 Task: Find connections with filter location Esparza with filter topic #Softwaredesignwith filter profile language Potuguese with filter current company Wells Fargo with filter school Anna Adarsh College For Women with filter industry Climate Technology Product Manufacturing with filter service category Interaction Design with filter keywords title Parking Attendant
Action: Mouse moved to (611, 107)
Screenshot: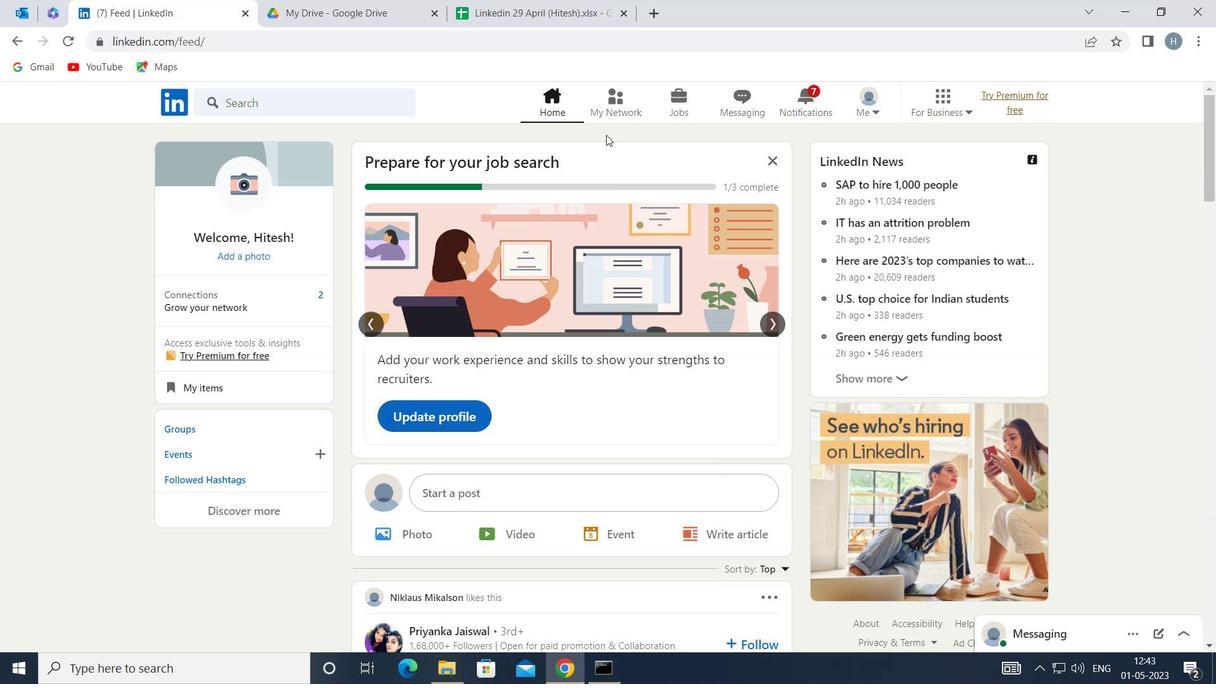 
Action: Mouse pressed left at (611, 107)
Screenshot: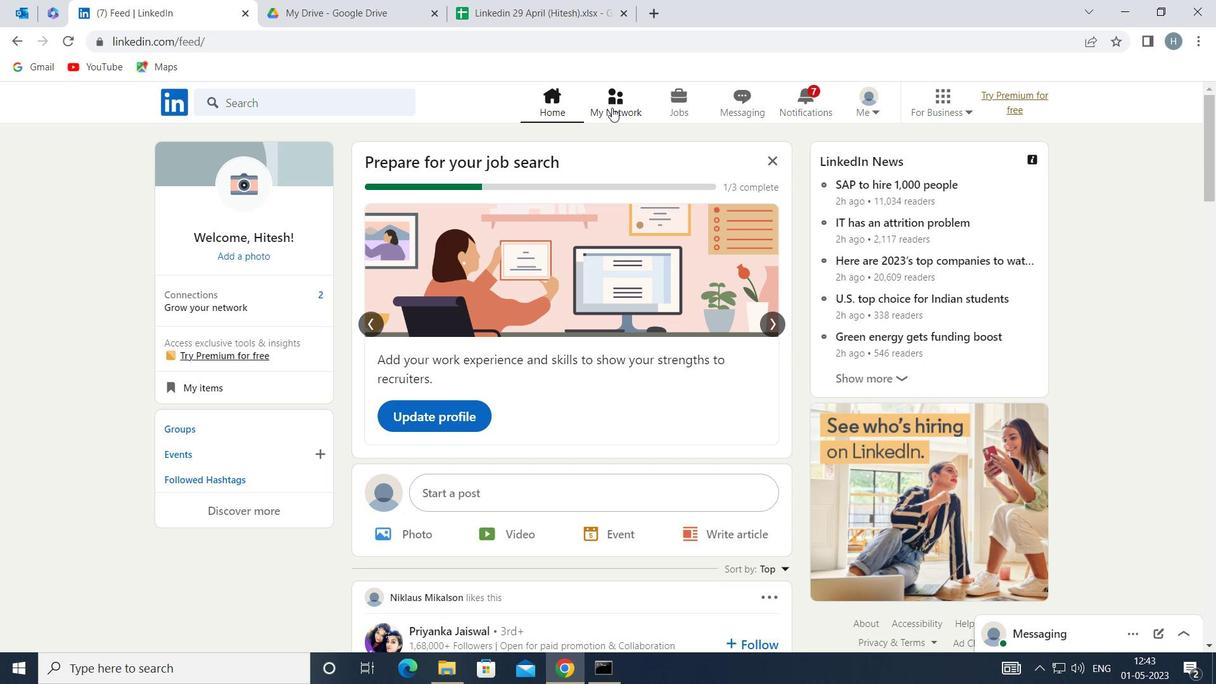 
Action: Mouse moved to (371, 194)
Screenshot: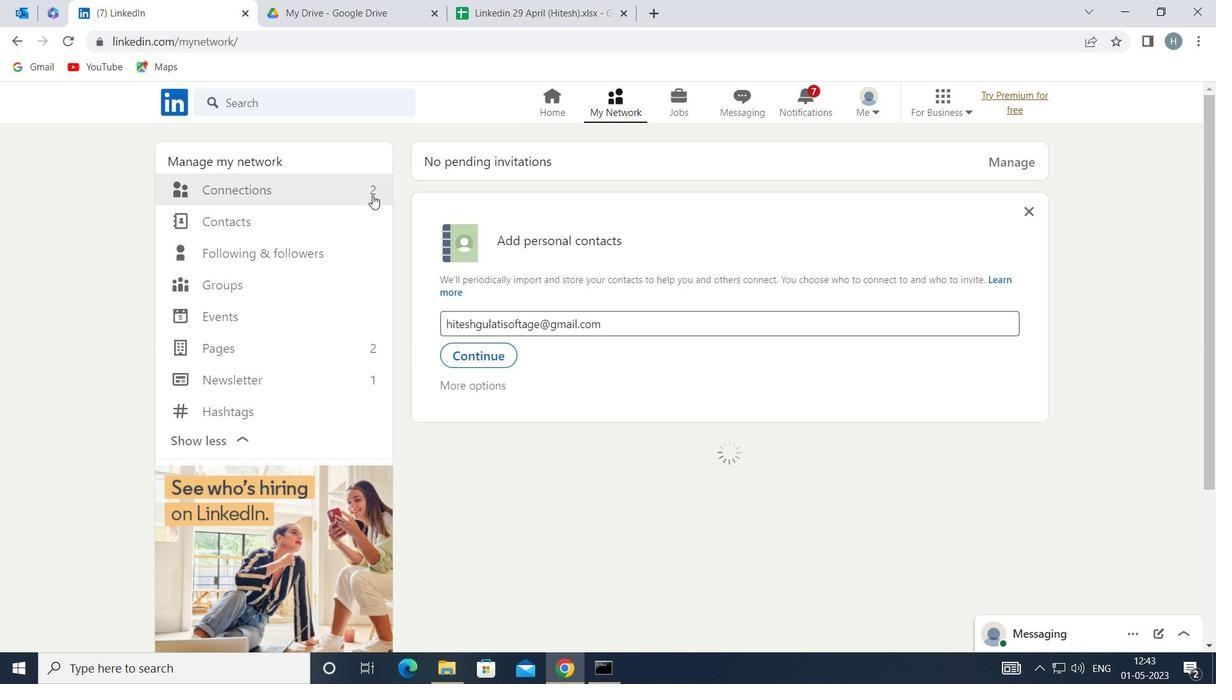 
Action: Mouse pressed left at (371, 194)
Screenshot: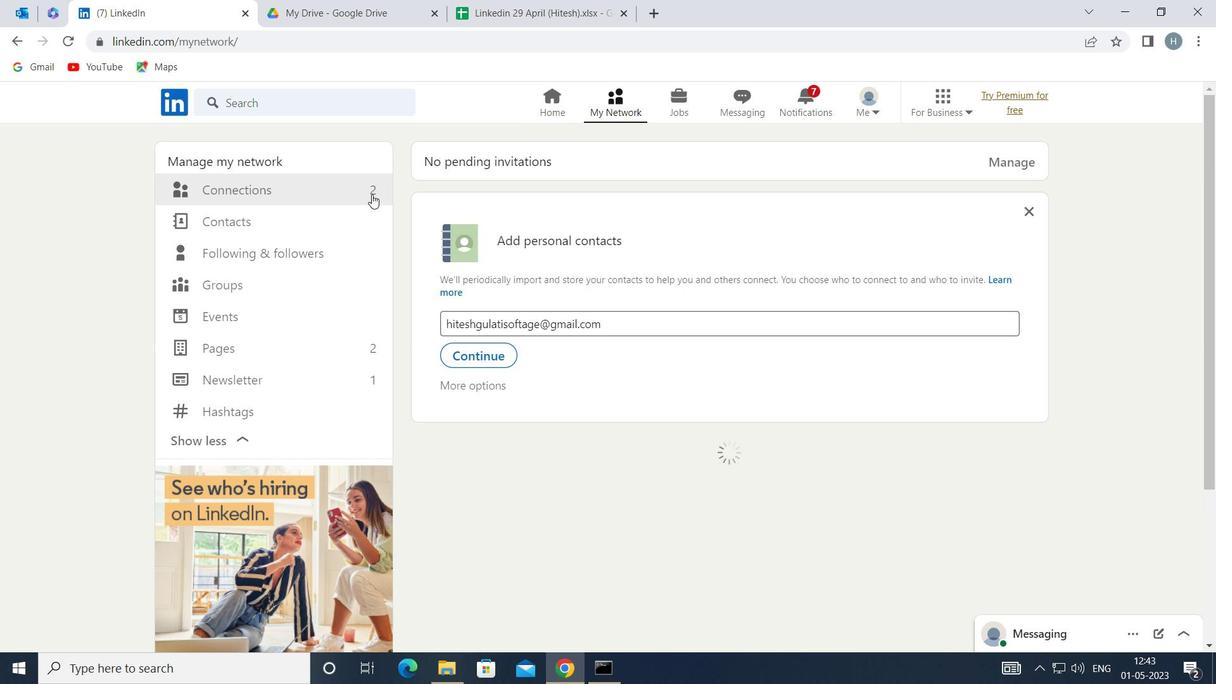 
Action: Mouse moved to (725, 191)
Screenshot: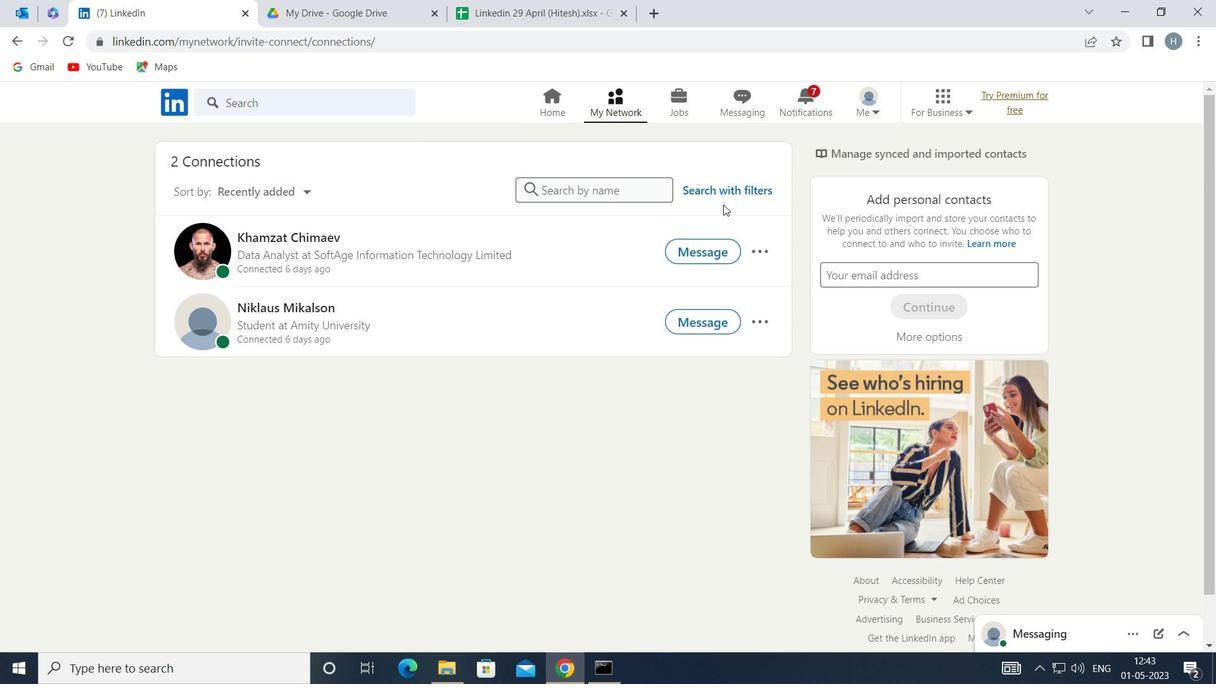 
Action: Mouse pressed left at (725, 191)
Screenshot: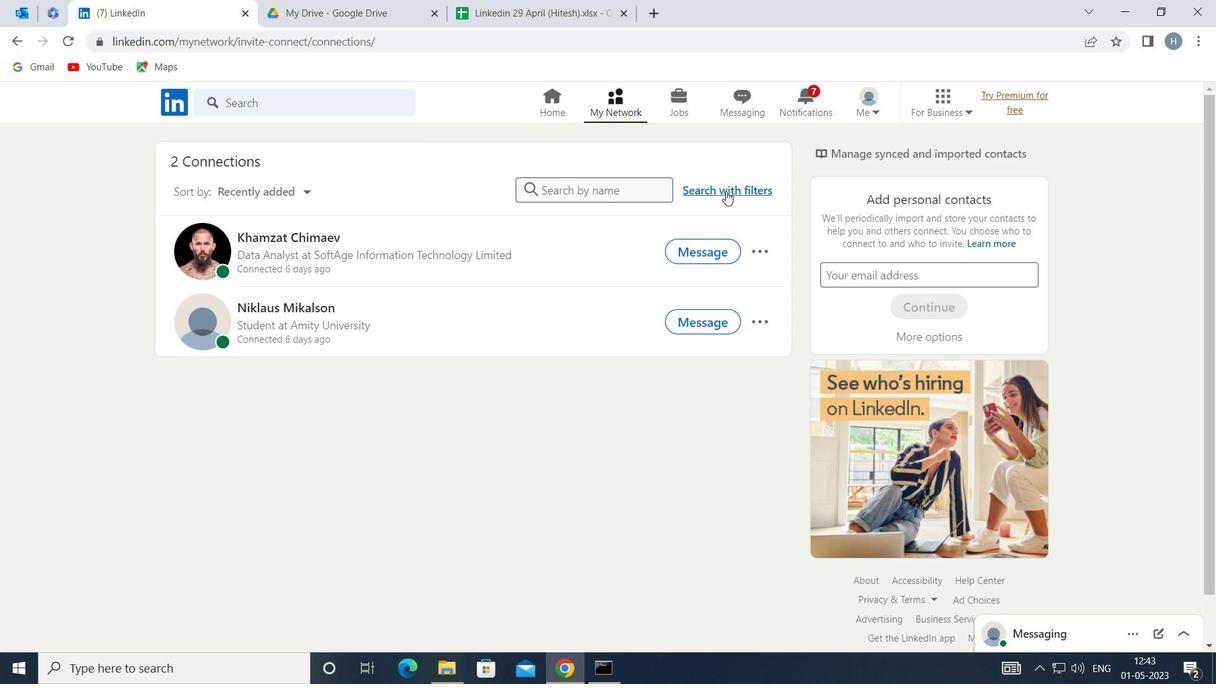 
Action: Mouse moved to (668, 147)
Screenshot: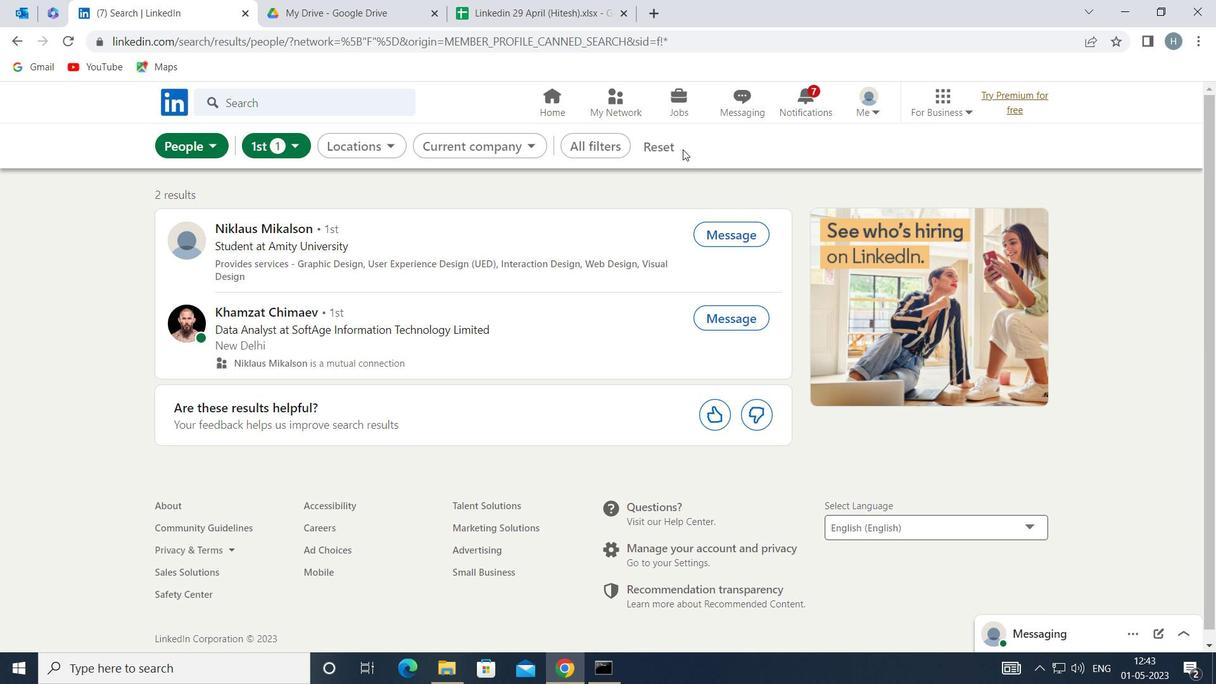 
Action: Mouse pressed left at (668, 147)
Screenshot: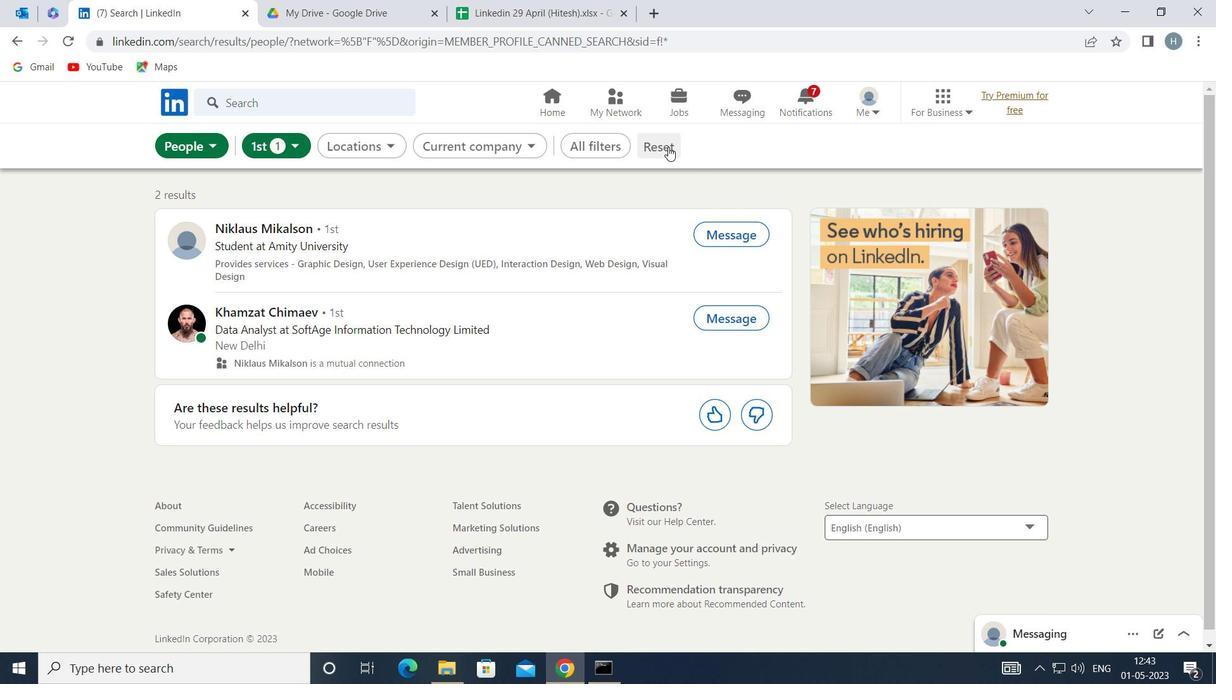 
Action: Mouse moved to (649, 144)
Screenshot: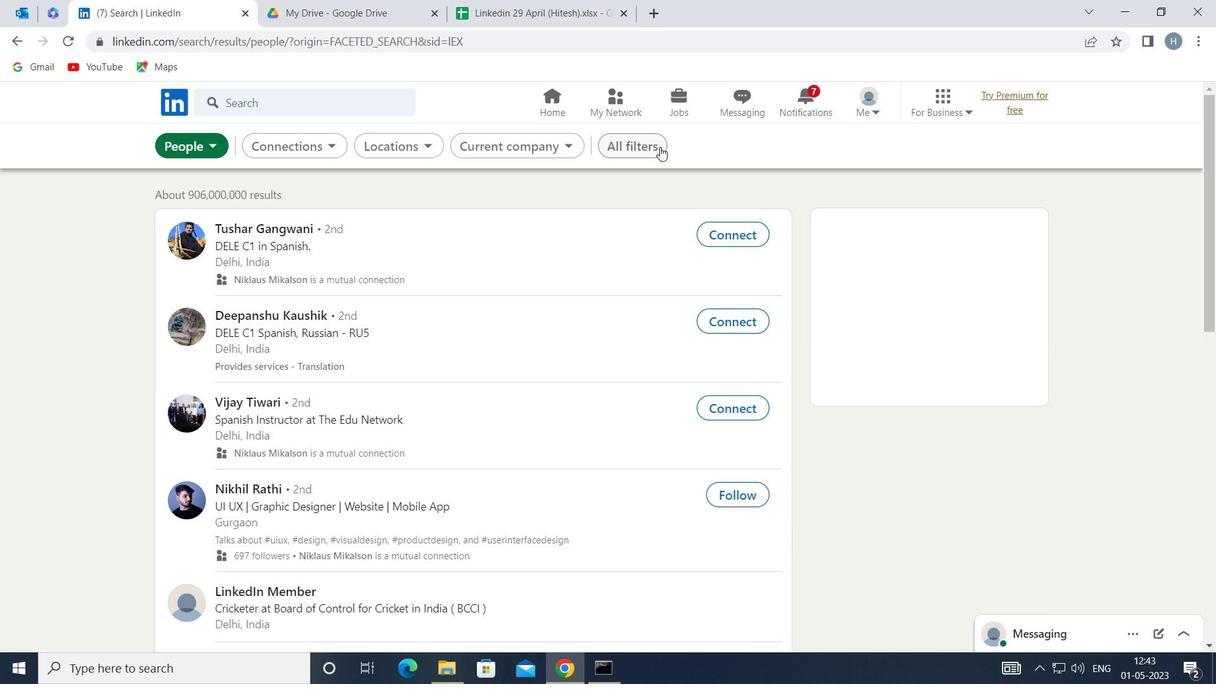 
Action: Mouse pressed left at (649, 144)
Screenshot: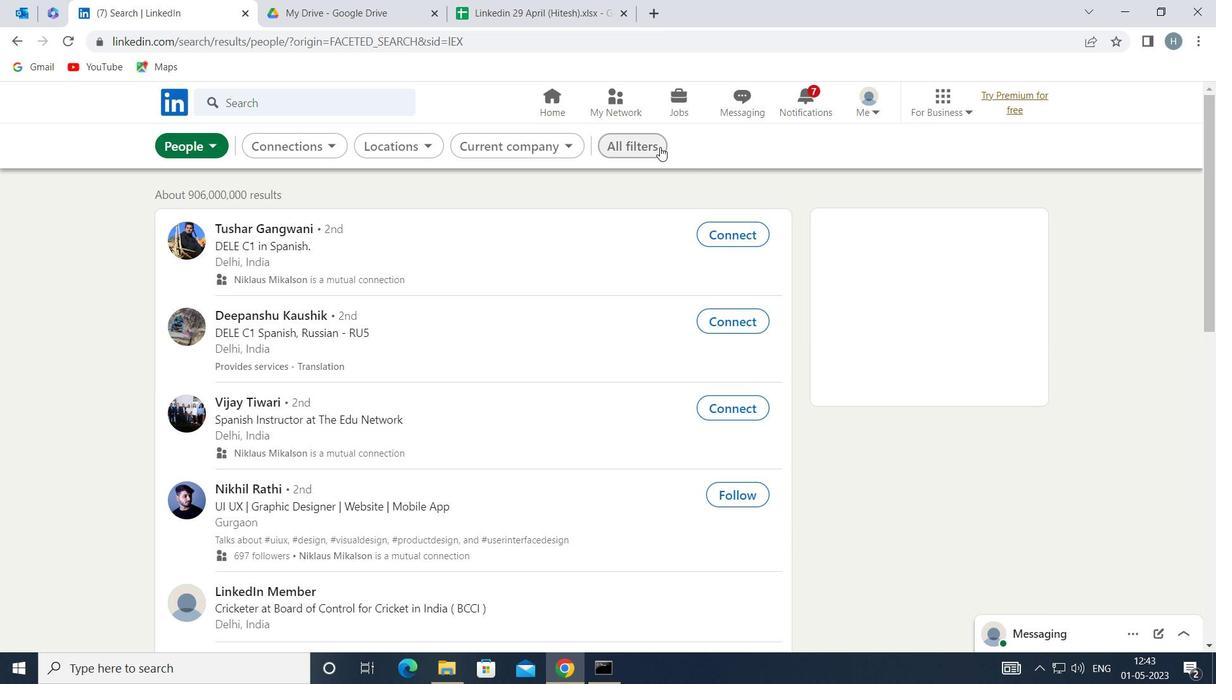 
Action: Mouse moved to (899, 304)
Screenshot: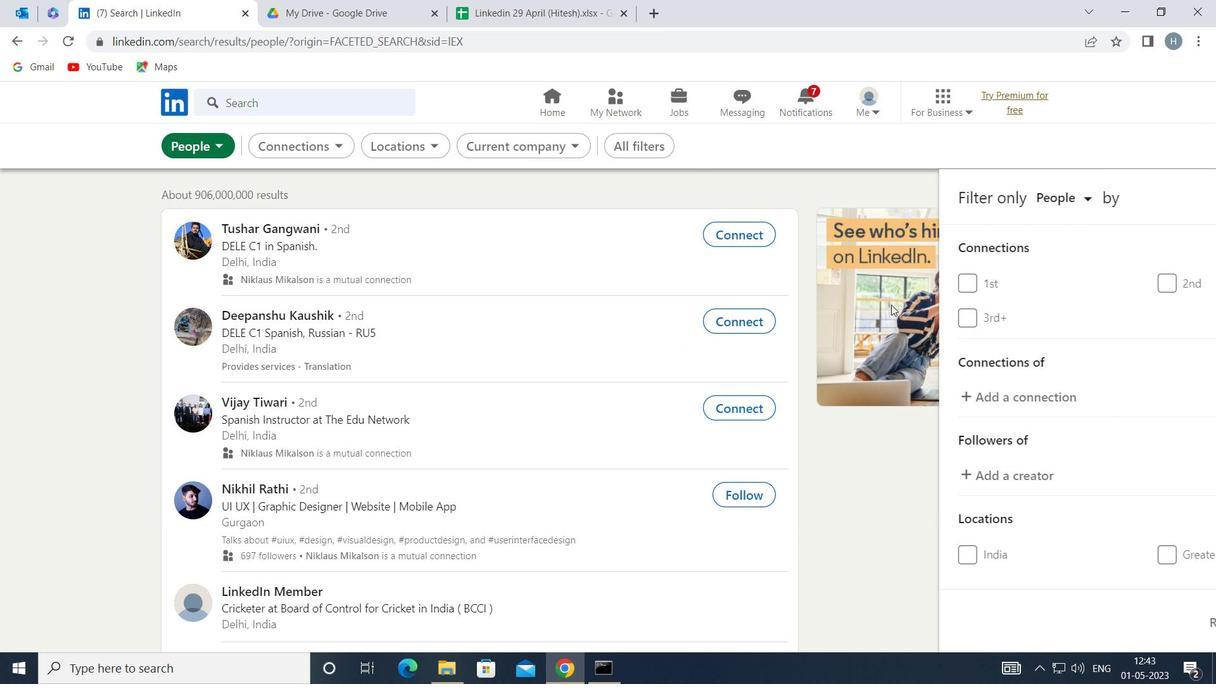 
Action: Mouse scrolled (899, 303) with delta (0, 0)
Screenshot: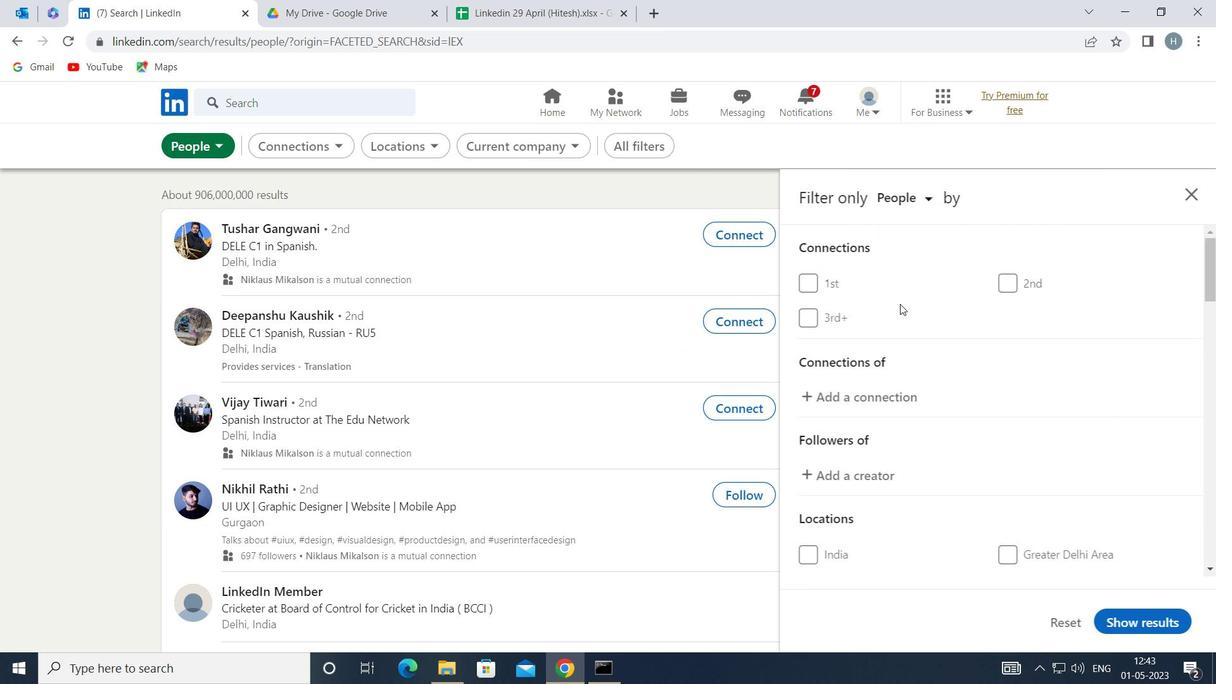 
Action: Mouse scrolled (899, 303) with delta (0, 0)
Screenshot: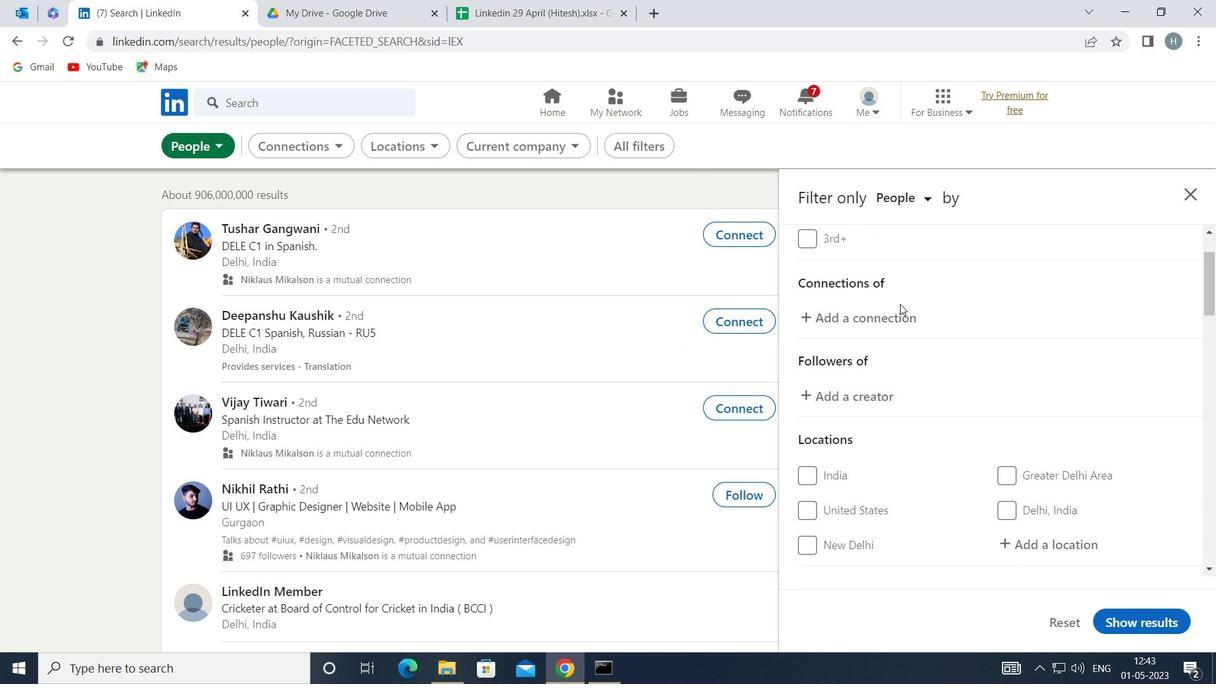 
Action: Mouse scrolled (899, 303) with delta (0, 0)
Screenshot: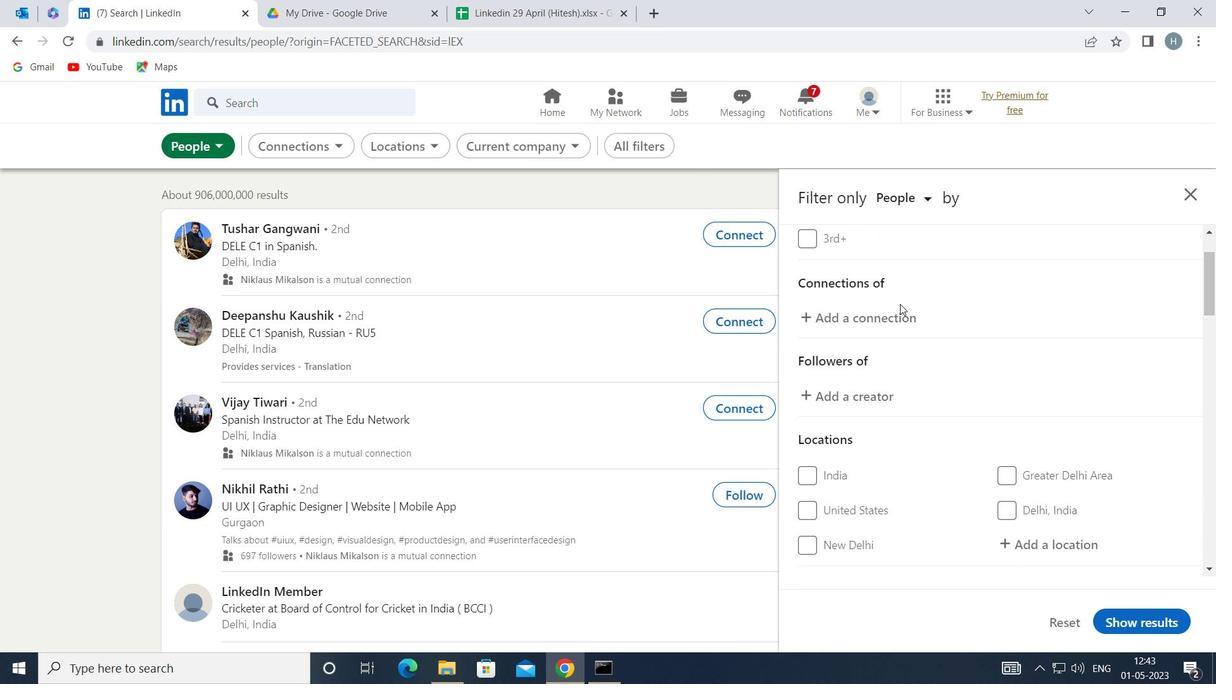 
Action: Mouse moved to (1062, 380)
Screenshot: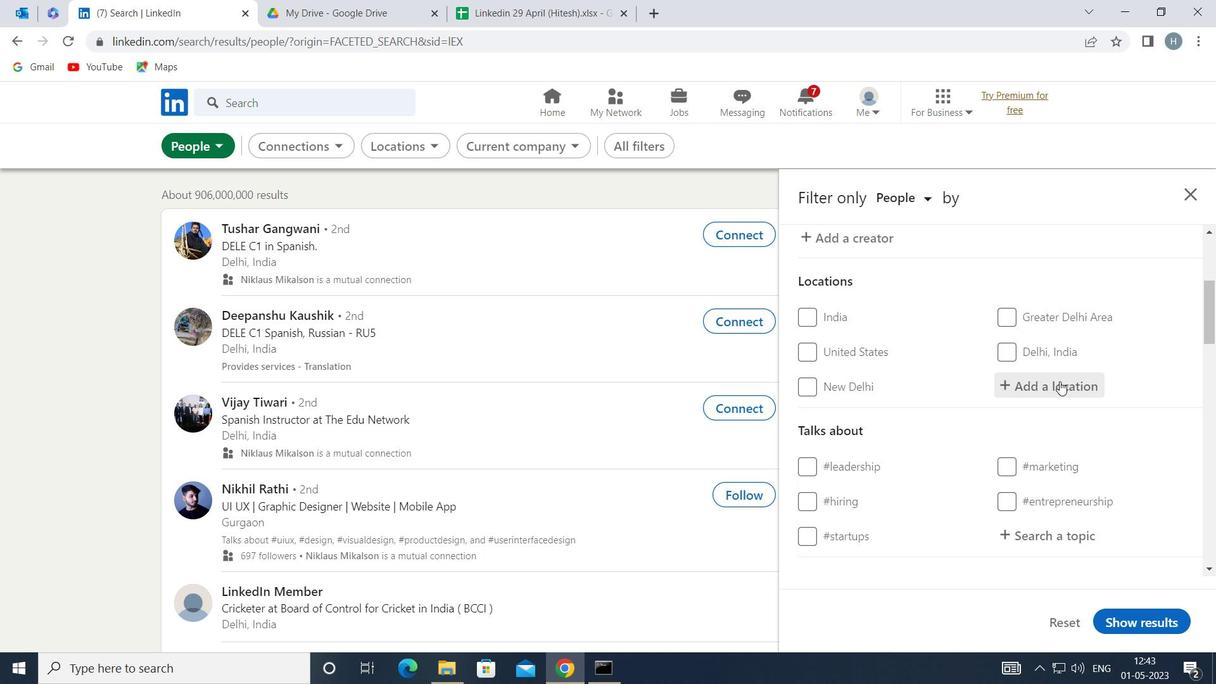 
Action: Mouse pressed left at (1062, 380)
Screenshot: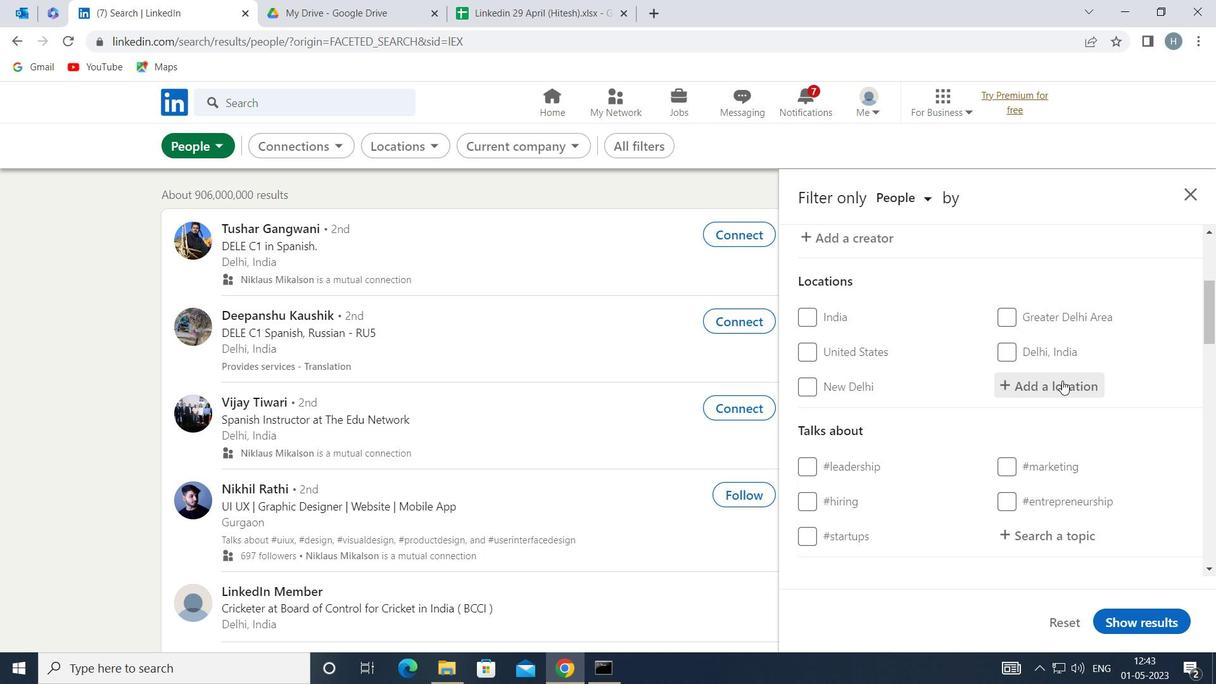 
Action: Key pressed <Key.shift>ESP
Screenshot: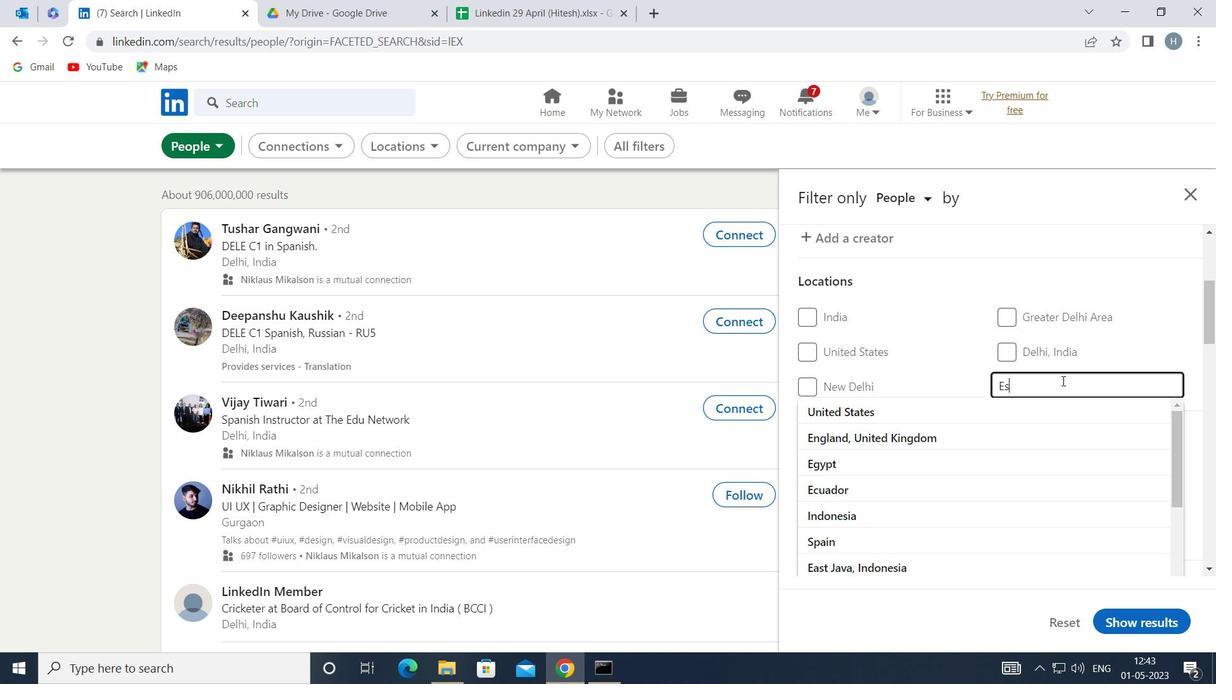 
Action: Mouse moved to (1075, 374)
Screenshot: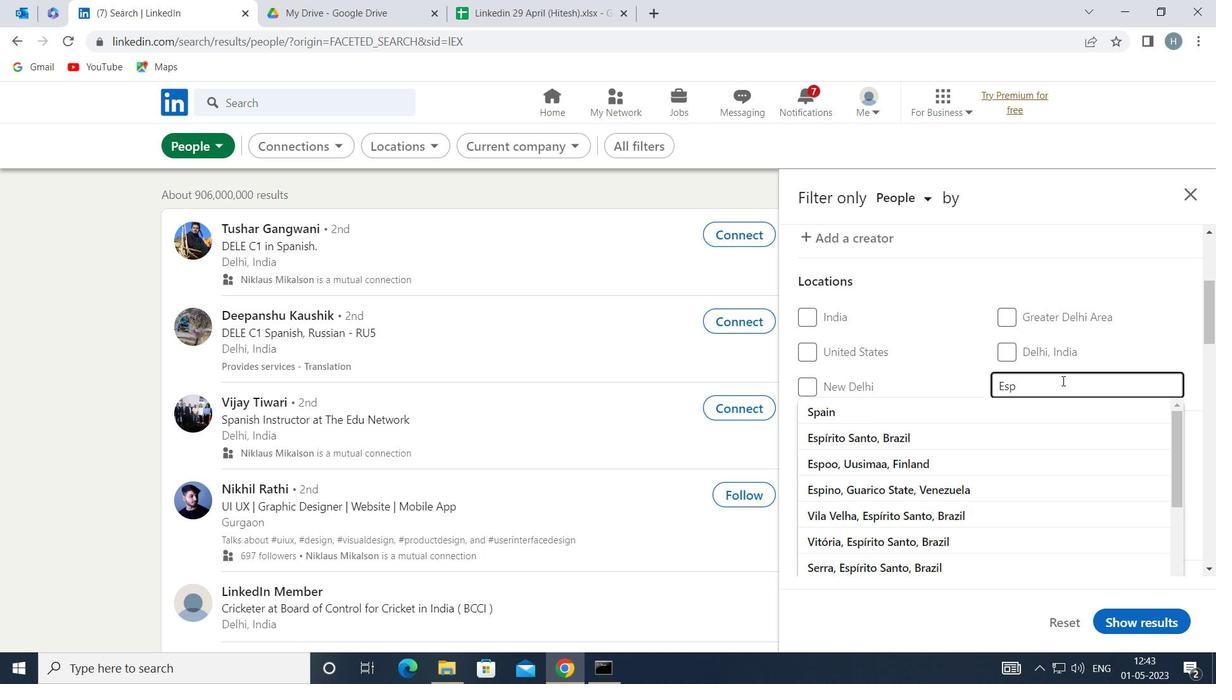
Action: Key pressed A
Screenshot: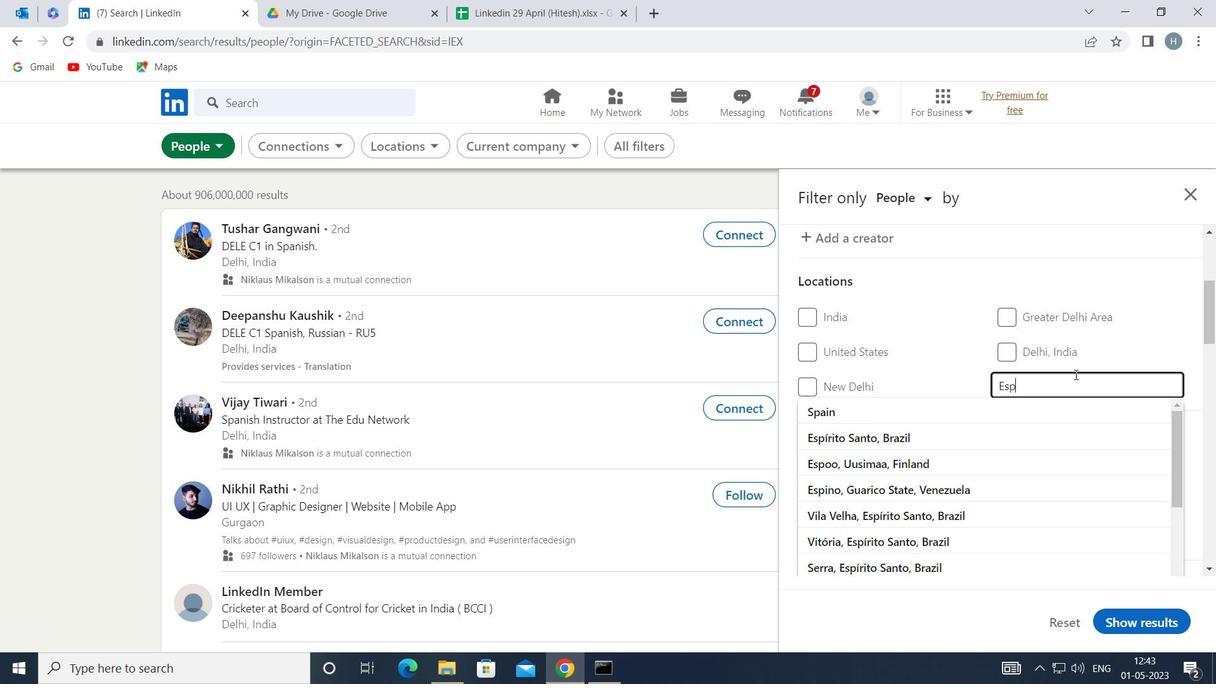 
Action: Mouse moved to (1076, 374)
Screenshot: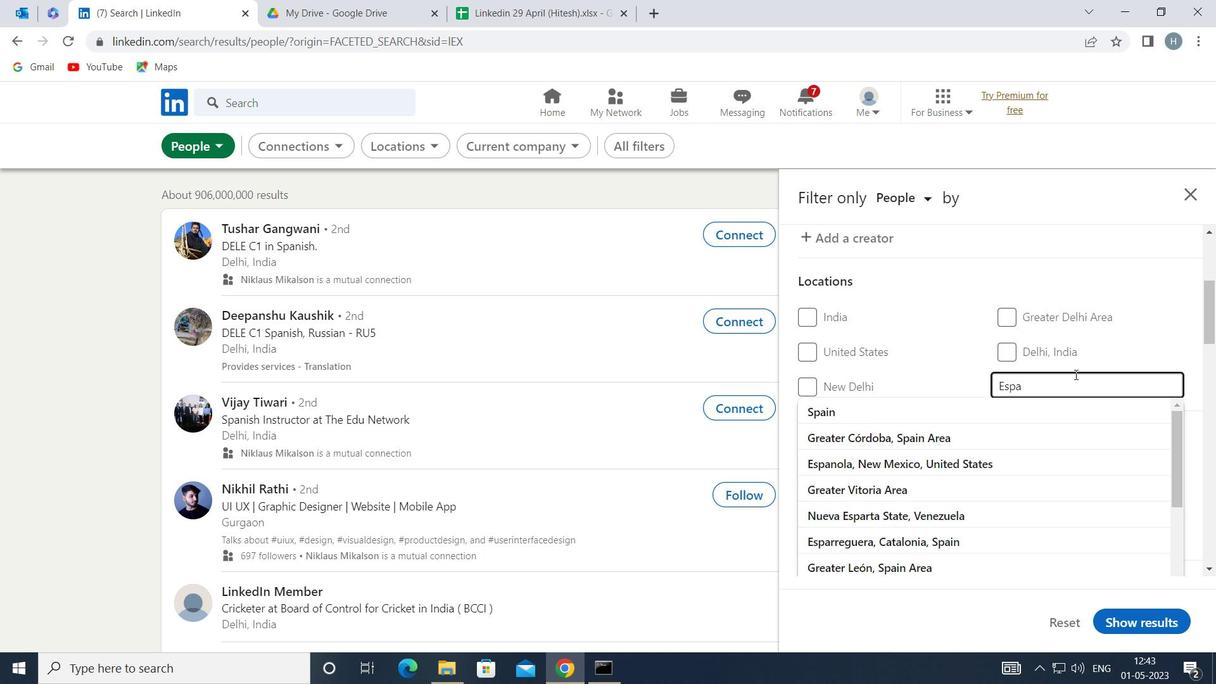 
Action: Key pressed R
Screenshot: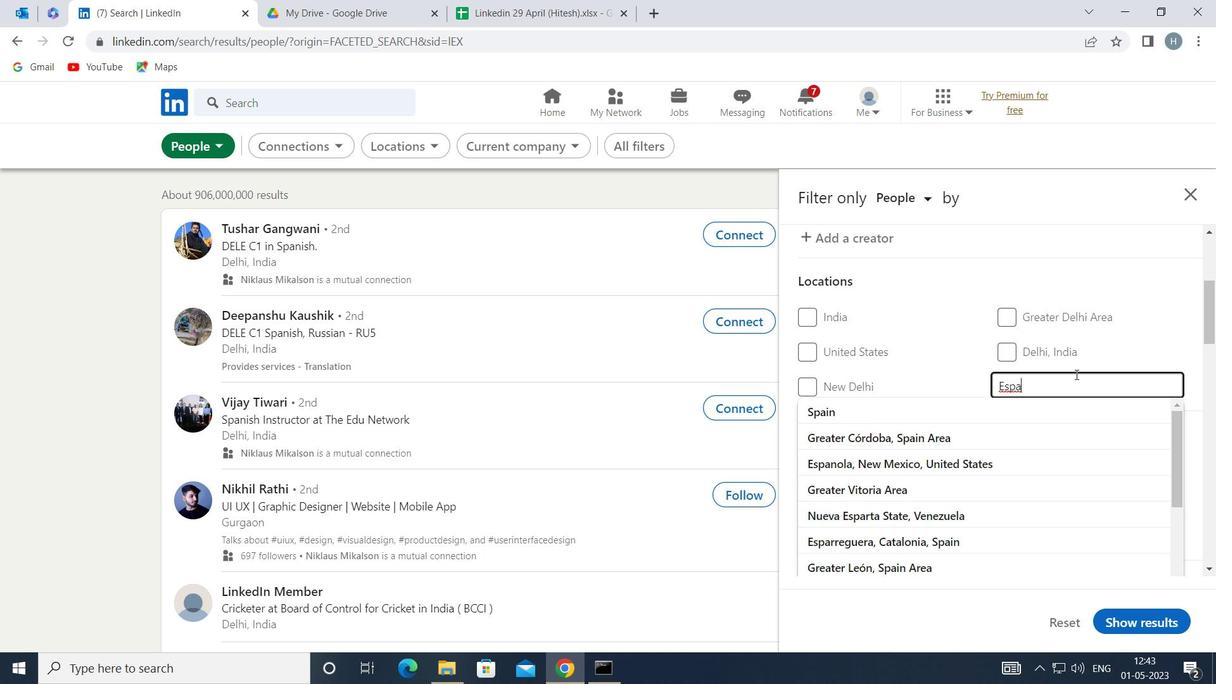 
Action: Mouse moved to (1079, 371)
Screenshot: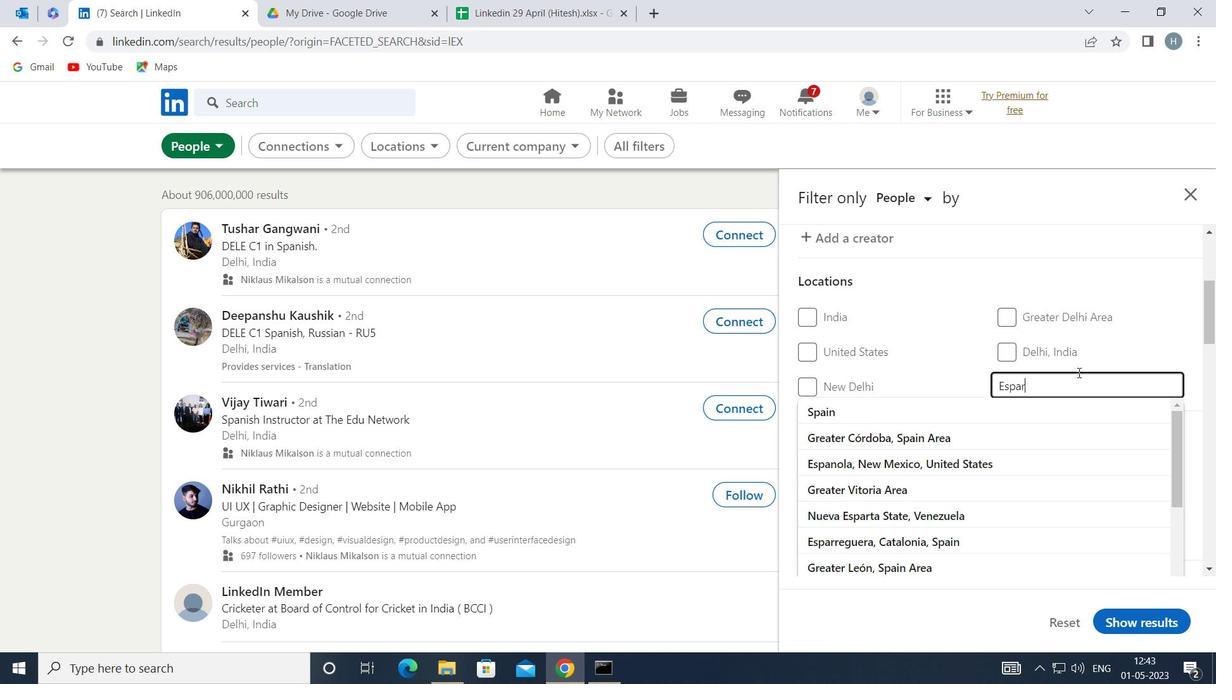 
Action: Key pressed ZA
Screenshot: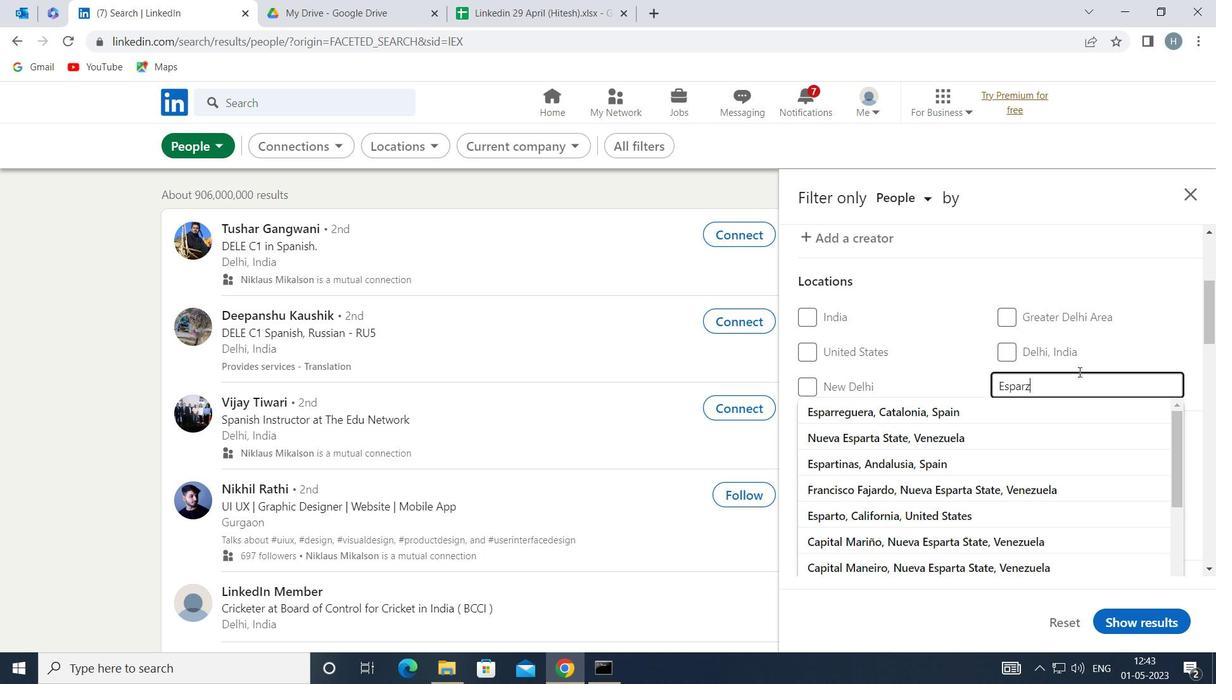 
Action: Mouse moved to (1084, 371)
Screenshot: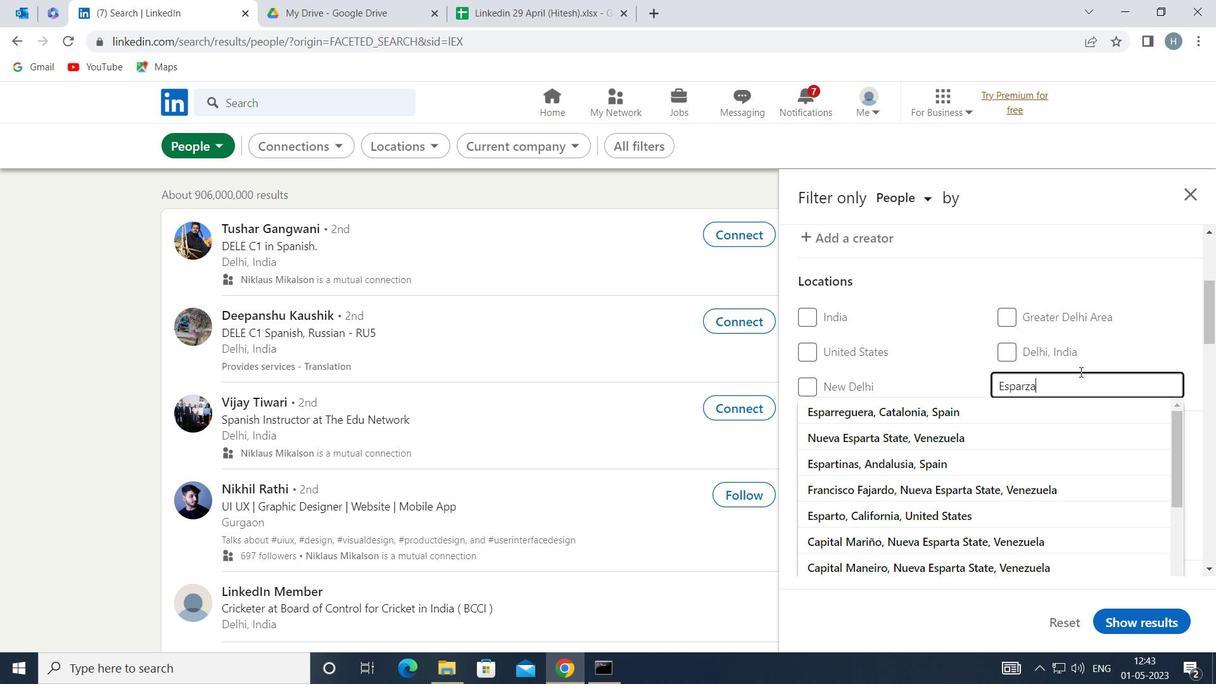 
Action: Key pressed <Key.enter>
Screenshot: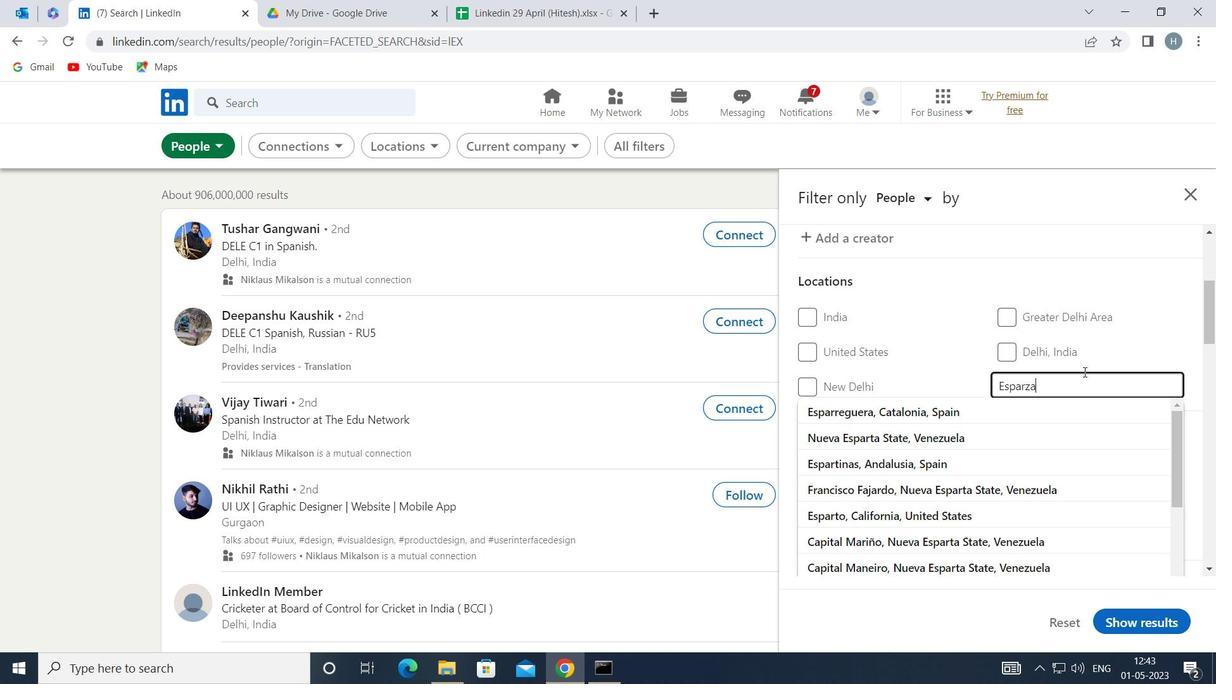 
Action: Mouse moved to (1107, 398)
Screenshot: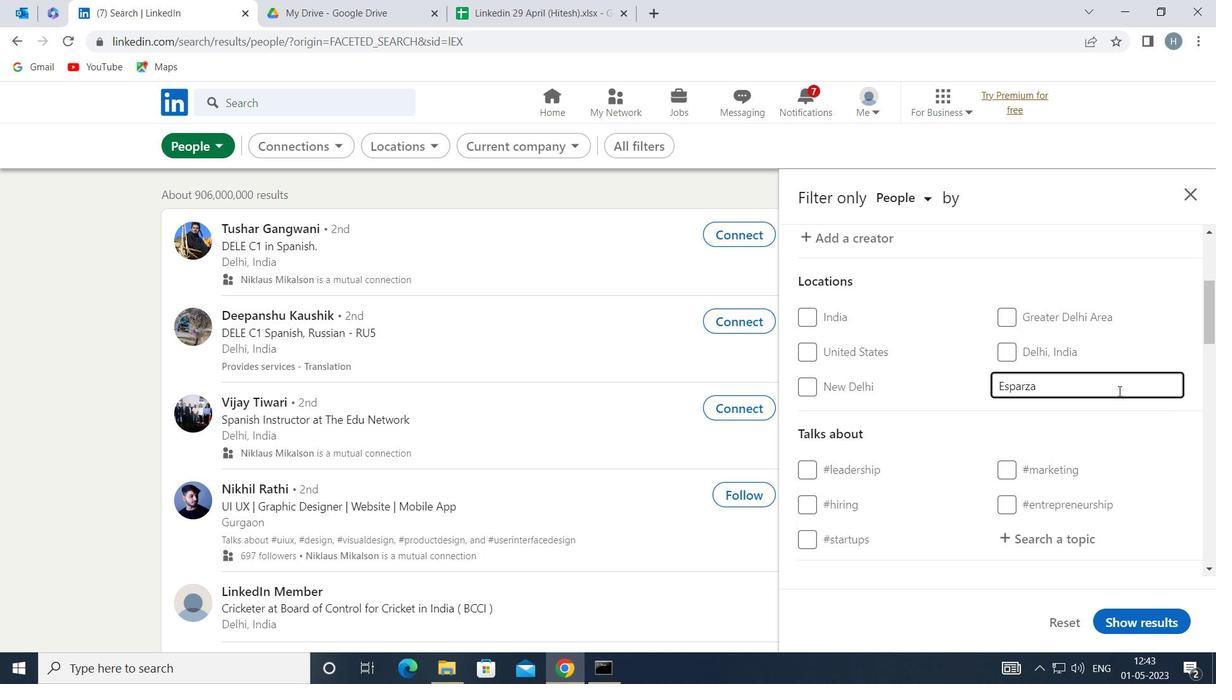 
Action: Mouse scrolled (1107, 397) with delta (0, 0)
Screenshot: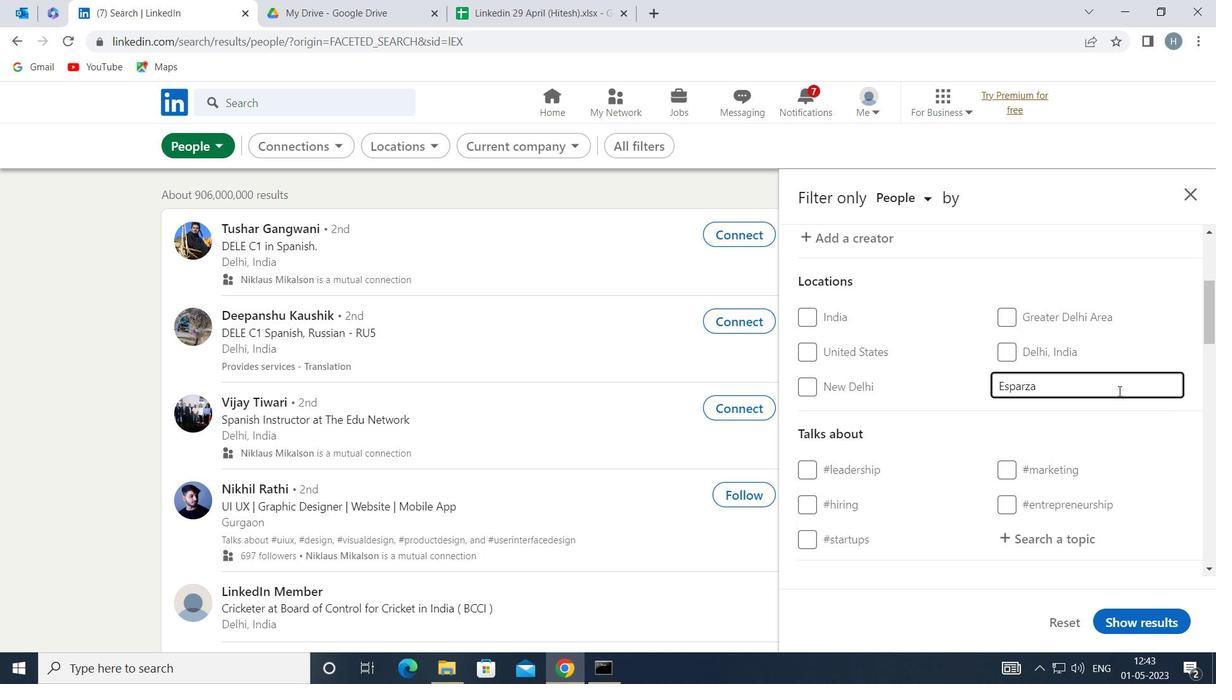 
Action: Mouse moved to (1067, 414)
Screenshot: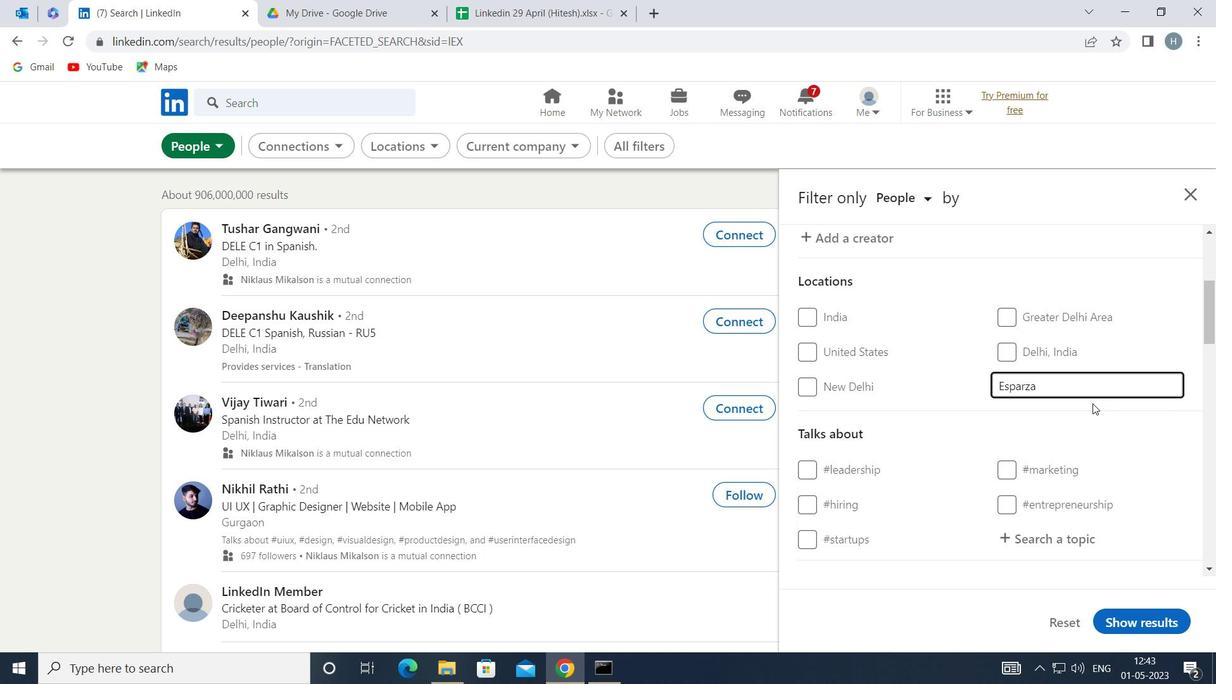 
Action: Mouse scrolled (1067, 413) with delta (0, 0)
Screenshot: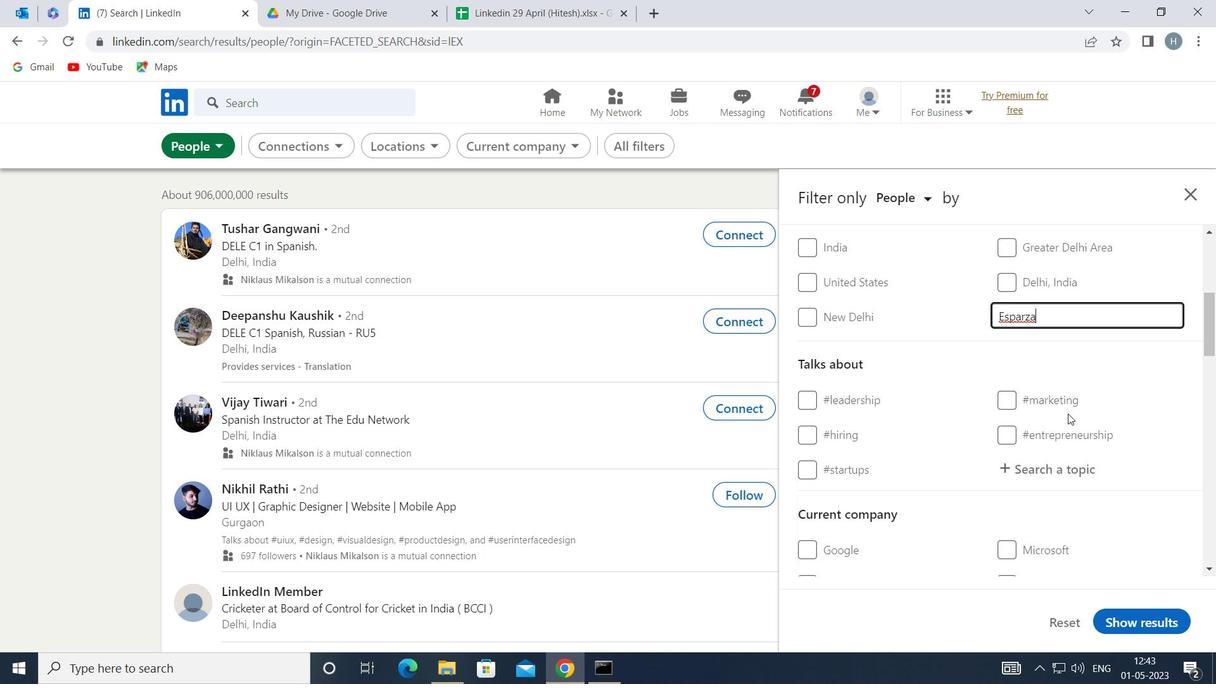 
Action: Mouse moved to (1065, 380)
Screenshot: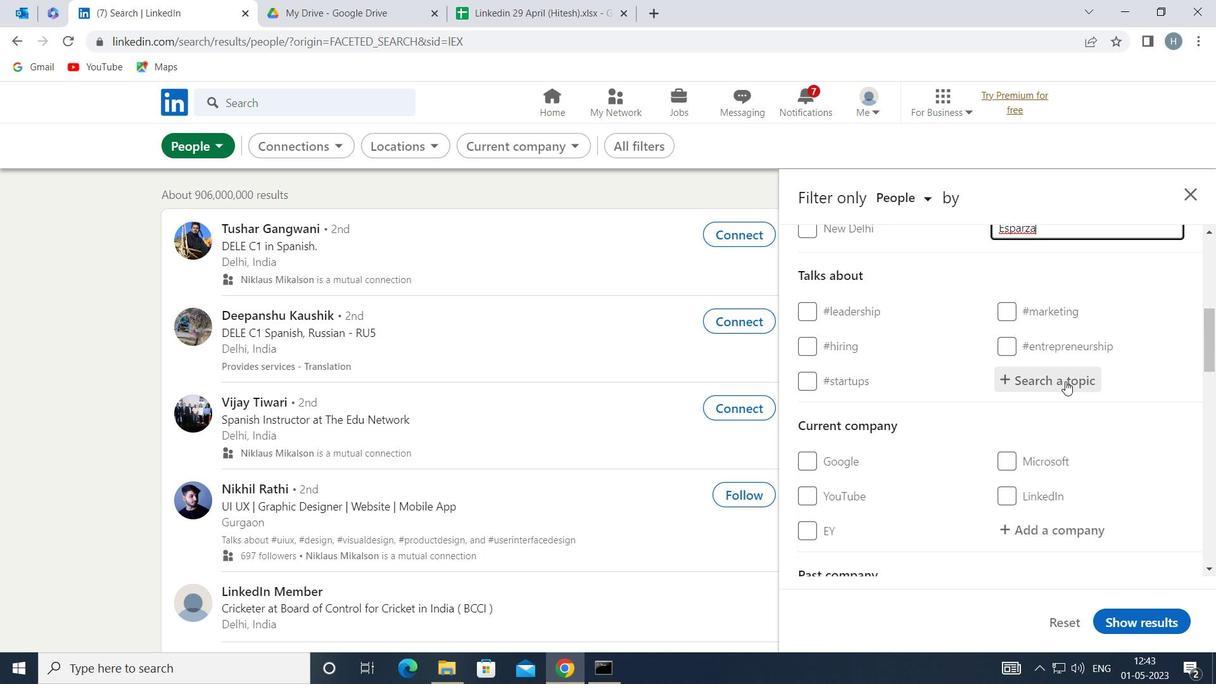 
Action: Mouse pressed left at (1065, 380)
Screenshot: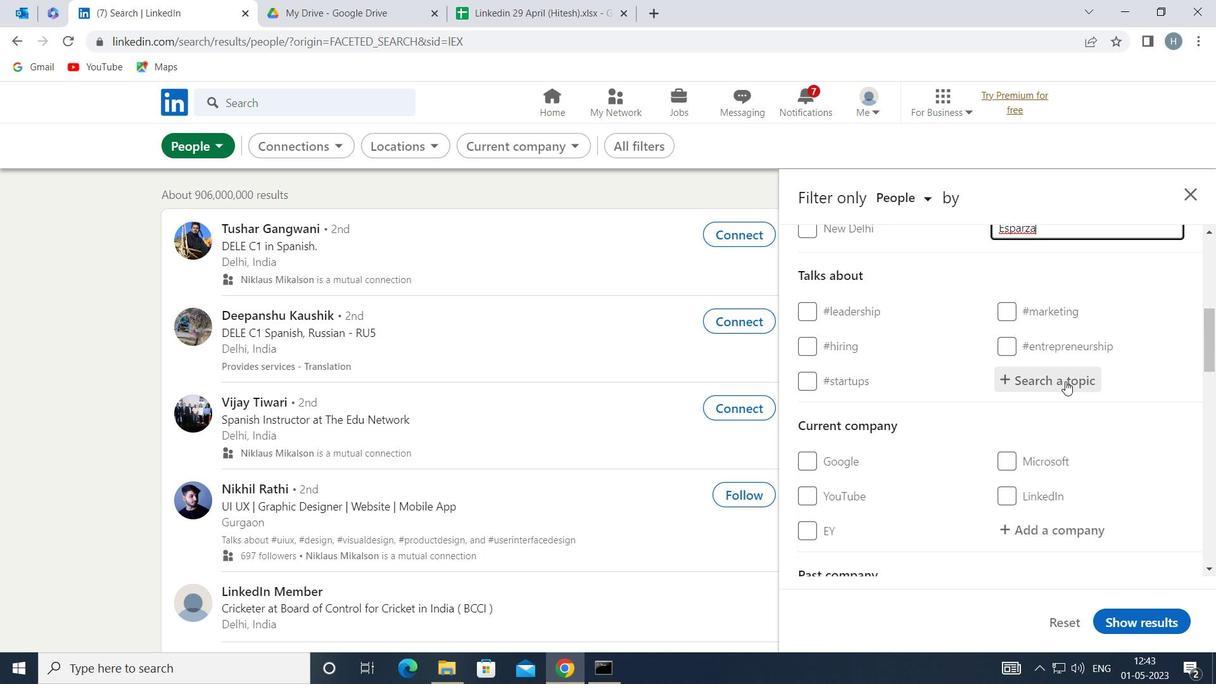 
Action: Key pressed <Key.shift>SOFT
Screenshot: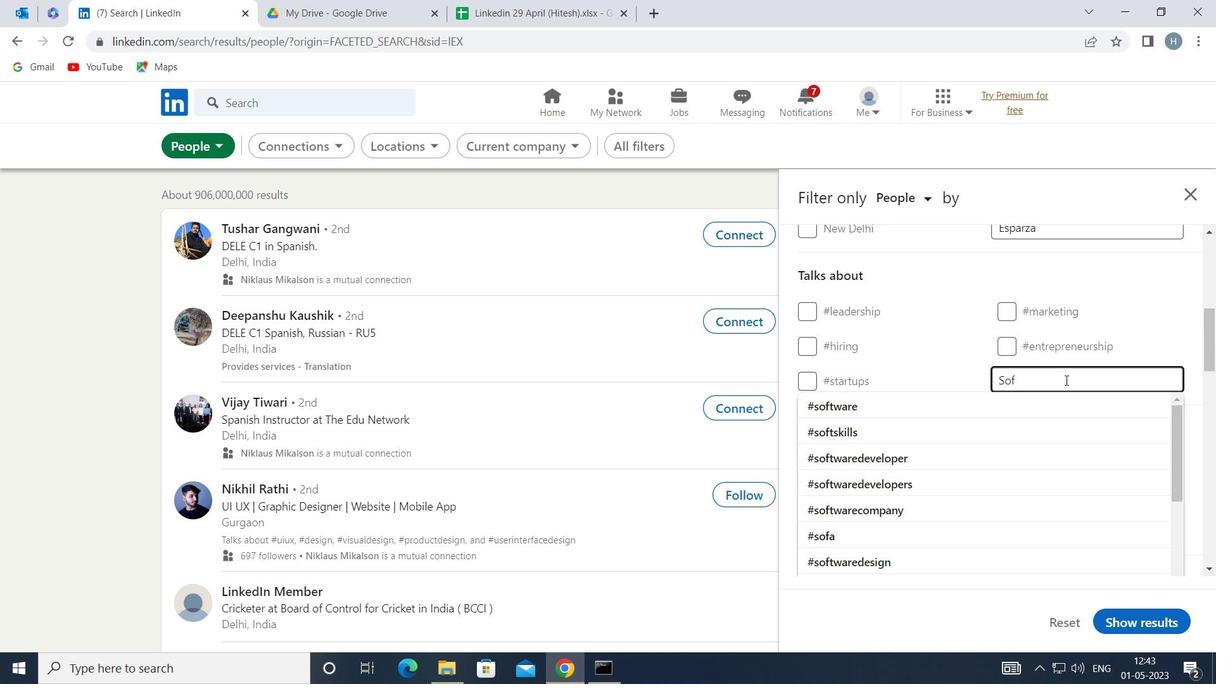 
Action: Mouse moved to (1067, 376)
Screenshot: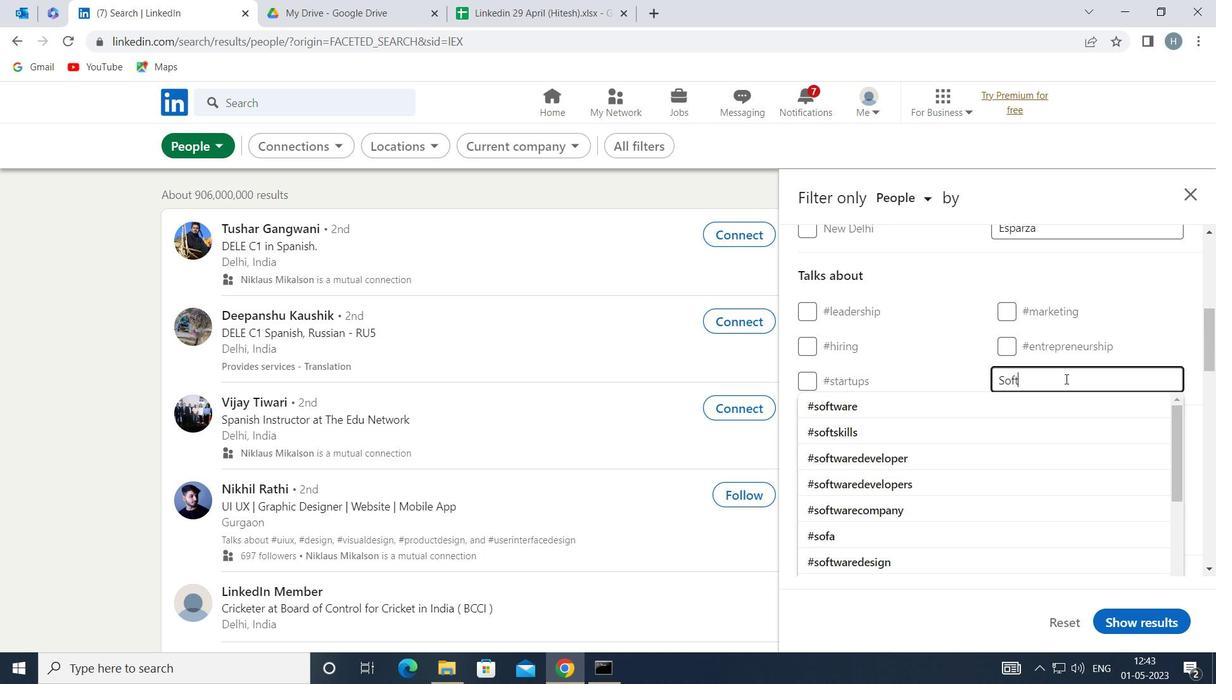 
Action: Key pressed W
Screenshot: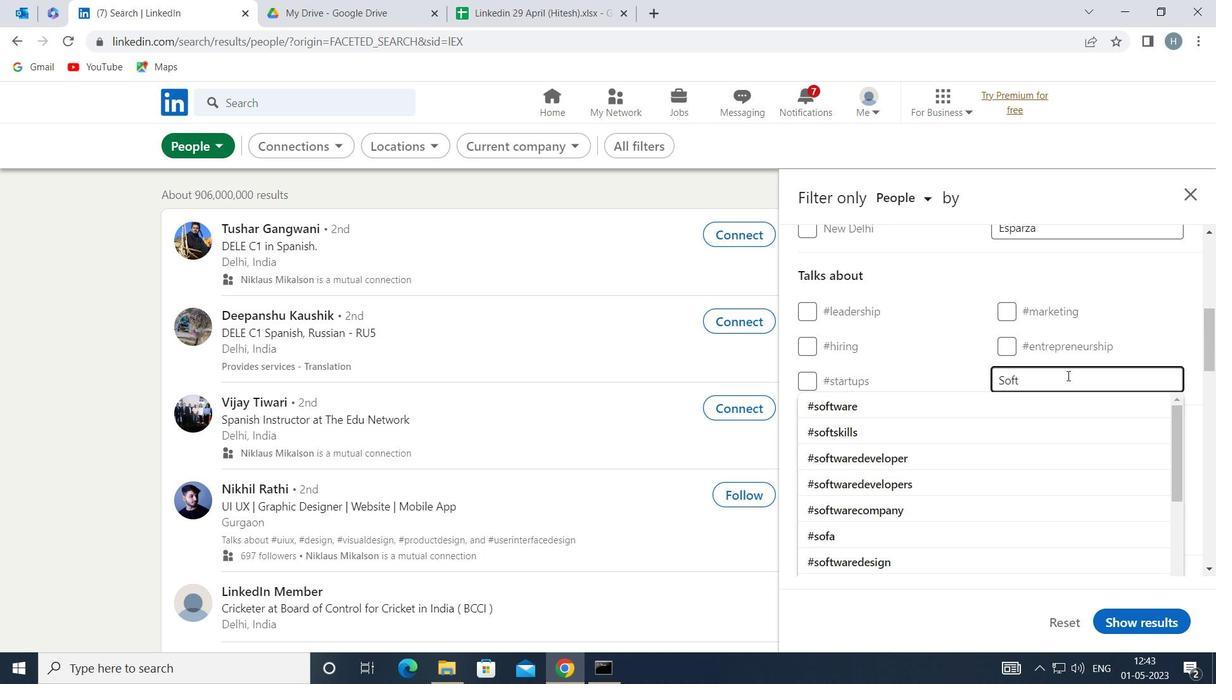 
Action: Mouse moved to (1068, 374)
Screenshot: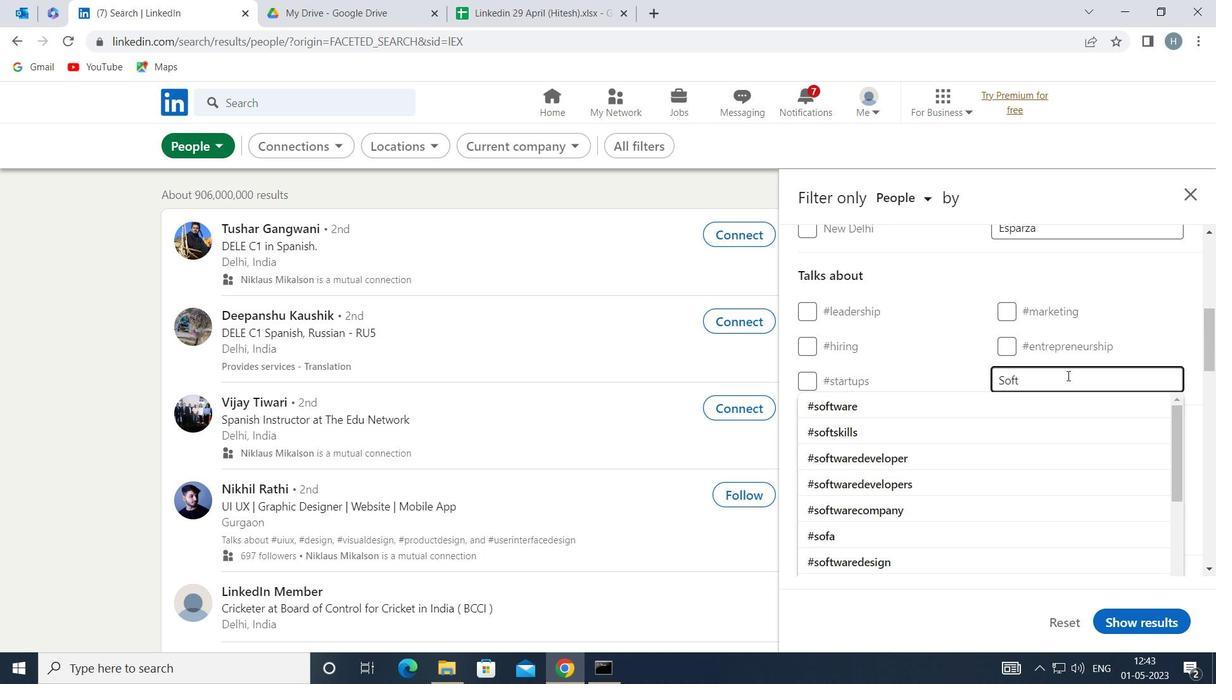 
Action: Key pressed ARE
Screenshot: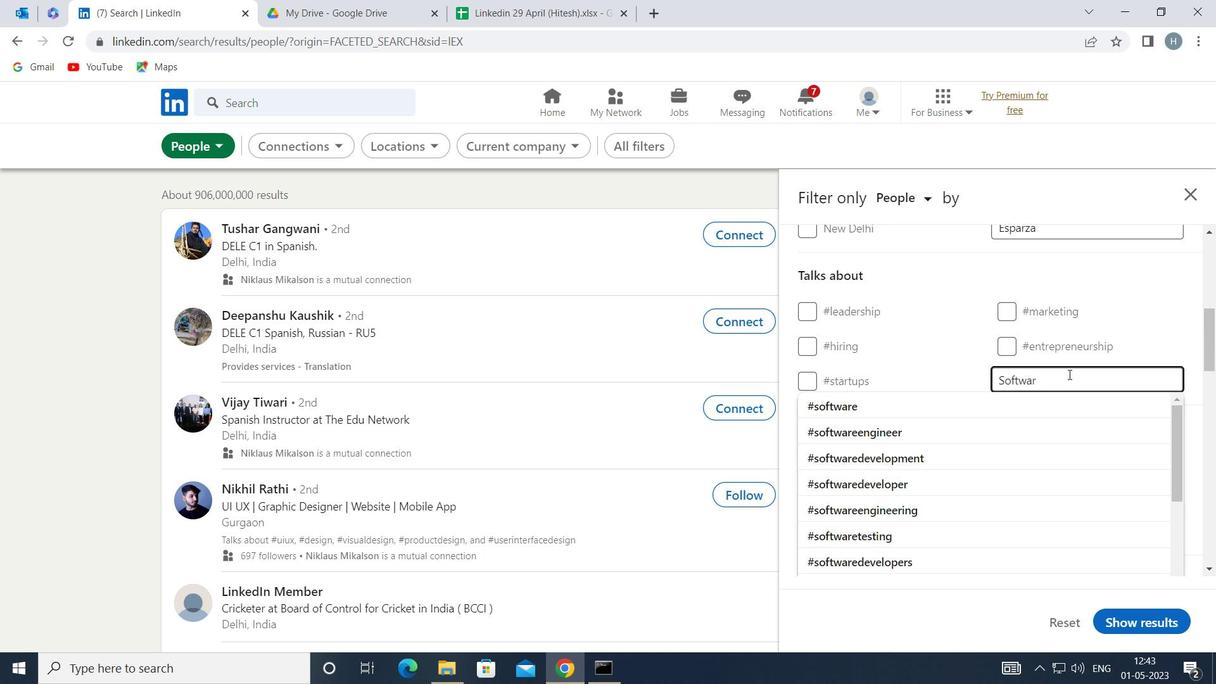 
Action: Mouse moved to (1068, 373)
Screenshot: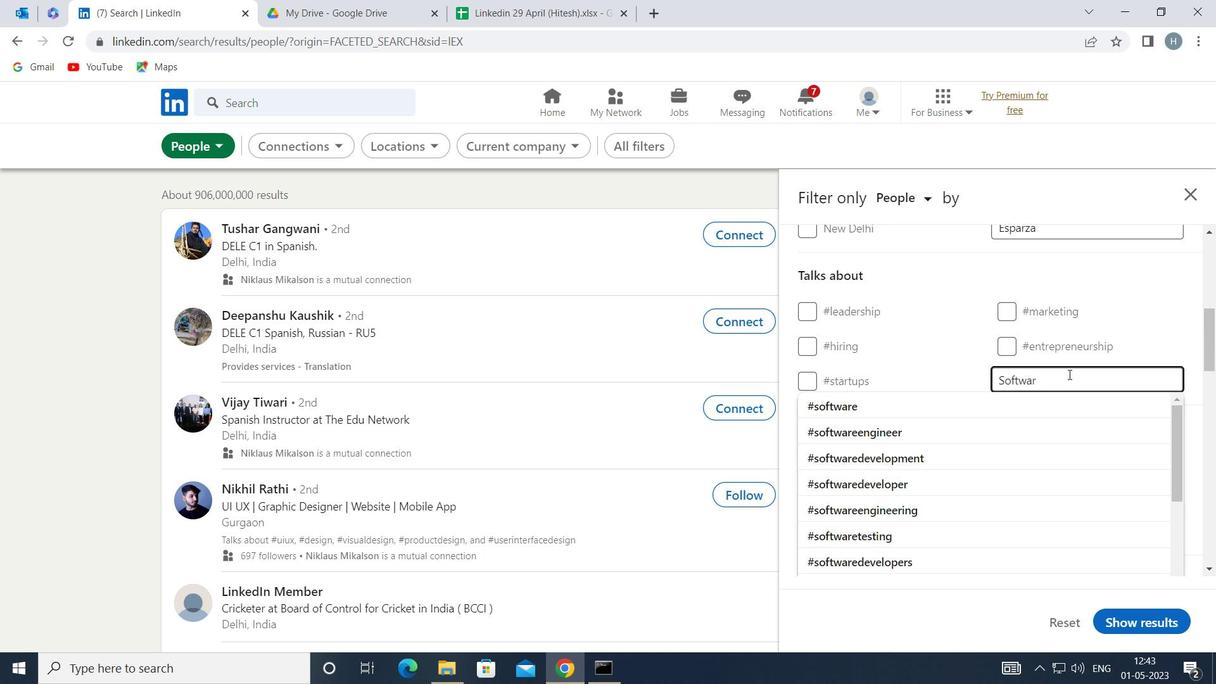 
Action: Key pressed D
Screenshot: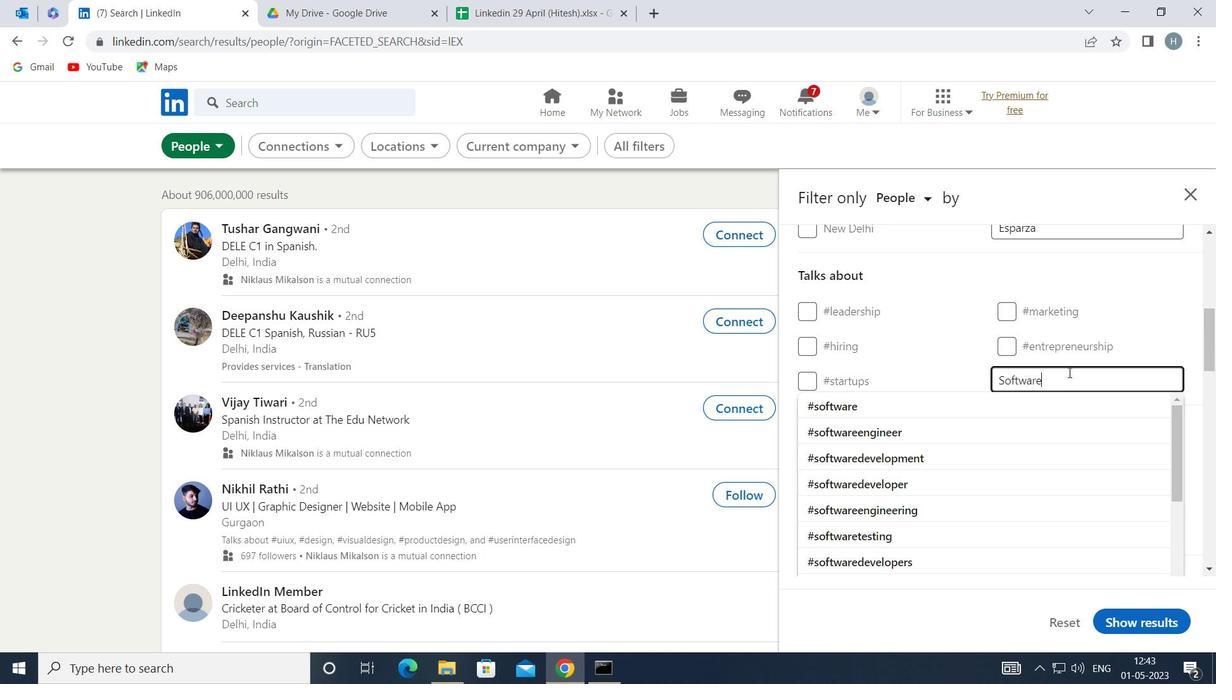 
Action: Mouse moved to (1069, 373)
Screenshot: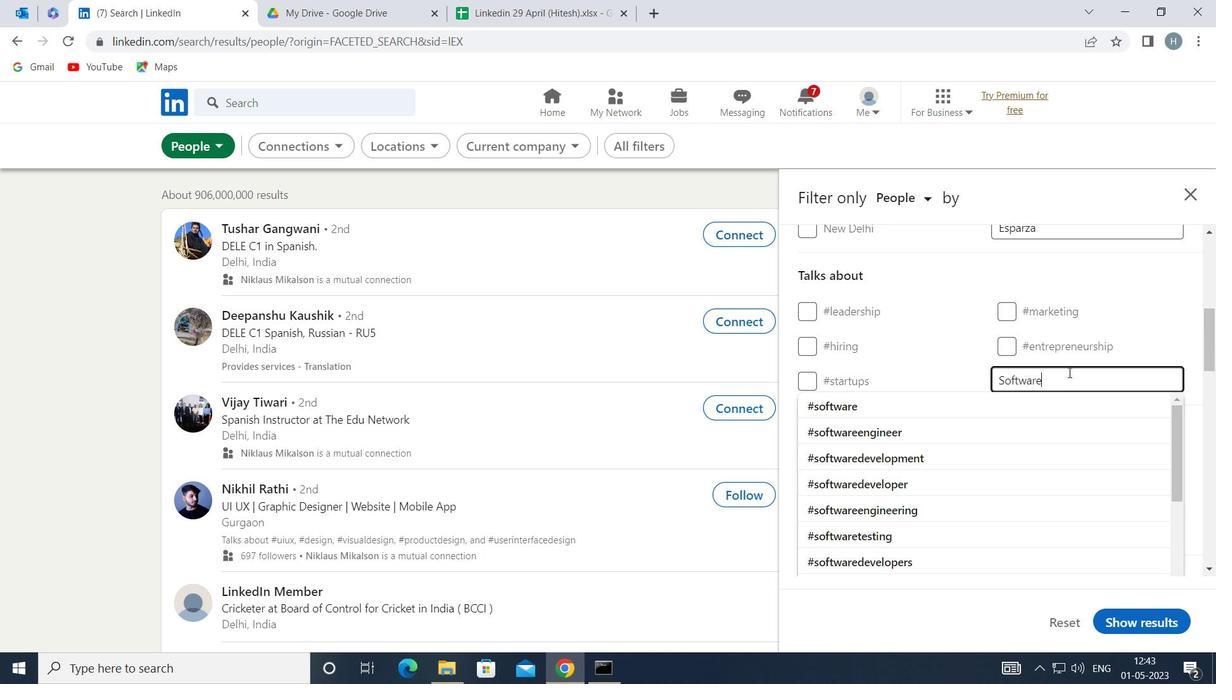 
Action: Key pressed ES
Screenshot: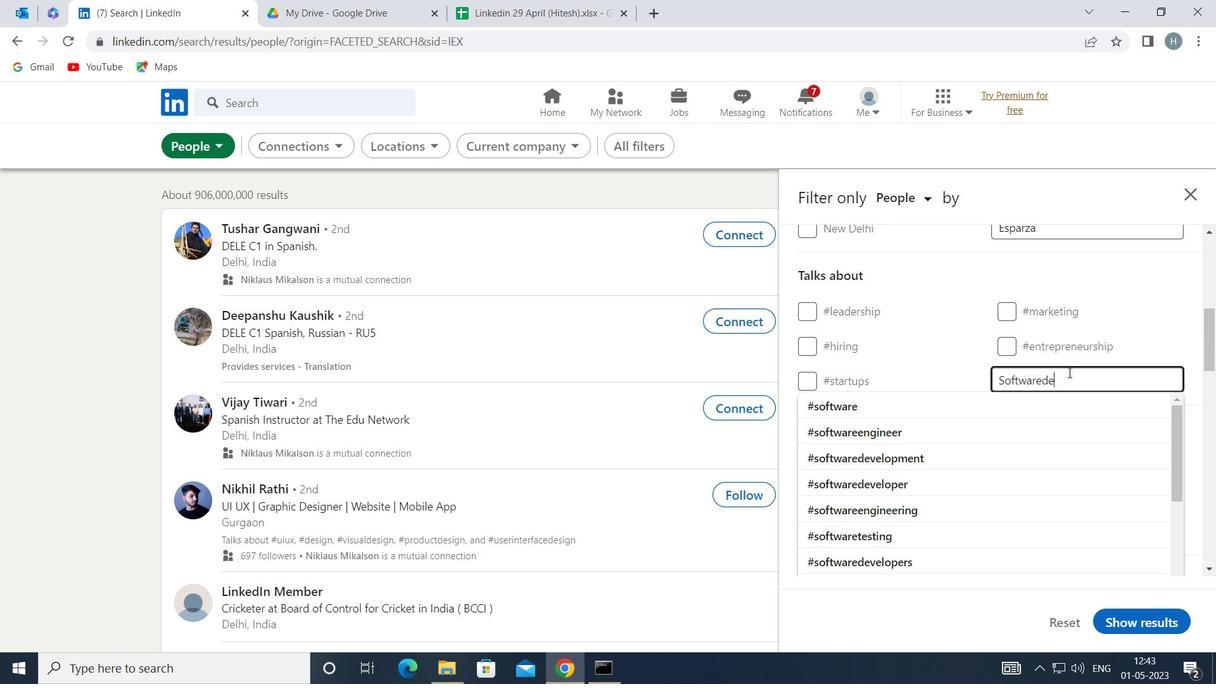 
Action: Mouse moved to (990, 408)
Screenshot: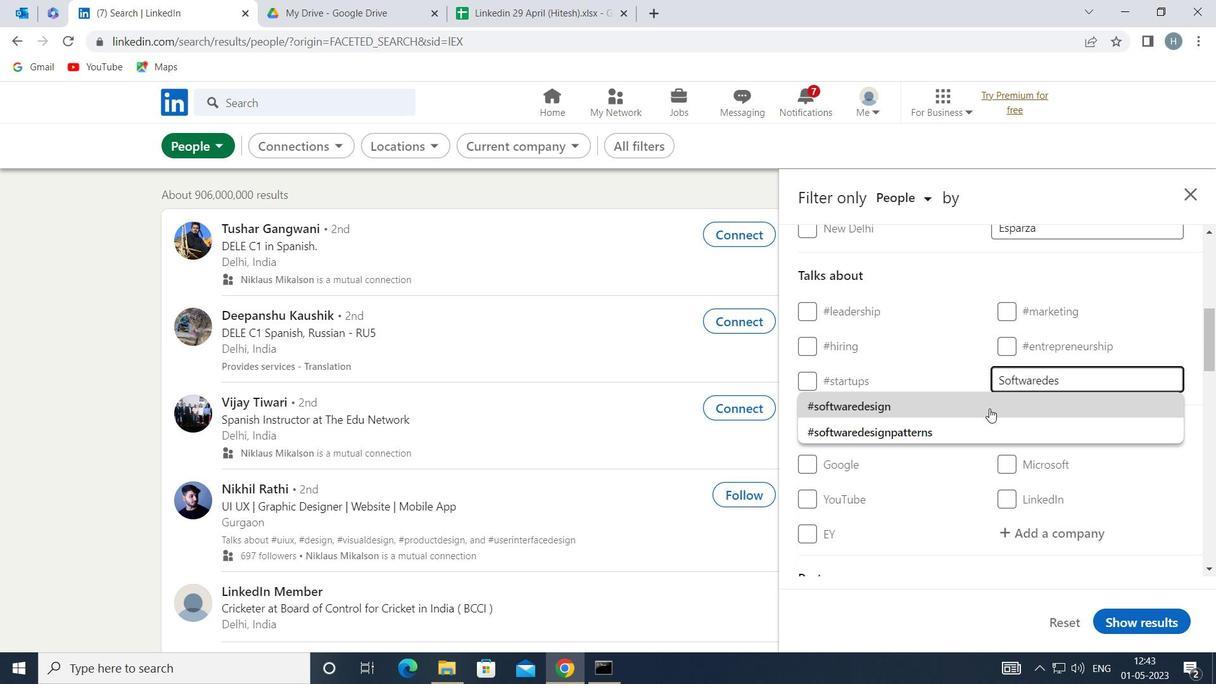 
Action: Mouse pressed left at (990, 408)
Screenshot: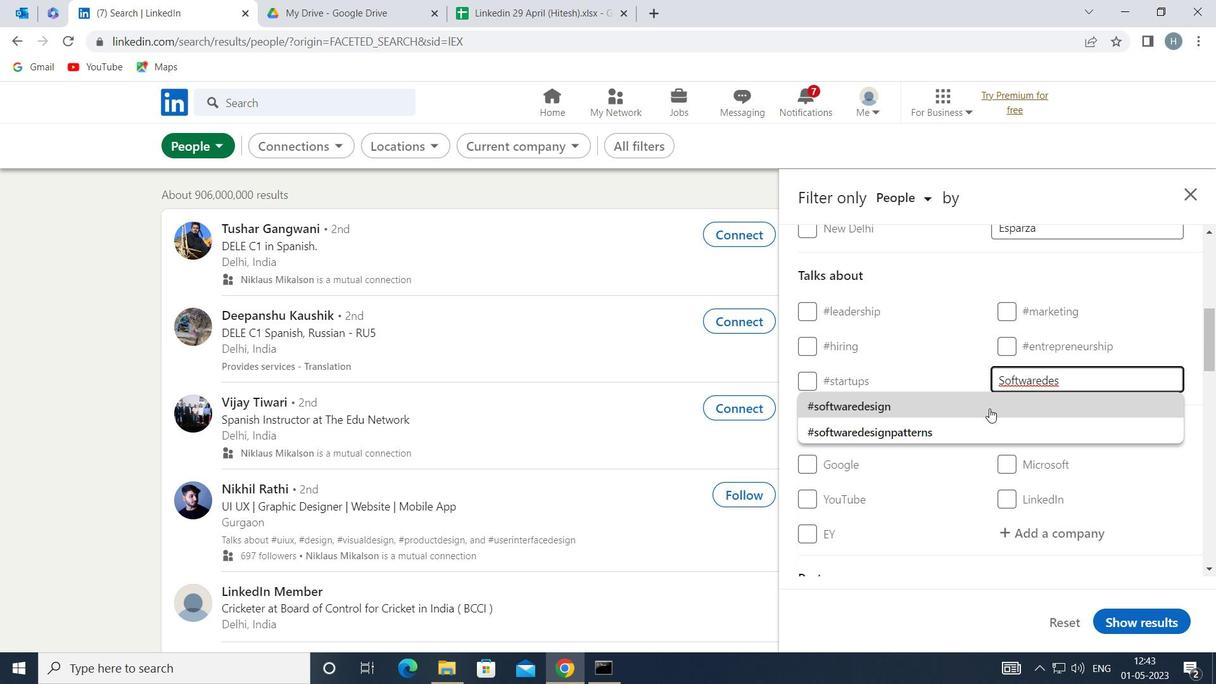 
Action: Mouse moved to (985, 411)
Screenshot: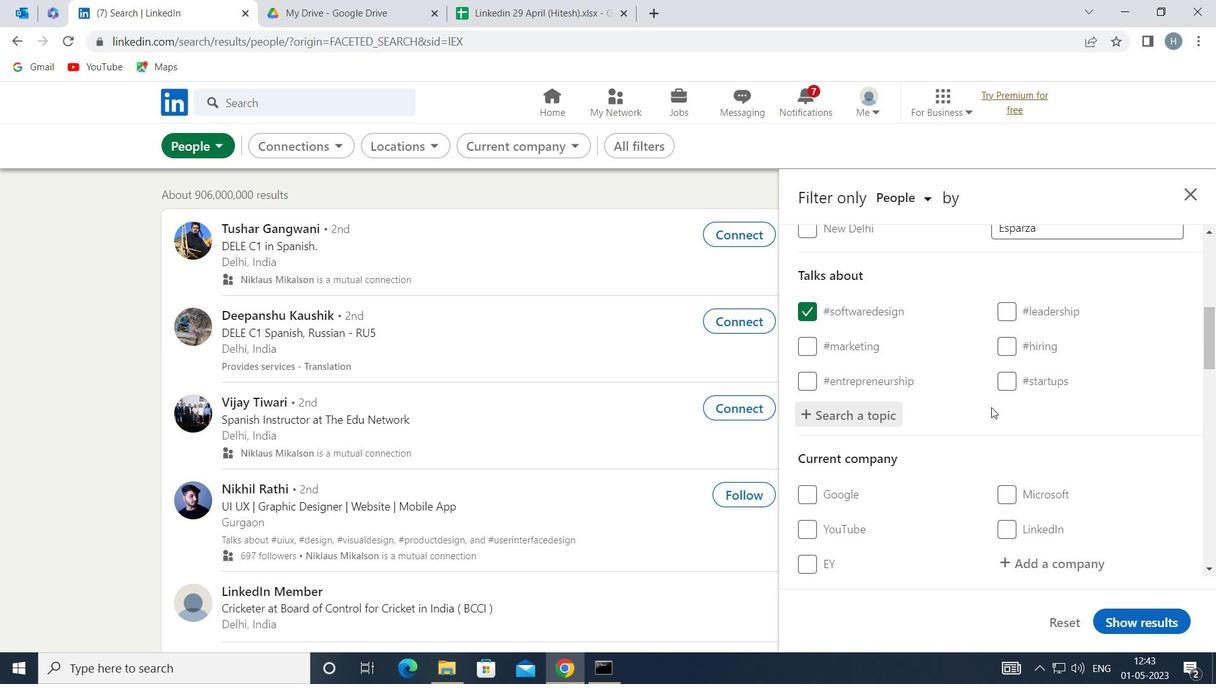 
Action: Mouse scrolled (985, 410) with delta (0, 0)
Screenshot: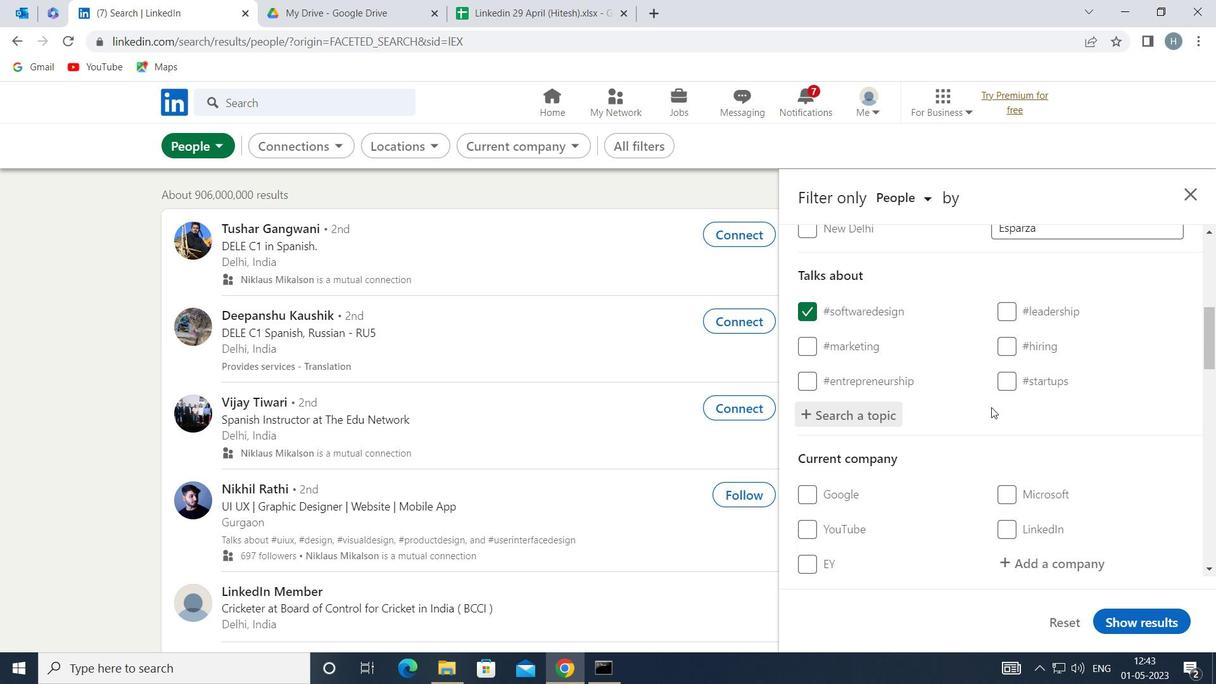 
Action: Mouse moved to (977, 417)
Screenshot: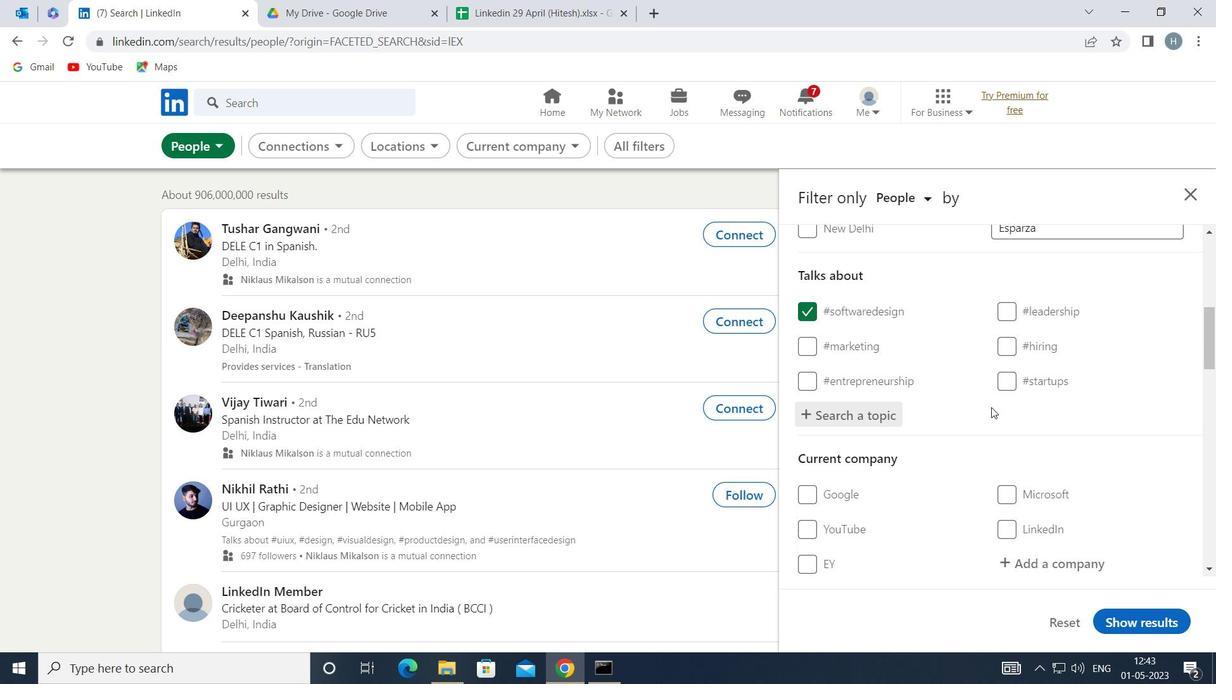 
Action: Mouse scrolled (977, 416) with delta (0, 0)
Screenshot: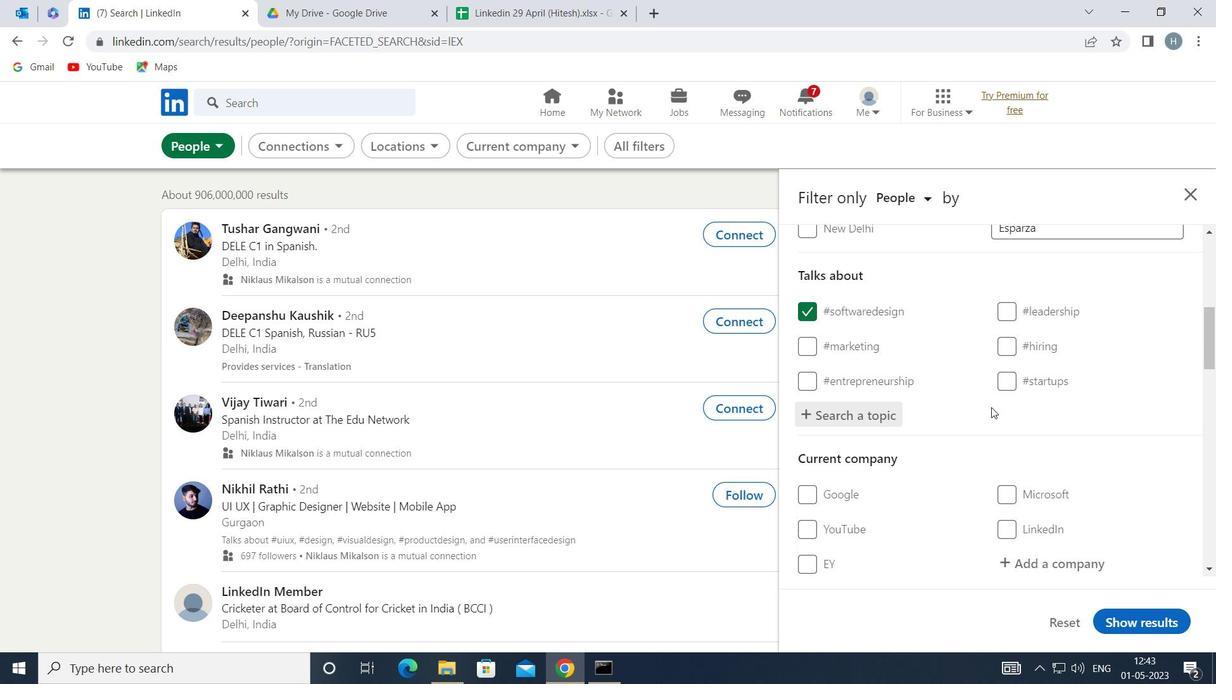 
Action: Mouse moved to (971, 418)
Screenshot: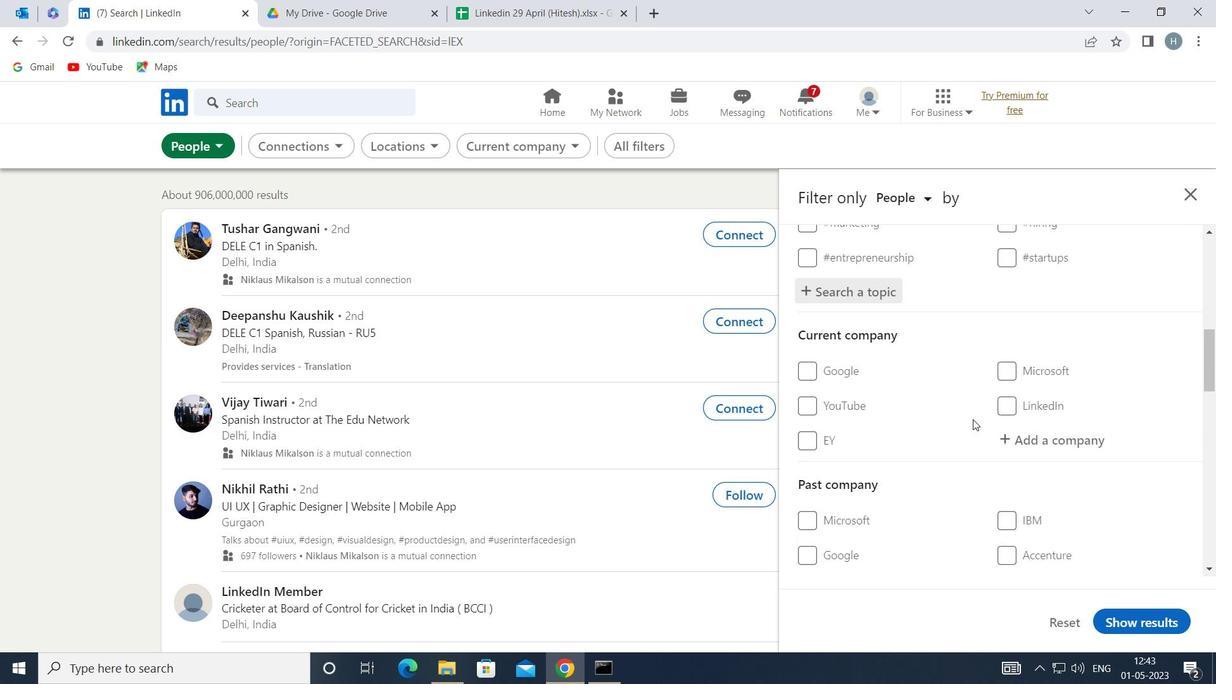 
Action: Mouse scrolled (971, 418) with delta (0, 0)
Screenshot: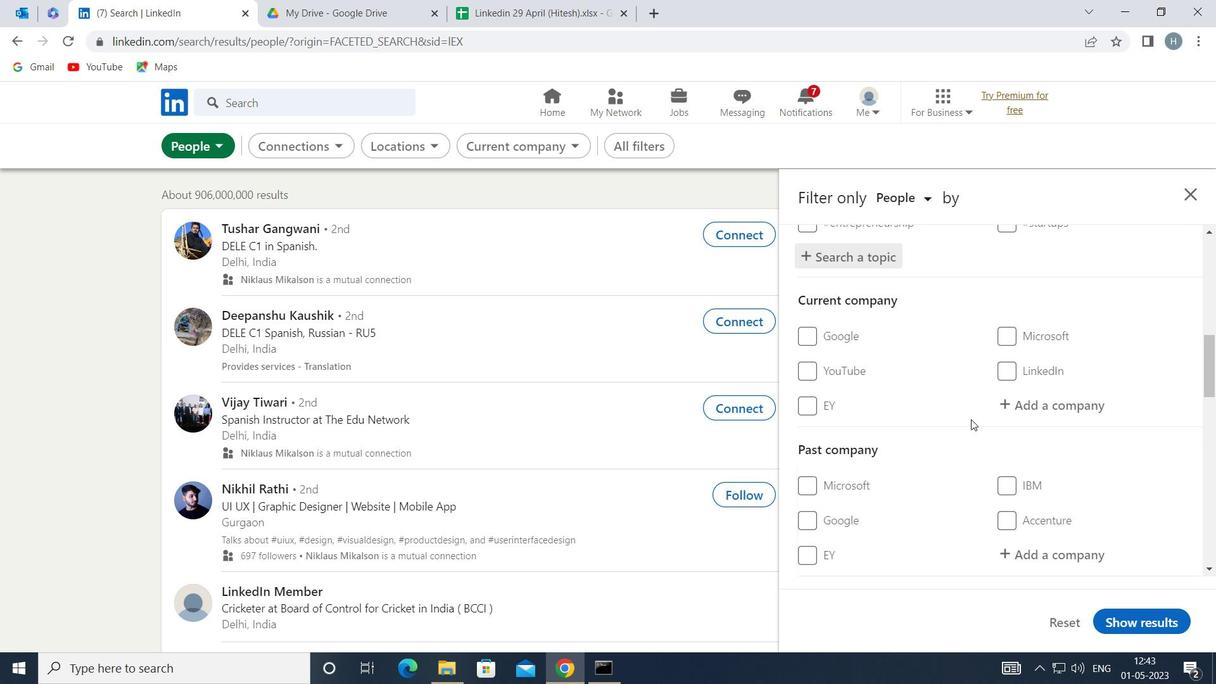 
Action: Mouse scrolled (971, 418) with delta (0, 0)
Screenshot: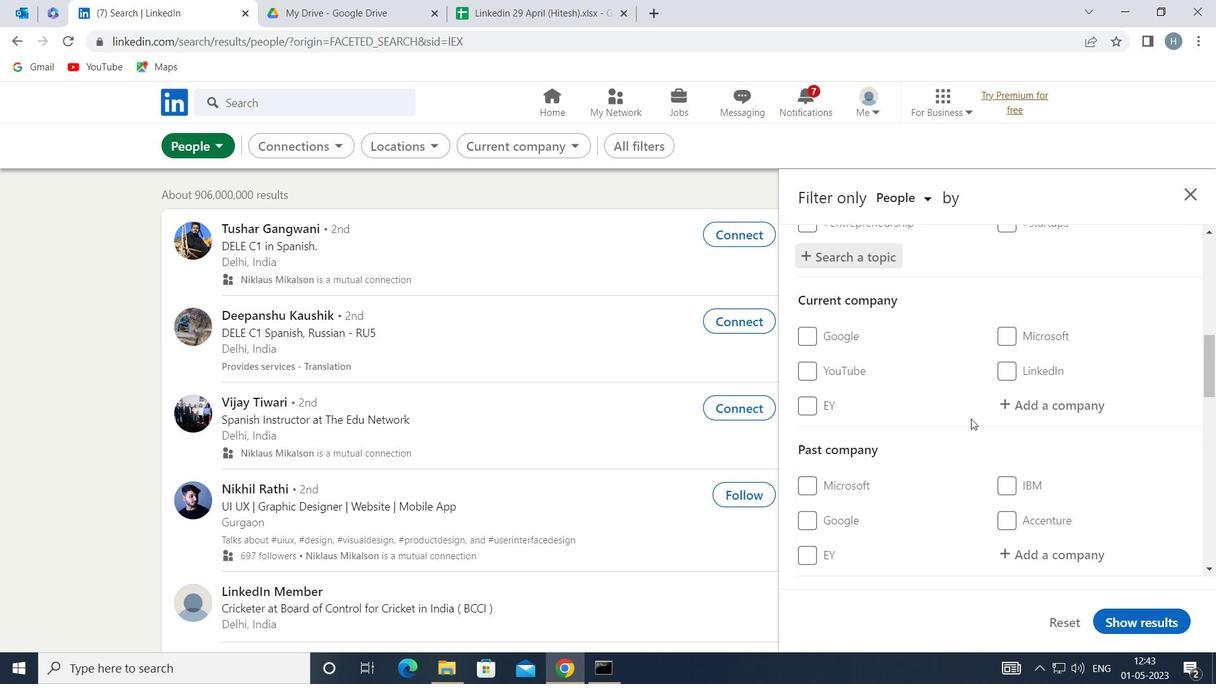 
Action: Mouse moved to (971, 418)
Screenshot: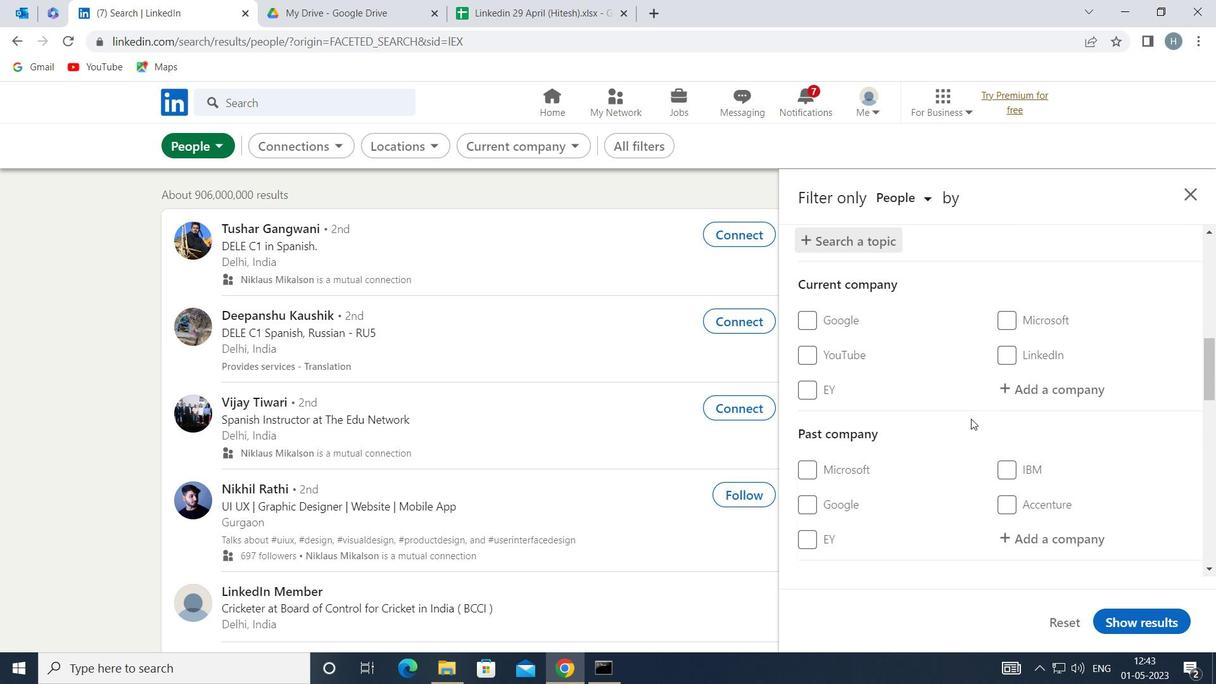 
Action: Mouse scrolled (971, 417) with delta (0, 0)
Screenshot: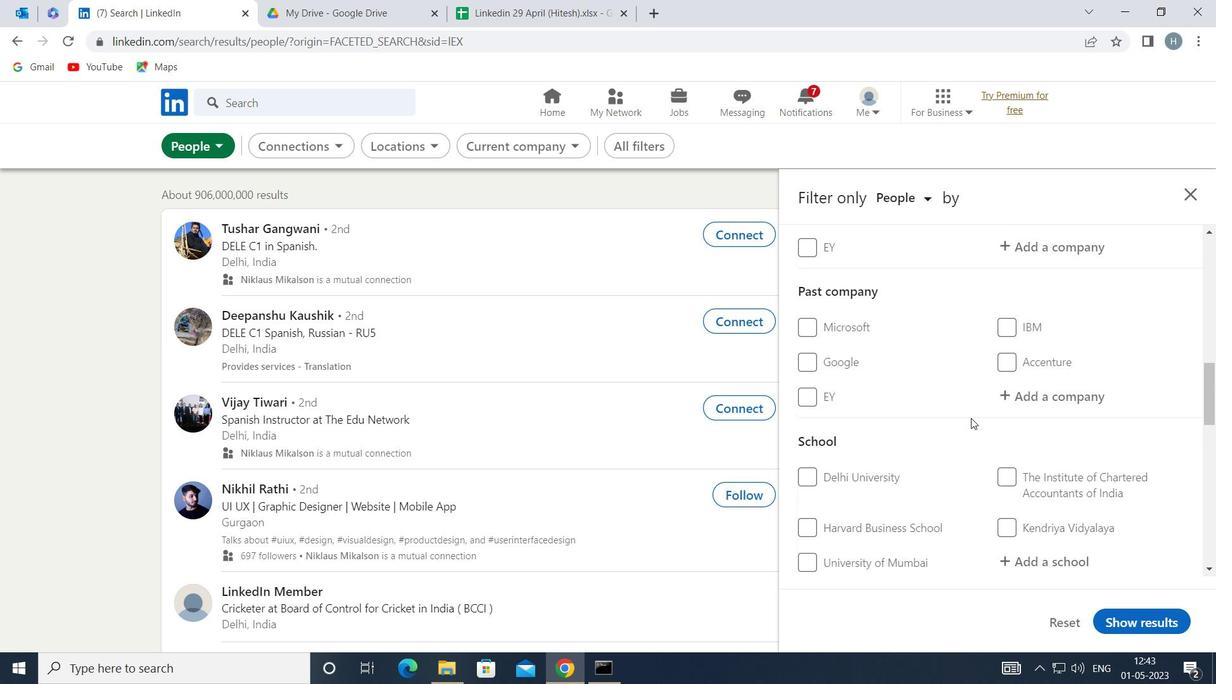 
Action: Mouse moved to (972, 417)
Screenshot: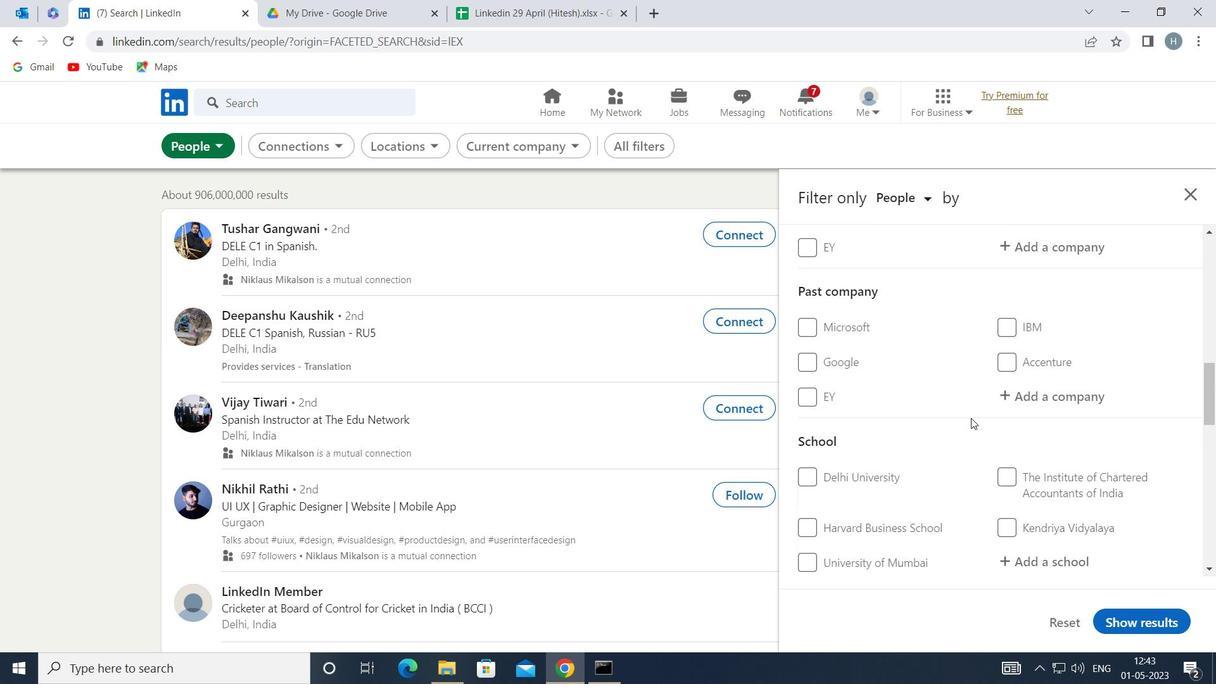 
Action: Mouse scrolled (972, 416) with delta (0, 0)
Screenshot: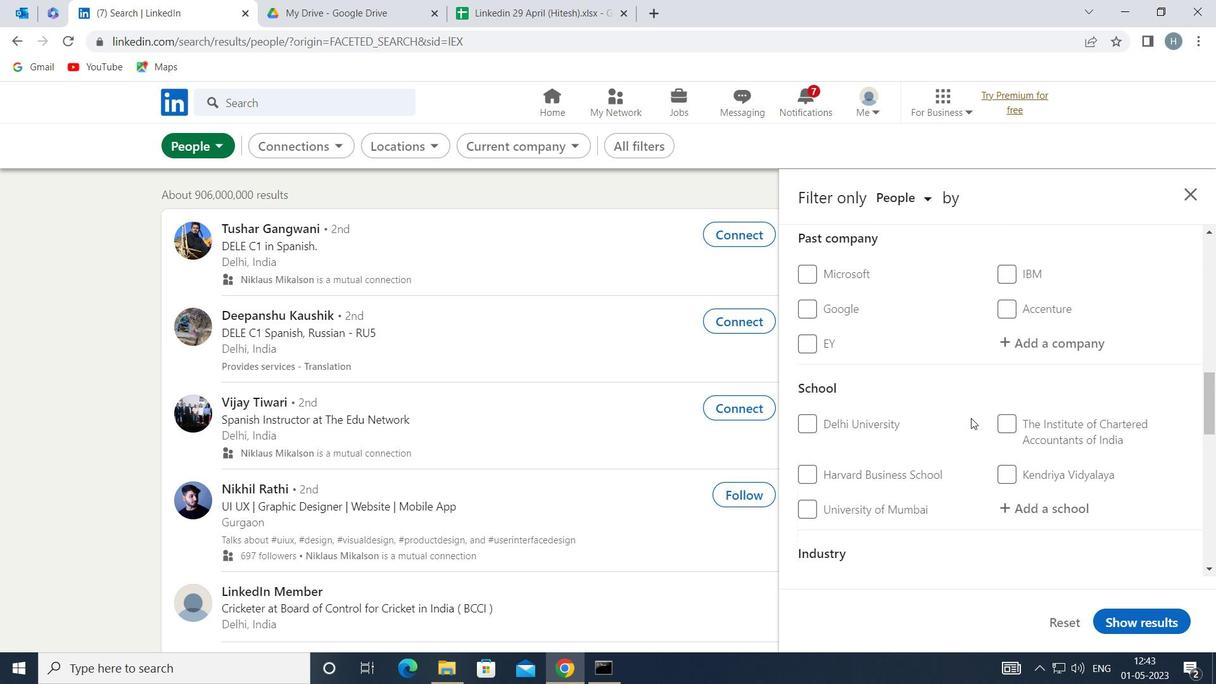 
Action: Mouse scrolled (972, 416) with delta (0, 0)
Screenshot: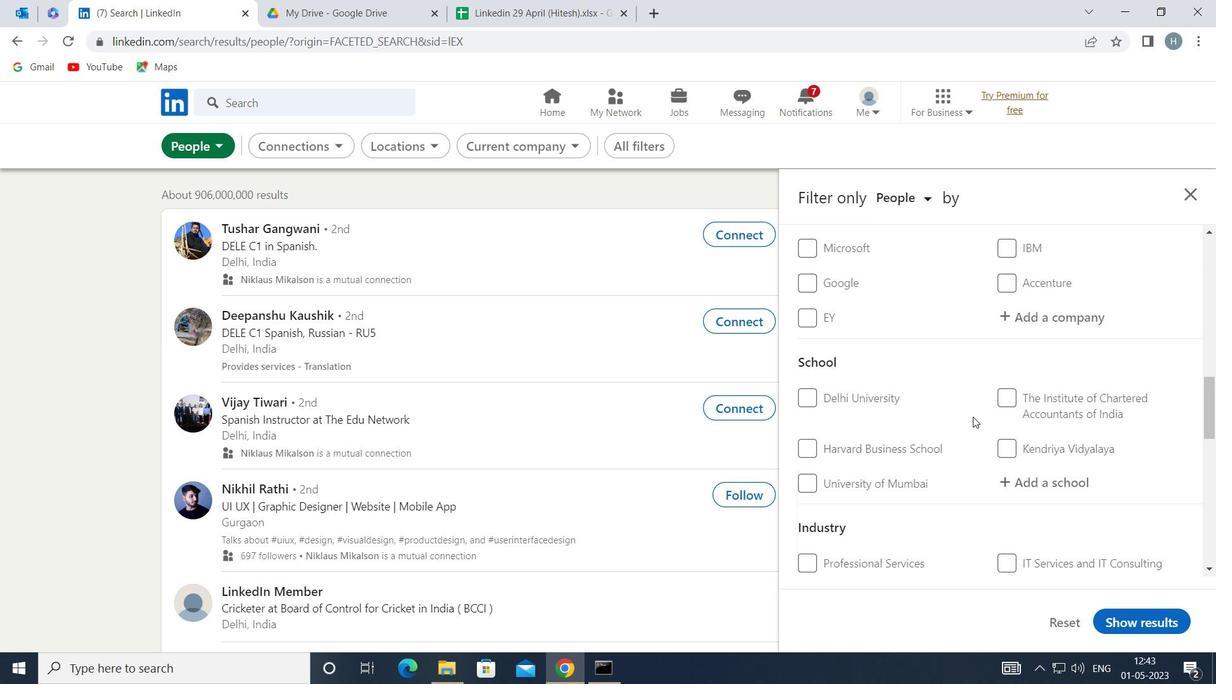 
Action: Mouse scrolled (972, 416) with delta (0, 0)
Screenshot: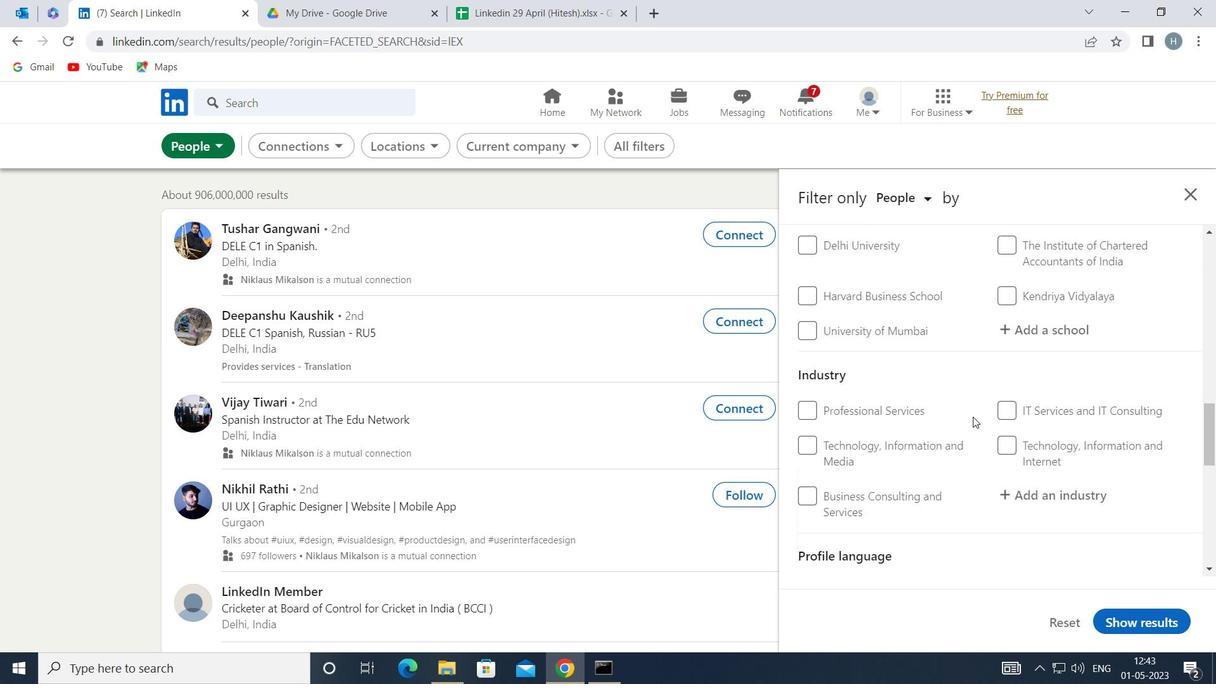 
Action: Mouse scrolled (972, 416) with delta (0, 0)
Screenshot: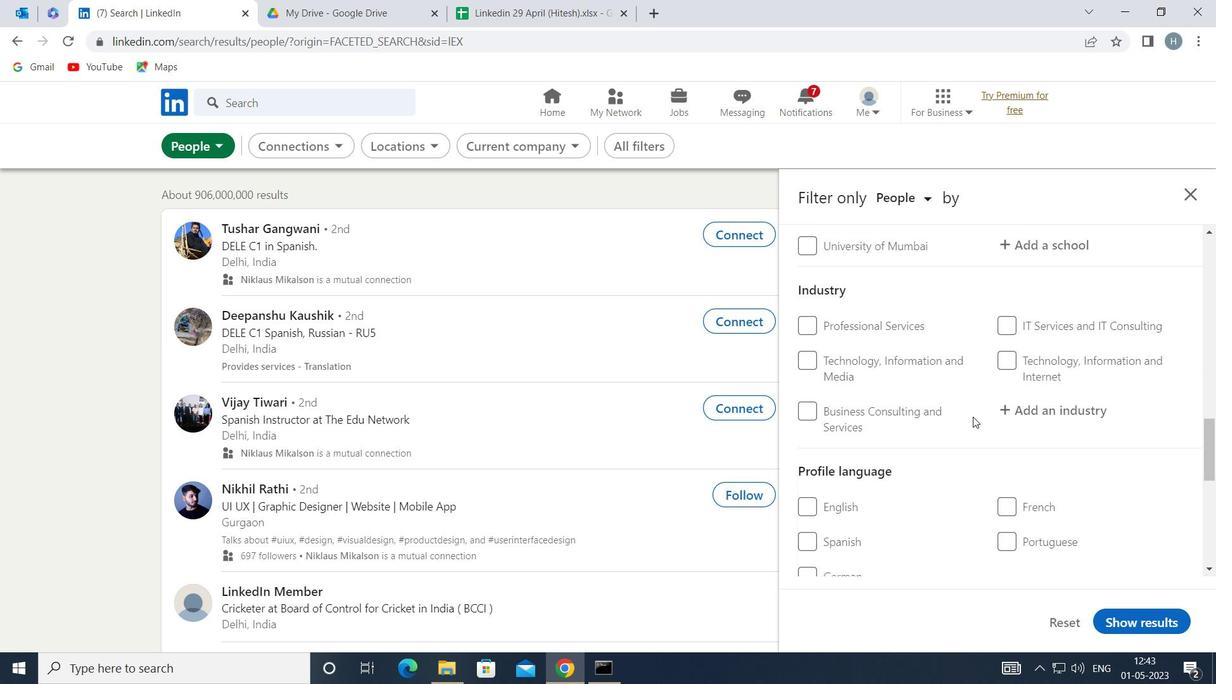 
Action: Mouse moved to (1009, 459)
Screenshot: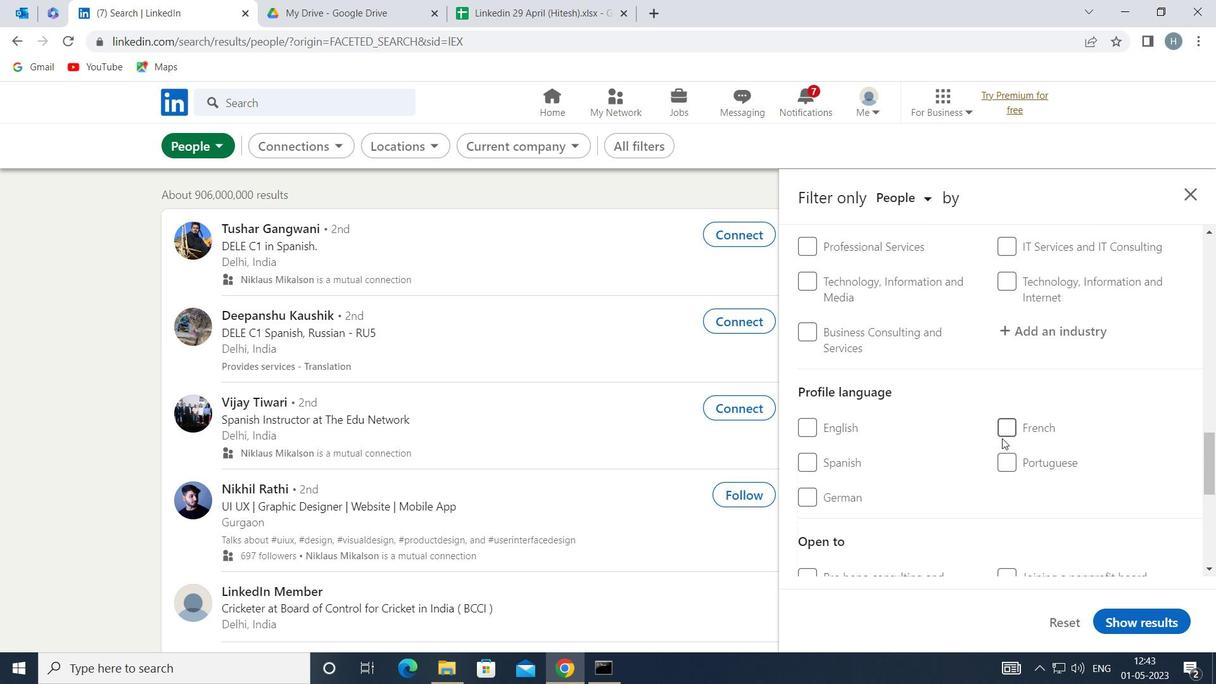 
Action: Mouse pressed left at (1009, 459)
Screenshot: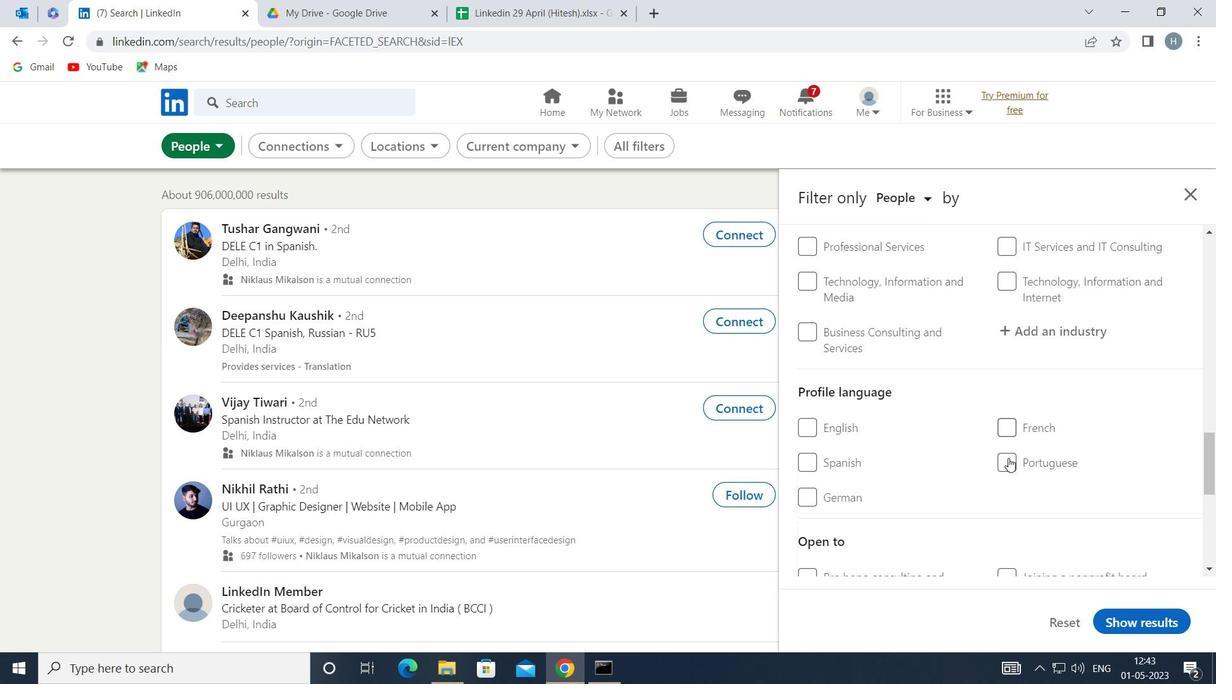 
Action: Mouse moved to (967, 385)
Screenshot: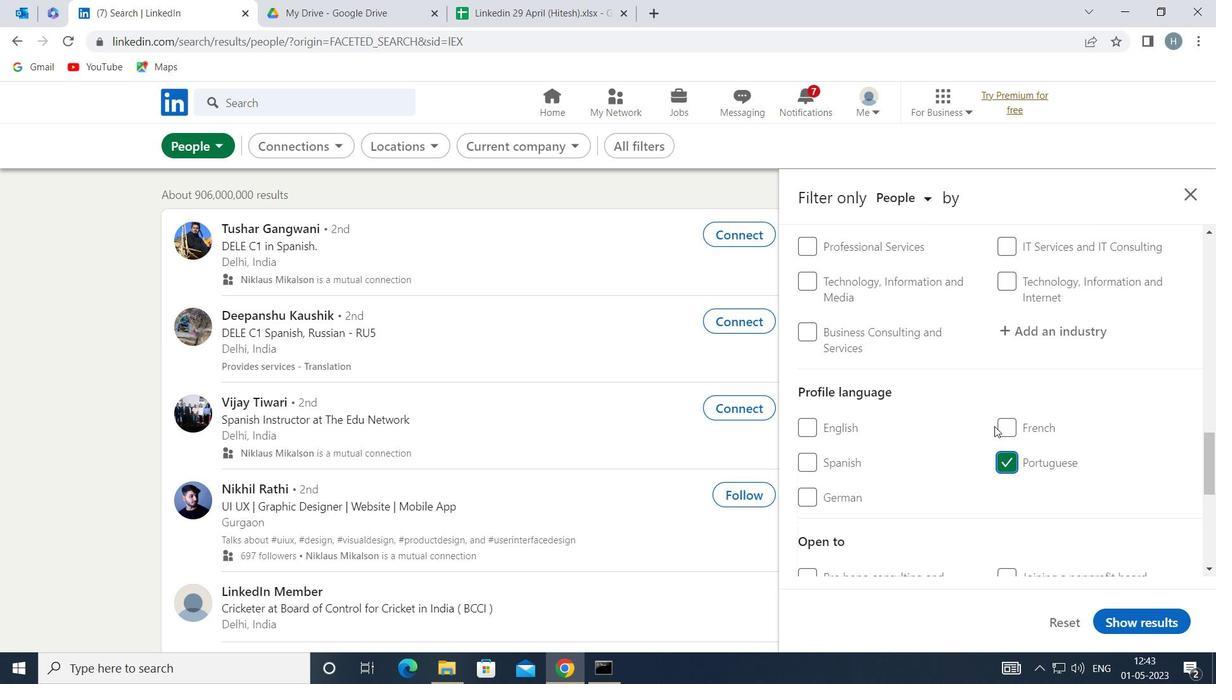 
Action: Mouse scrolled (967, 385) with delta (0, 0)
Screenshot: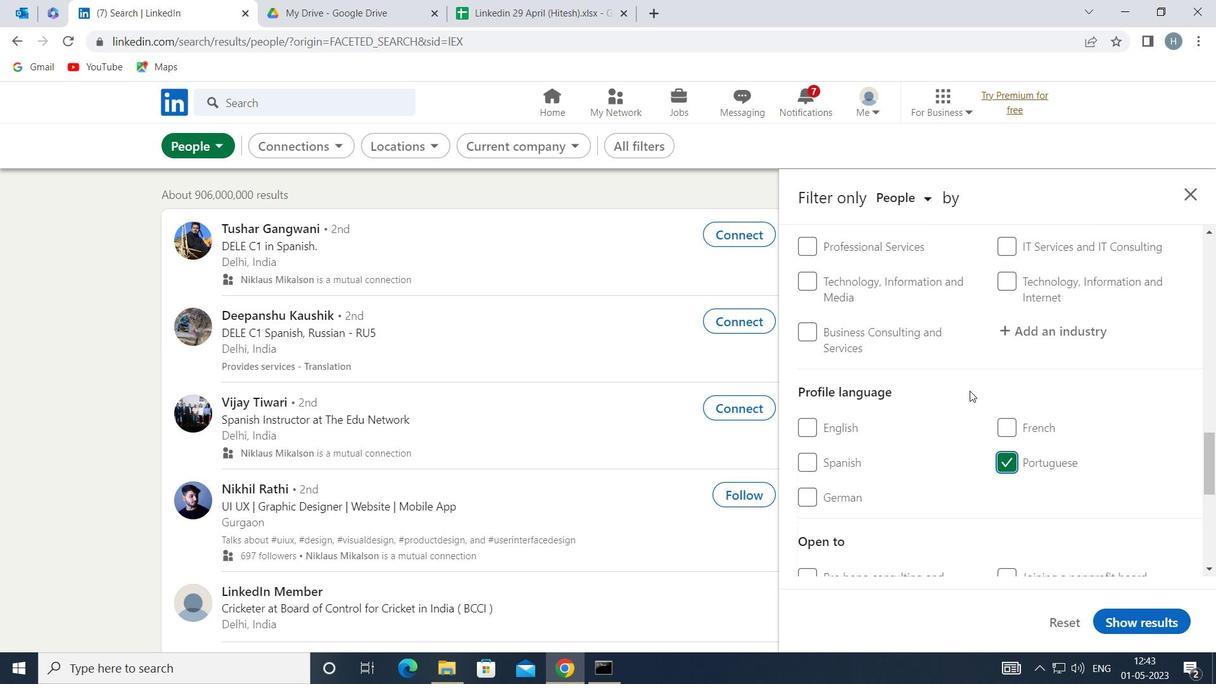 
Action: Mouse scrolled (967, 385) with delta (0, 0)
Screenshot: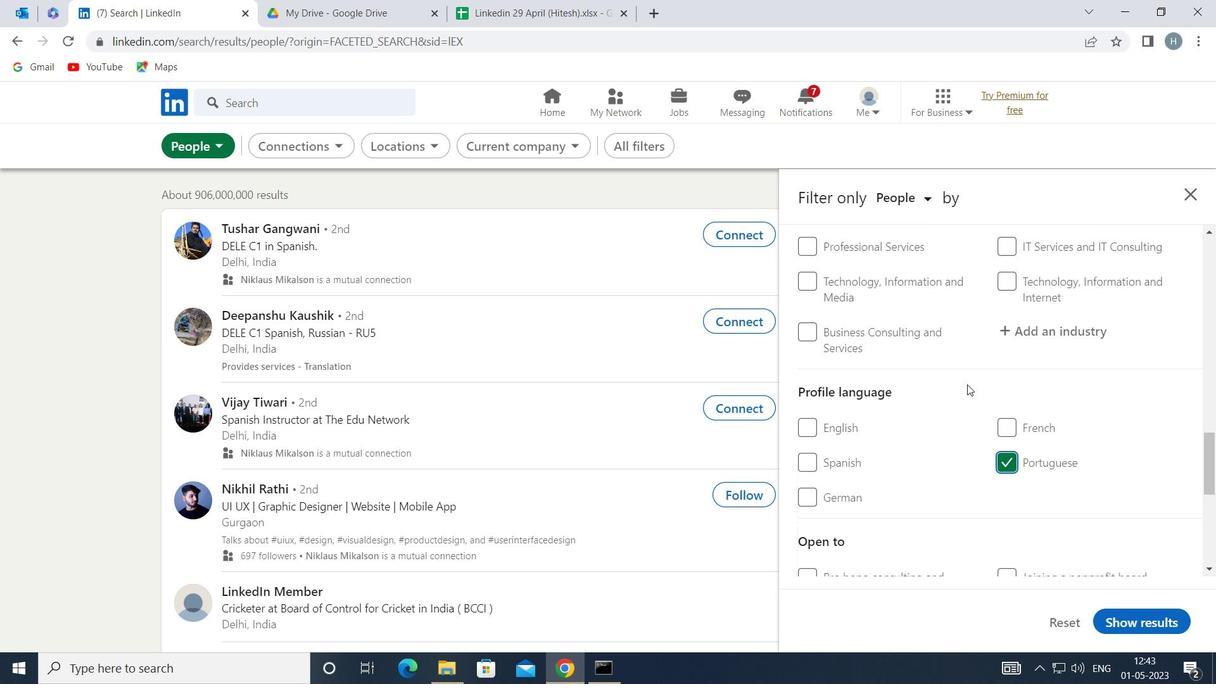 
Action: Mouse scrolled (967, 385) with delta (0, 0)
Screenshot: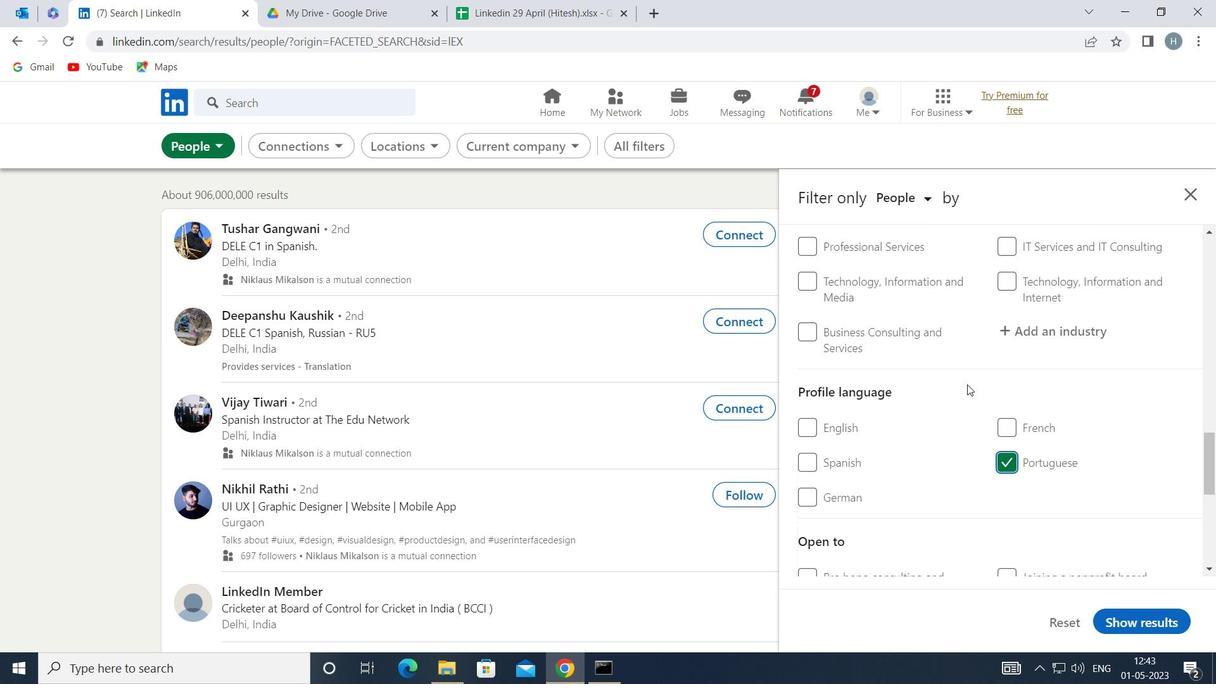 
Action: Mouse scrolled (967, 385) with delta (0, 0)
Screenshot: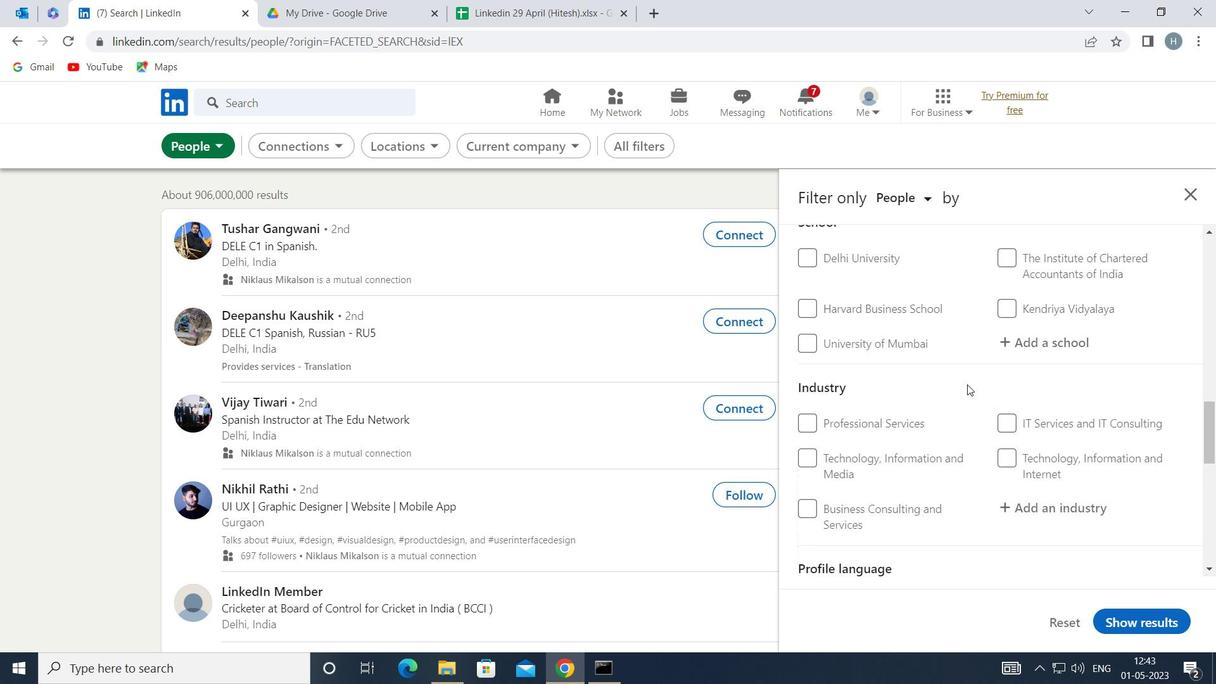 
Action: Mouse scrolled (967, 385) with delta (0, 0)
Screenshot: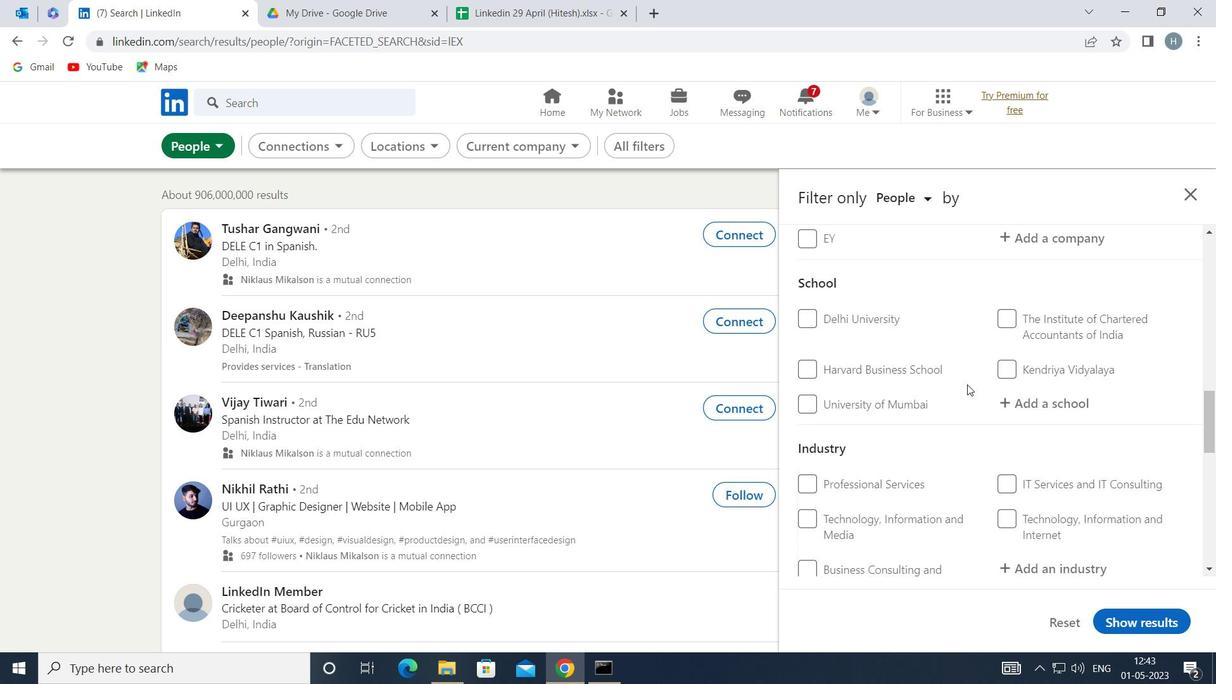 
Action: Mouse scrolled (967, 385) with delta (0, 0)
Screenshot: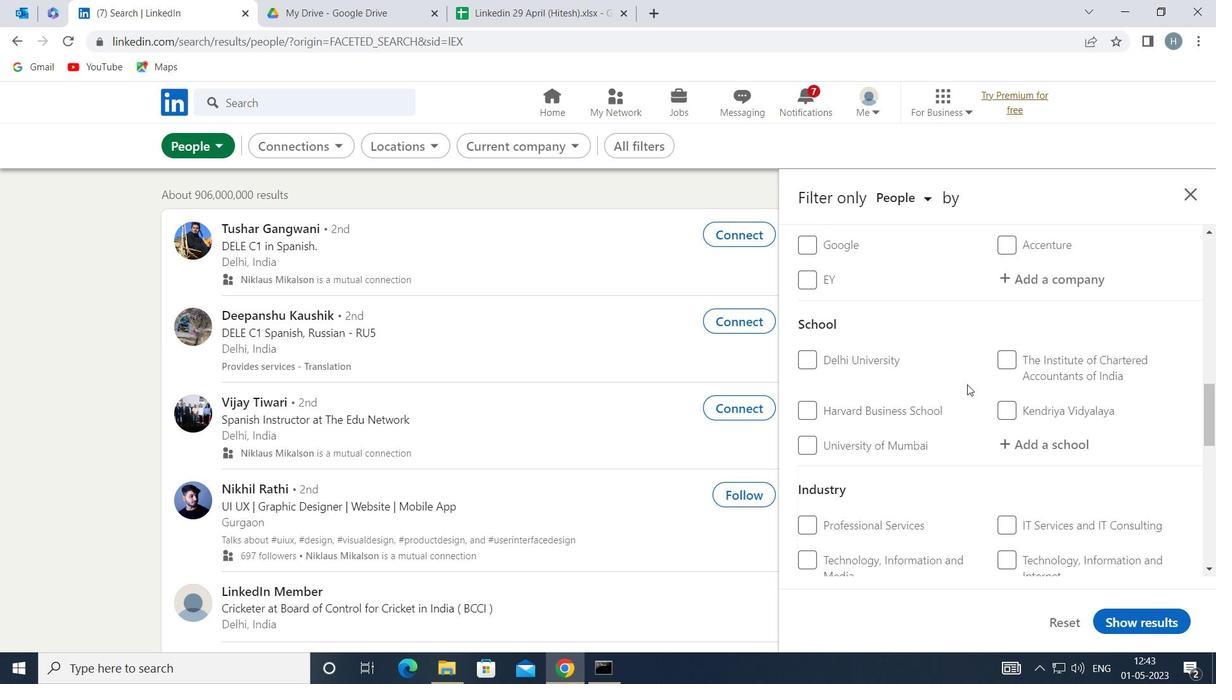 
Action: Mouse scrolled (967, 385) with delta (0, 0)
Screenshot: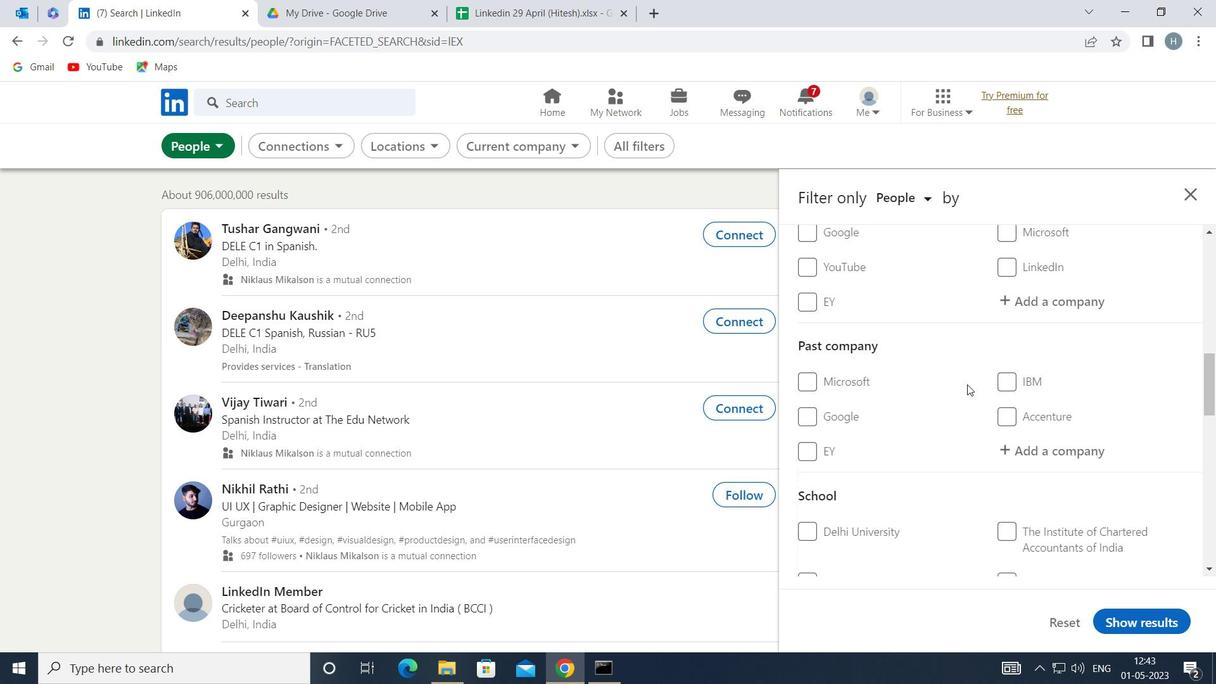 
Action: Mouse scrolled (967, 385) with delta (0, 0)
Screenshot: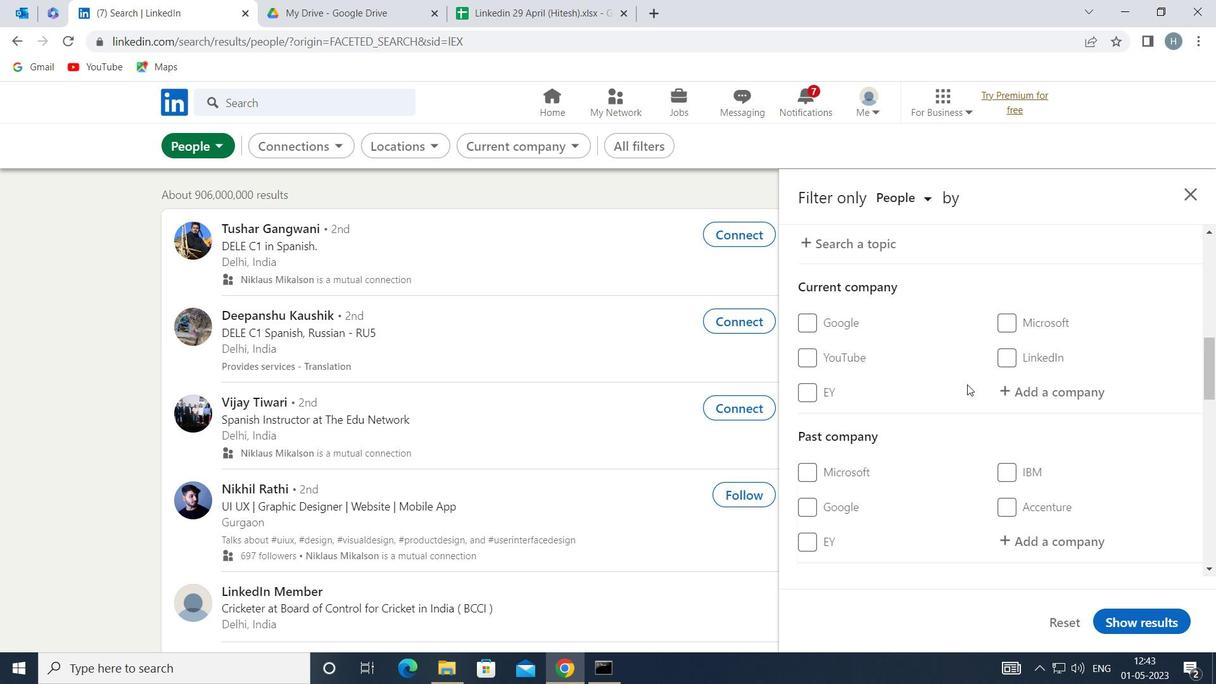 
Action: Mouse moved to (995, 419)
Screenshot: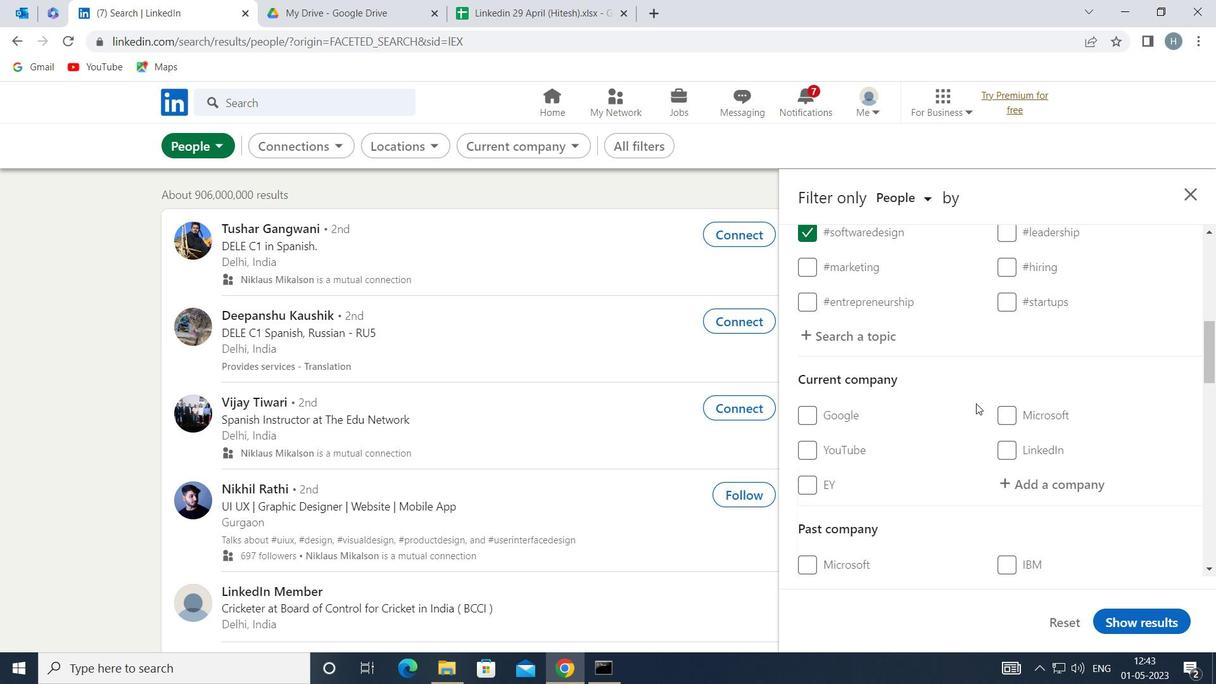 
Action: Mouse scrolled (995, 419) with delta (0, 0)
Screenshot: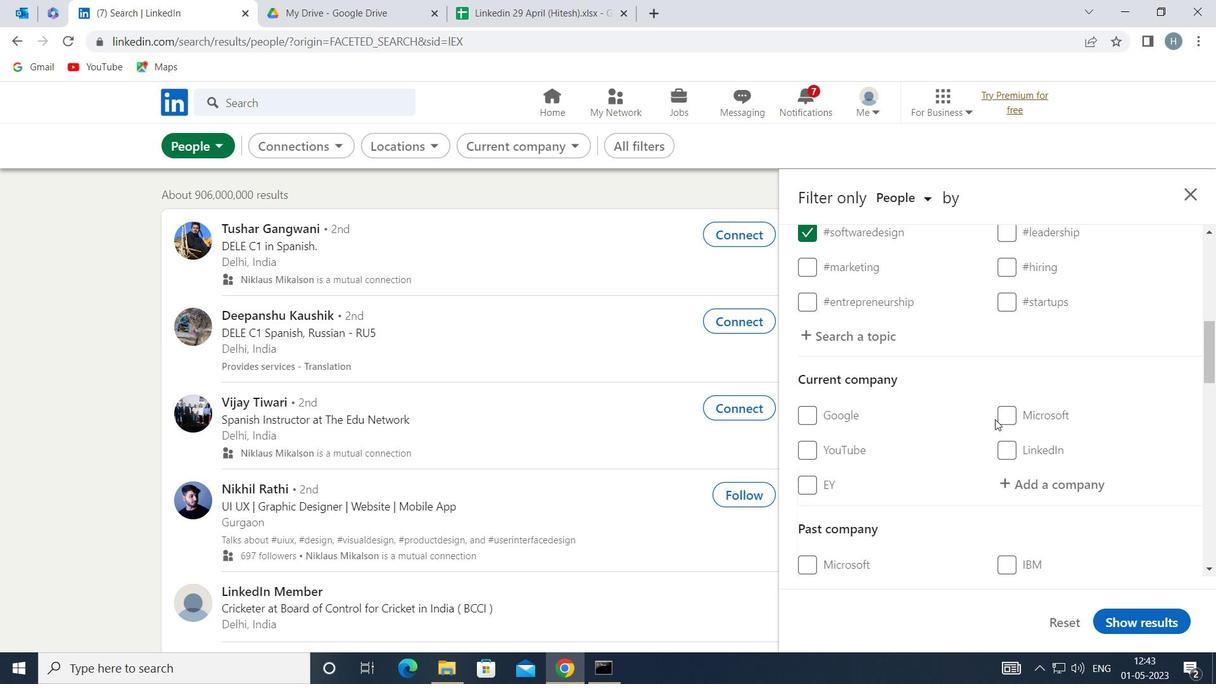 
Action: Mouse moved to (1041, 402)
Screenshot: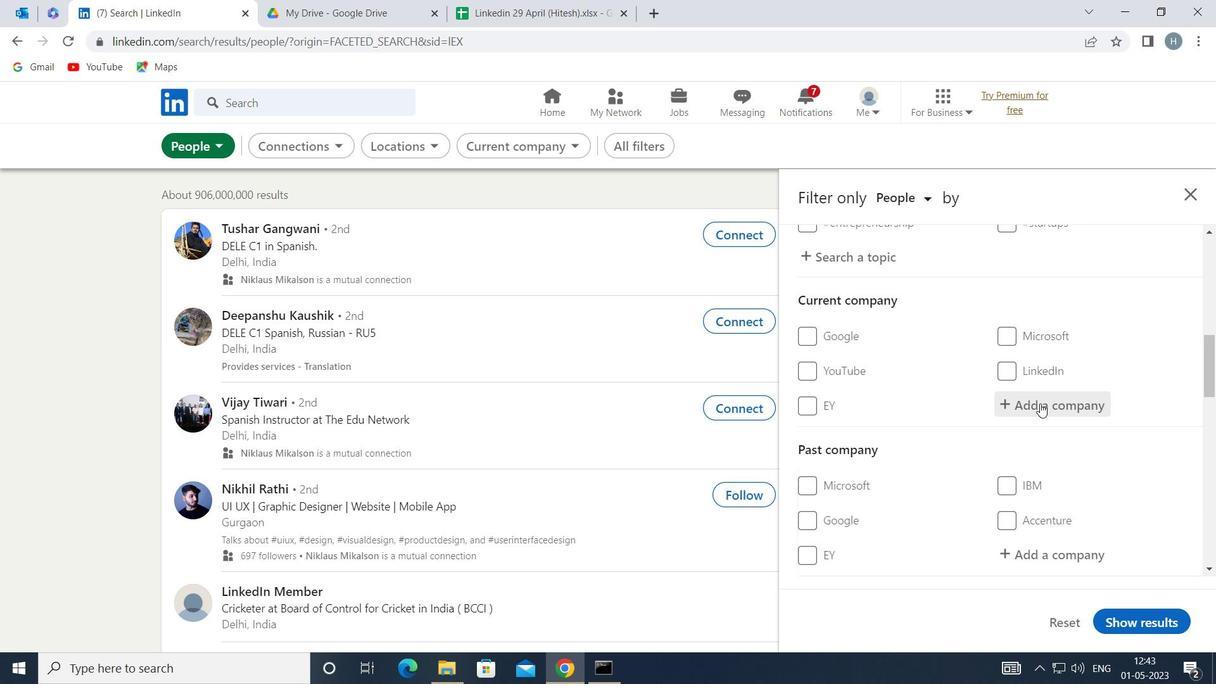 
Action: Mouse pressed left at (1041, 402)
Screenshot: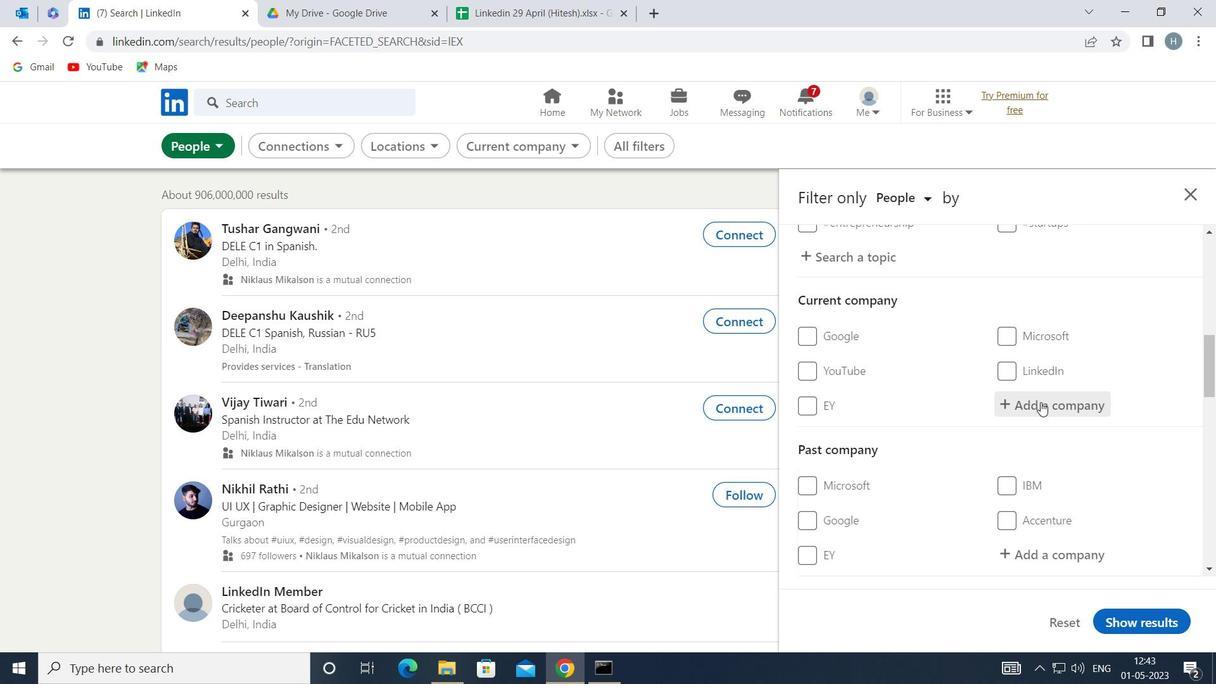 
Action: Mouse moved to (1038, 394)
Screenshot: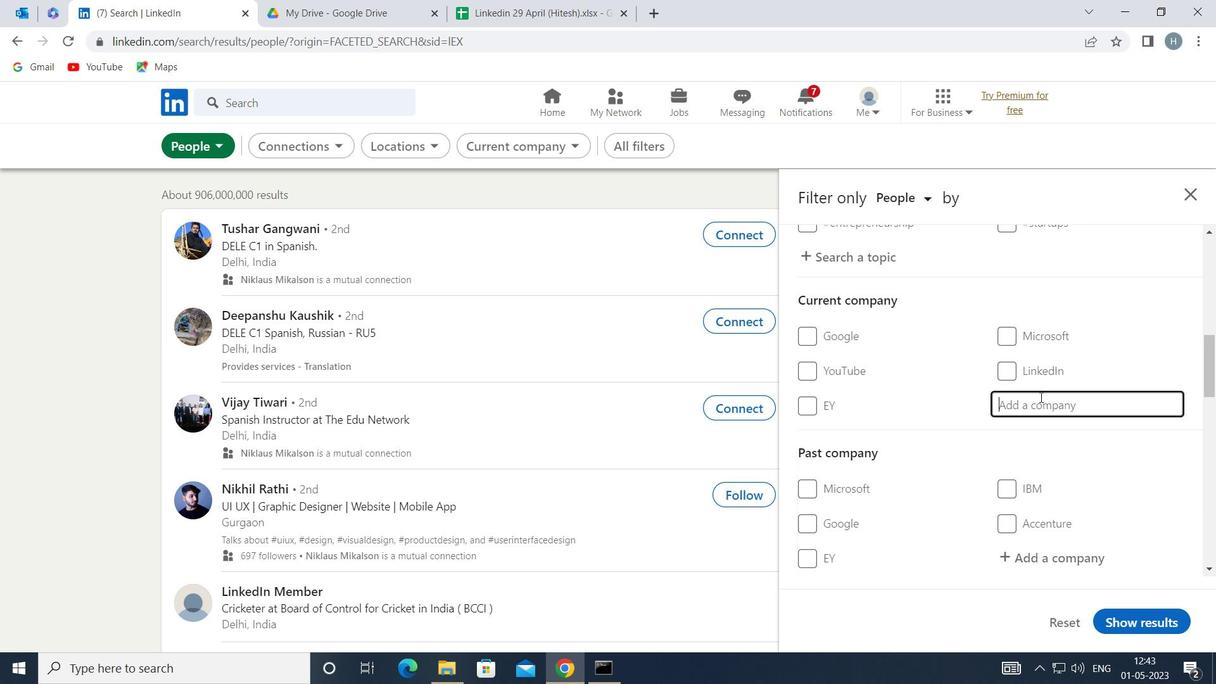 
Action: Key pressed <Key.shift>
Screenshot: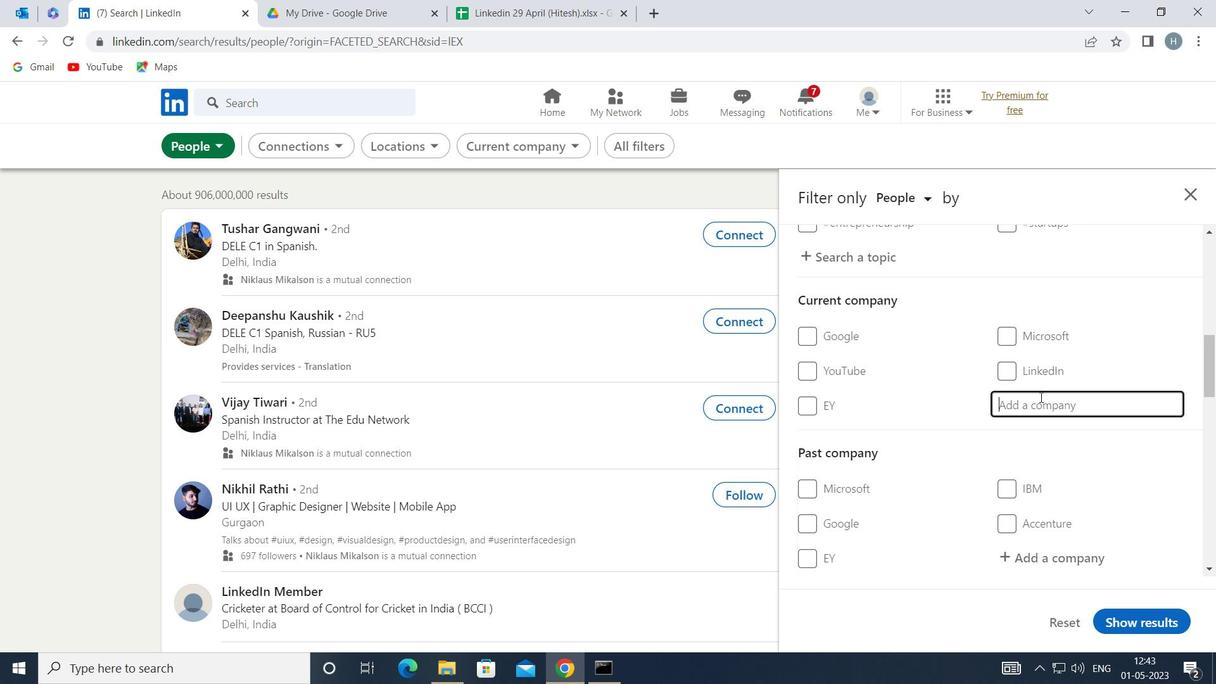 
Action: Mouse moved to (1037, 393)
Screenshot: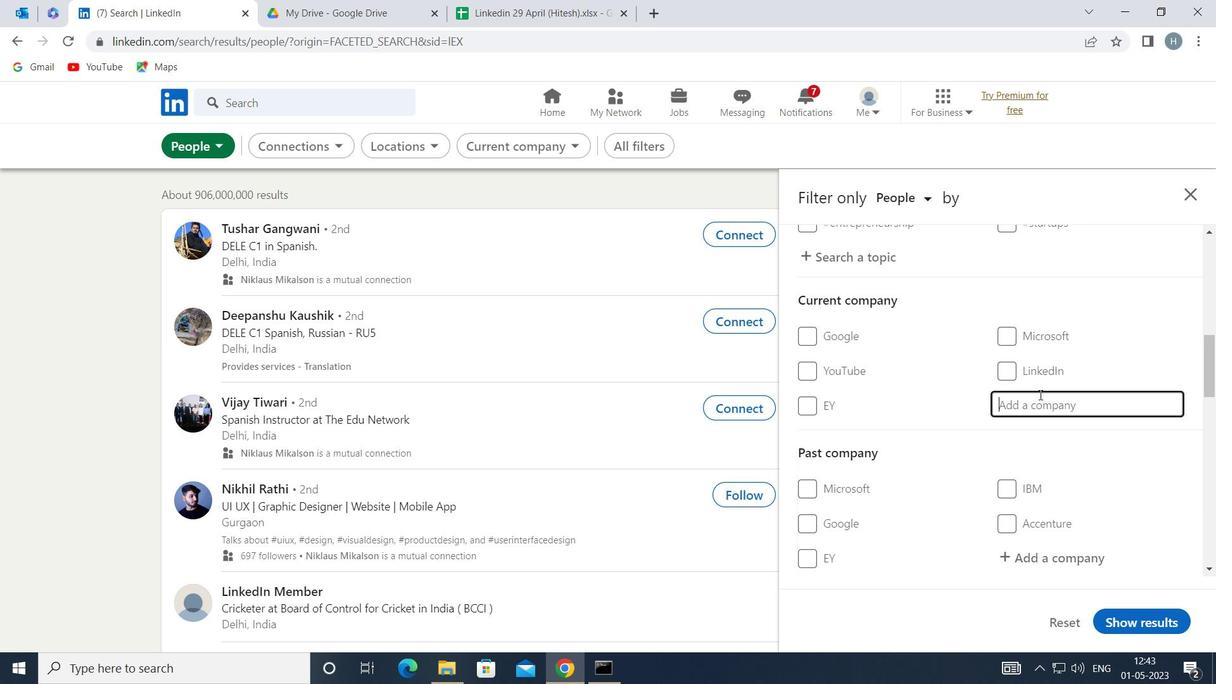 
Action: Key pressed WE
Screenshot: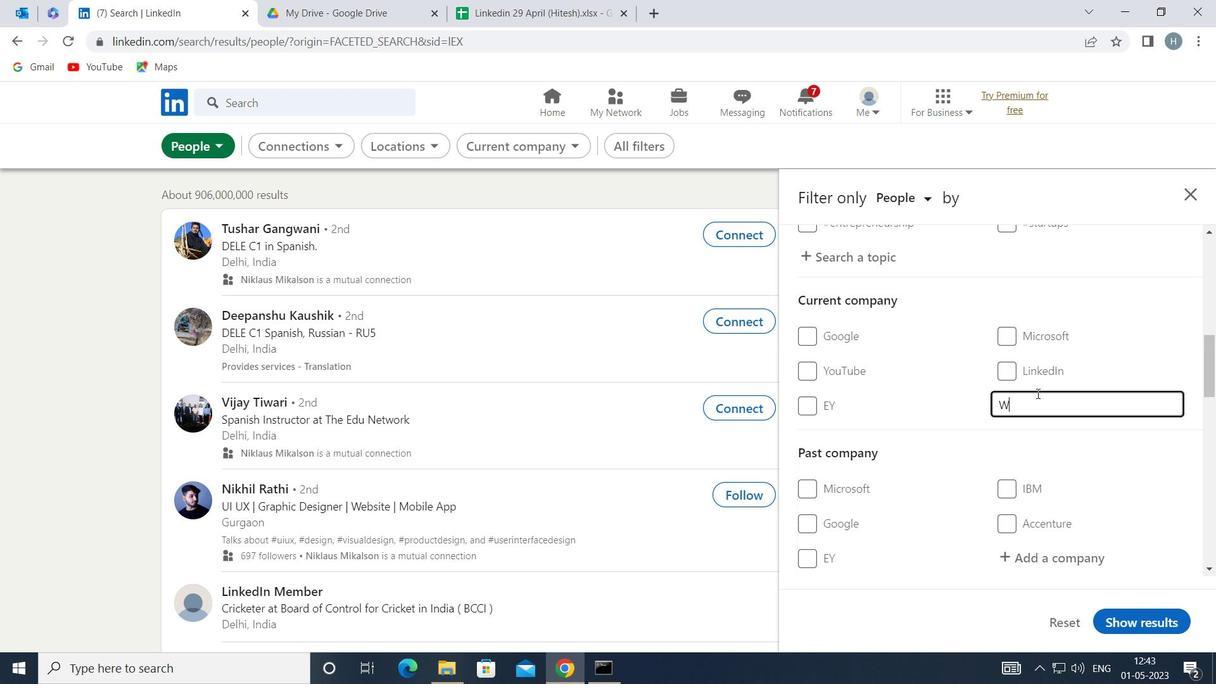
Action: Mouse moved to (1036, 394)
Screenshot: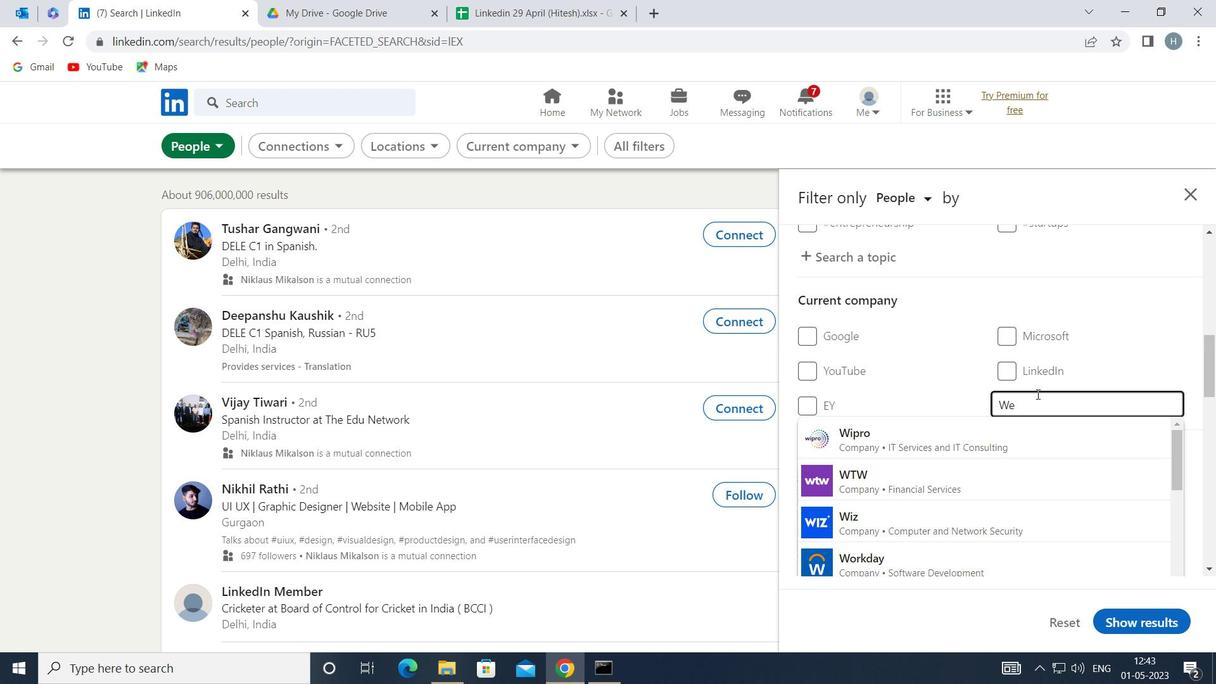 
Action: Key pressed LLS
Screenshot: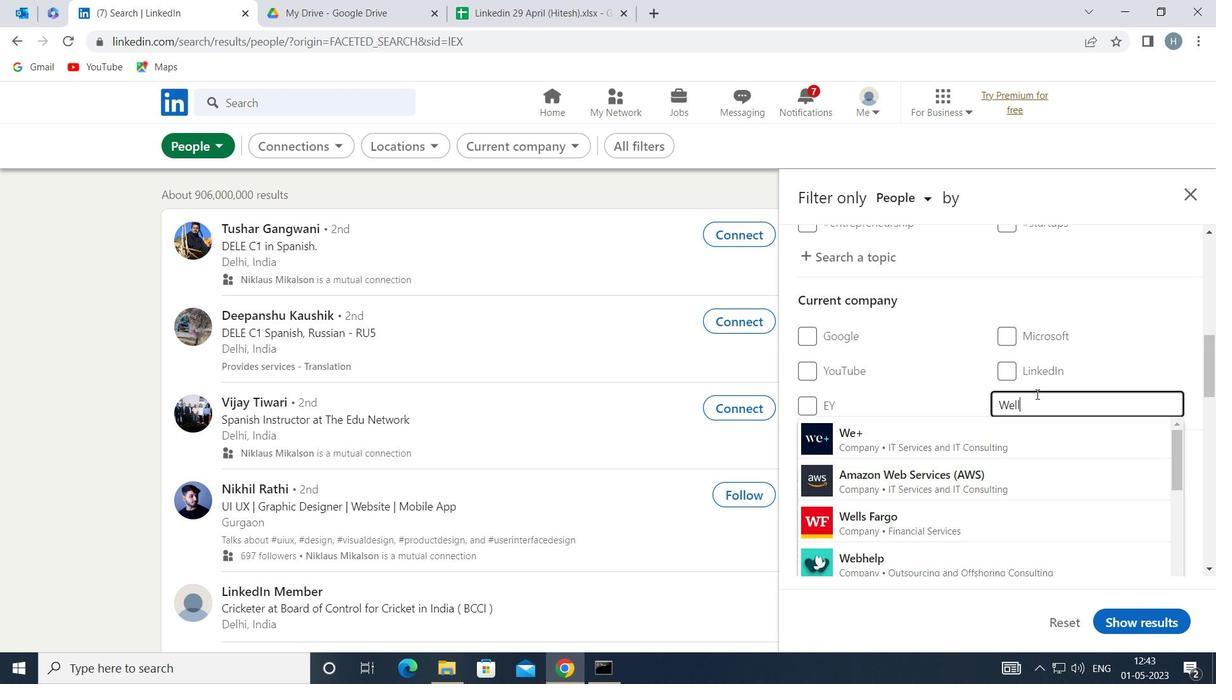 
Action: Mouse moved to (981, 426)
Screenshot: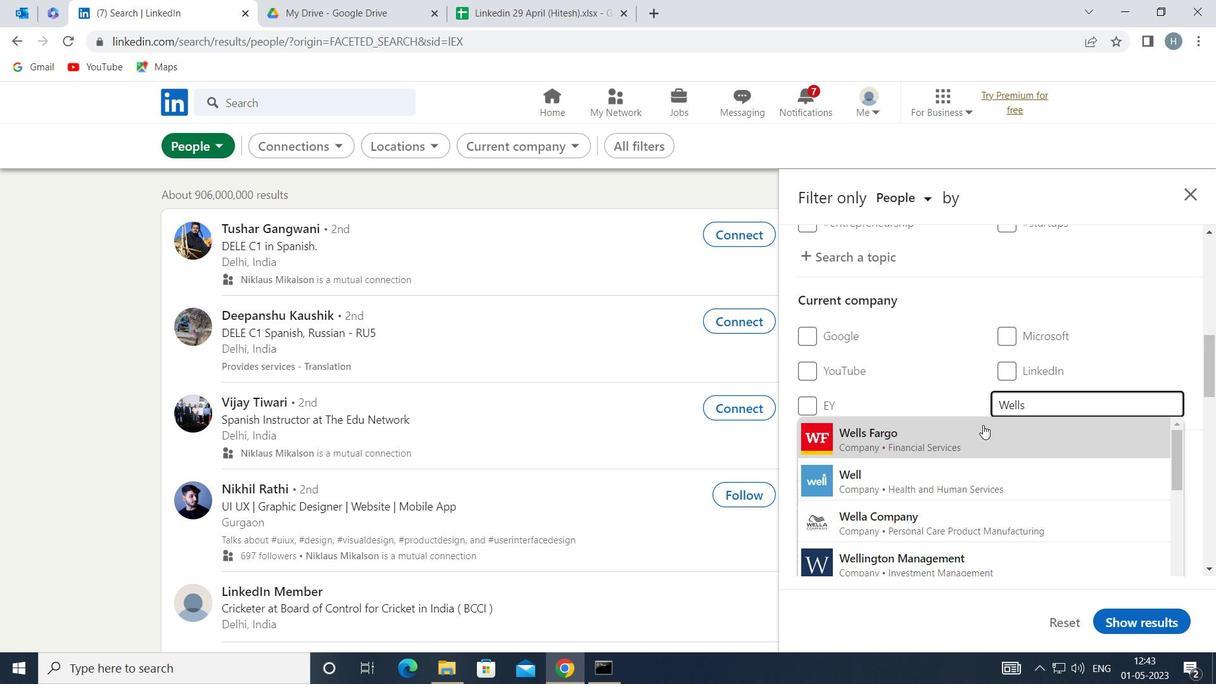 
Action: Mouse pressed left at (981, 426)
Screenshot: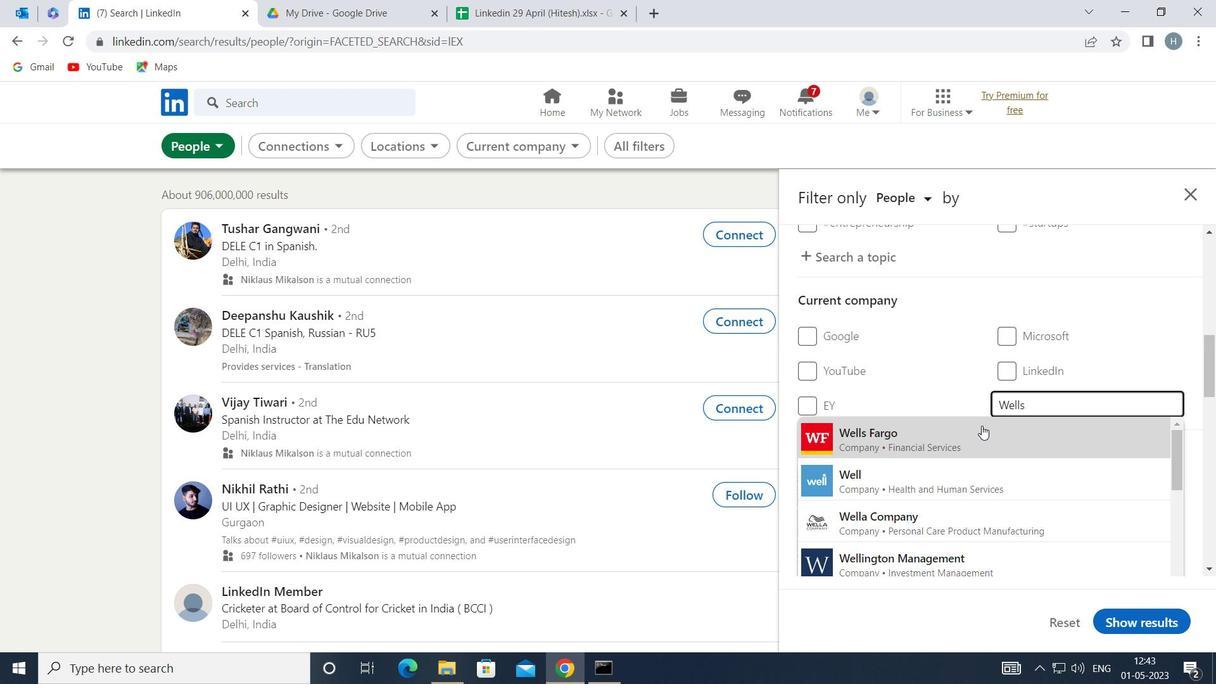 
Action: Mouse moved to (966, 408)
Screenshot: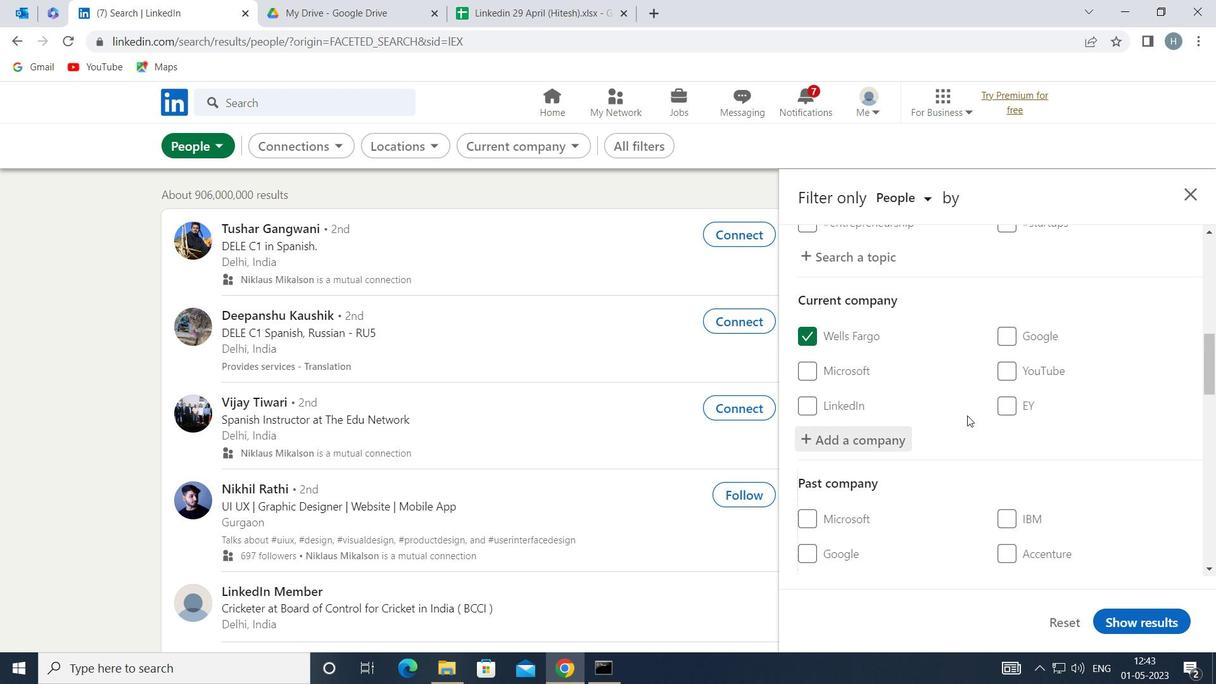 
Action: Mouse scrolled (966, 407) with delta (0, 0)
Screenshot: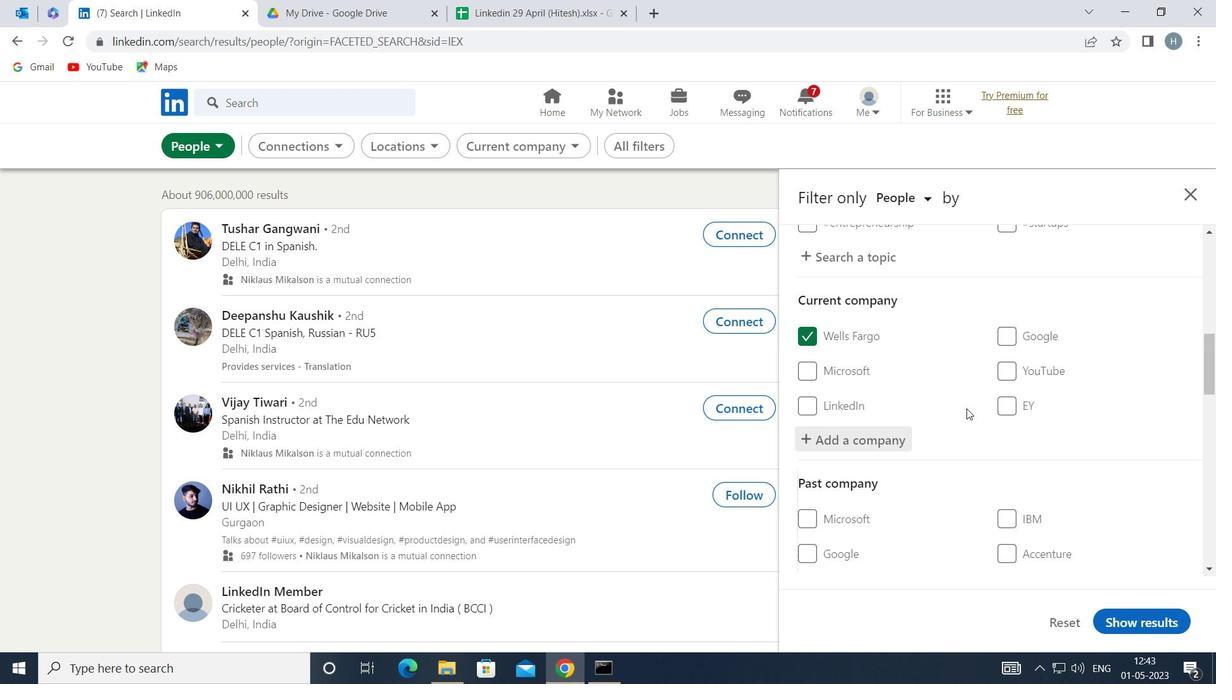 
Action: Mouse moved to (970, 405)
Screenshot: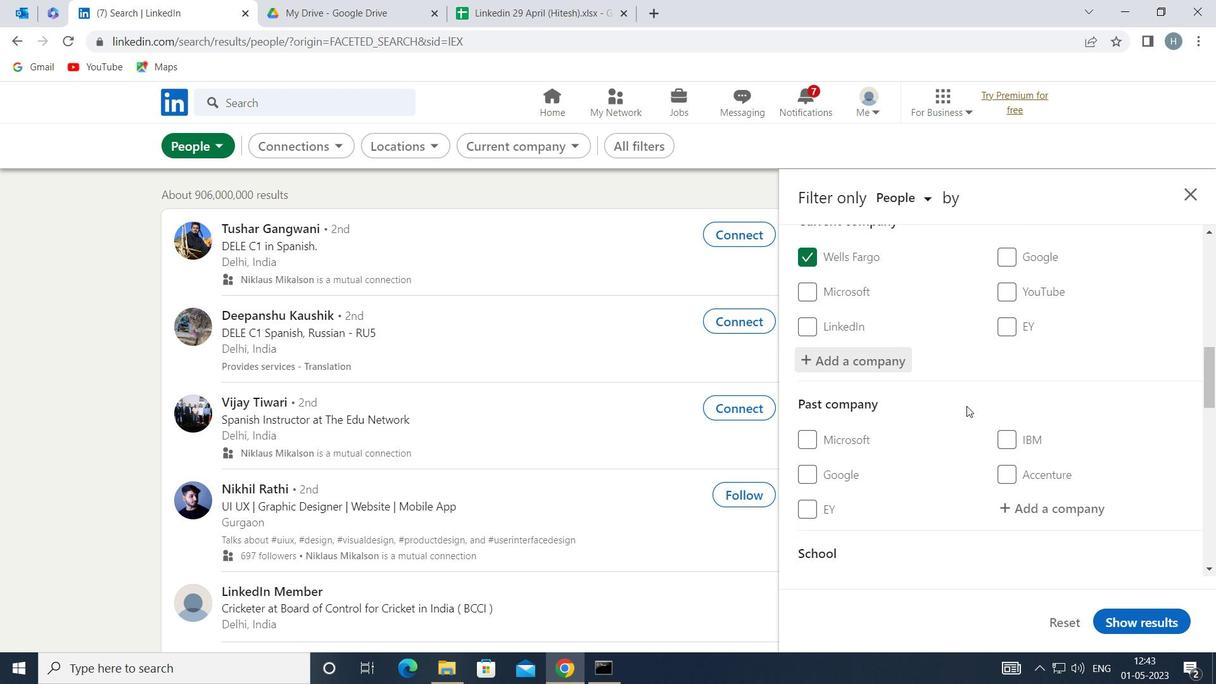 
Action: Mouse scrolled (970, 405) with delta (0, 0)
Screenshot: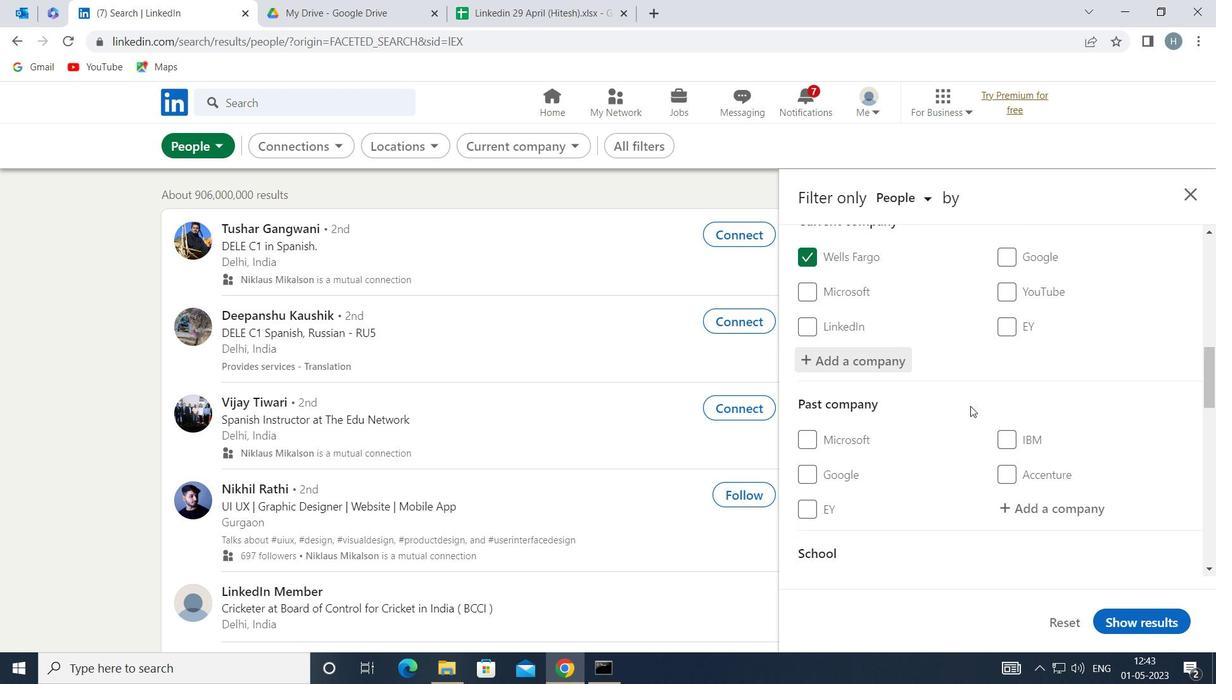 
Action: Mouse scrolled (970, 405) with delta (0, 0)
Screenshot: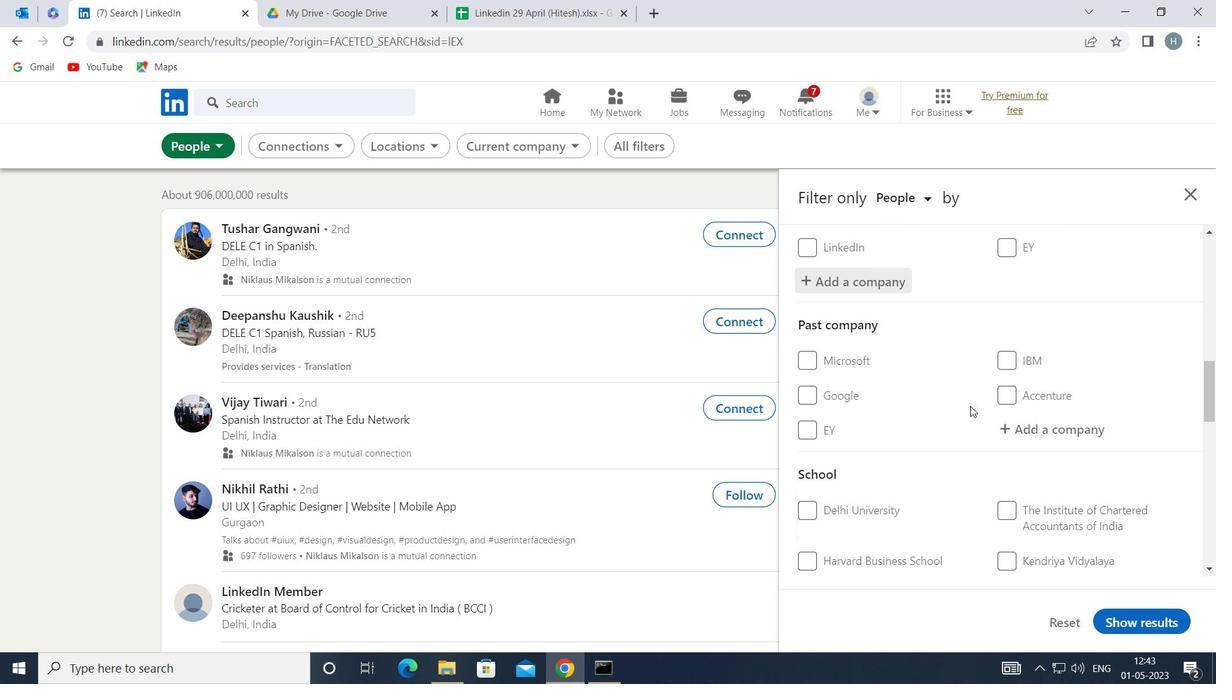 
Action: Mouse scrolled (970, 405) with delta (0, 0)
Screenshot: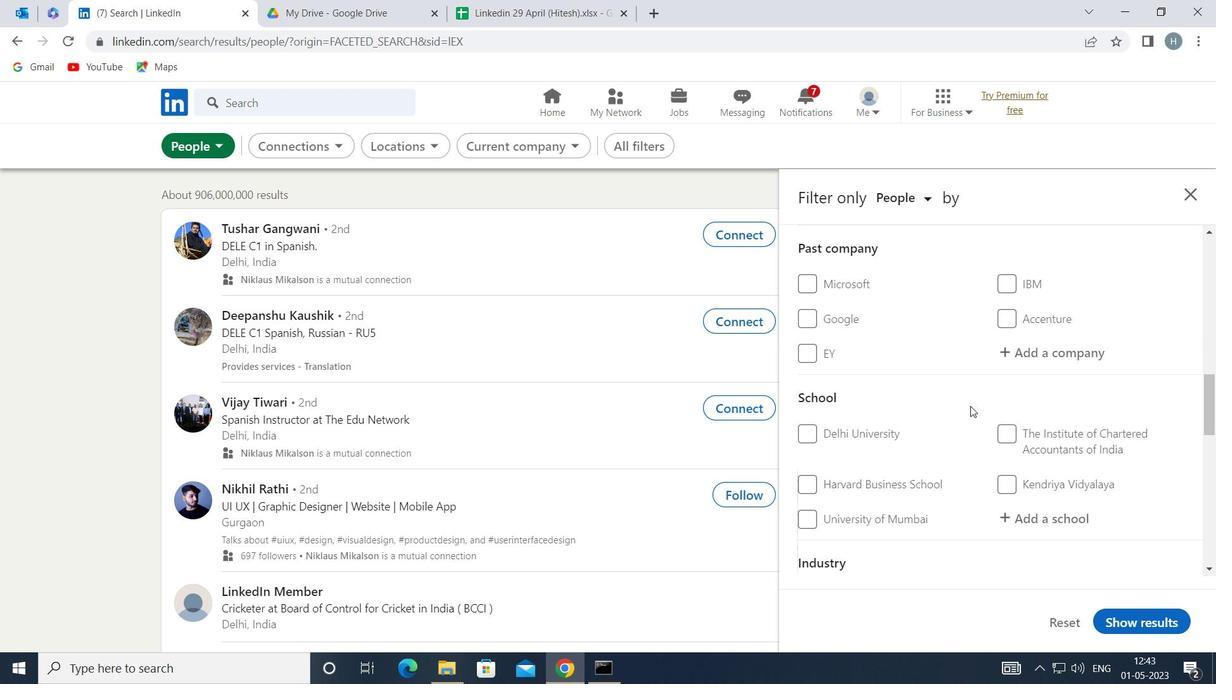 
Action: Mouse moved to (1042, 428)
Screenshot: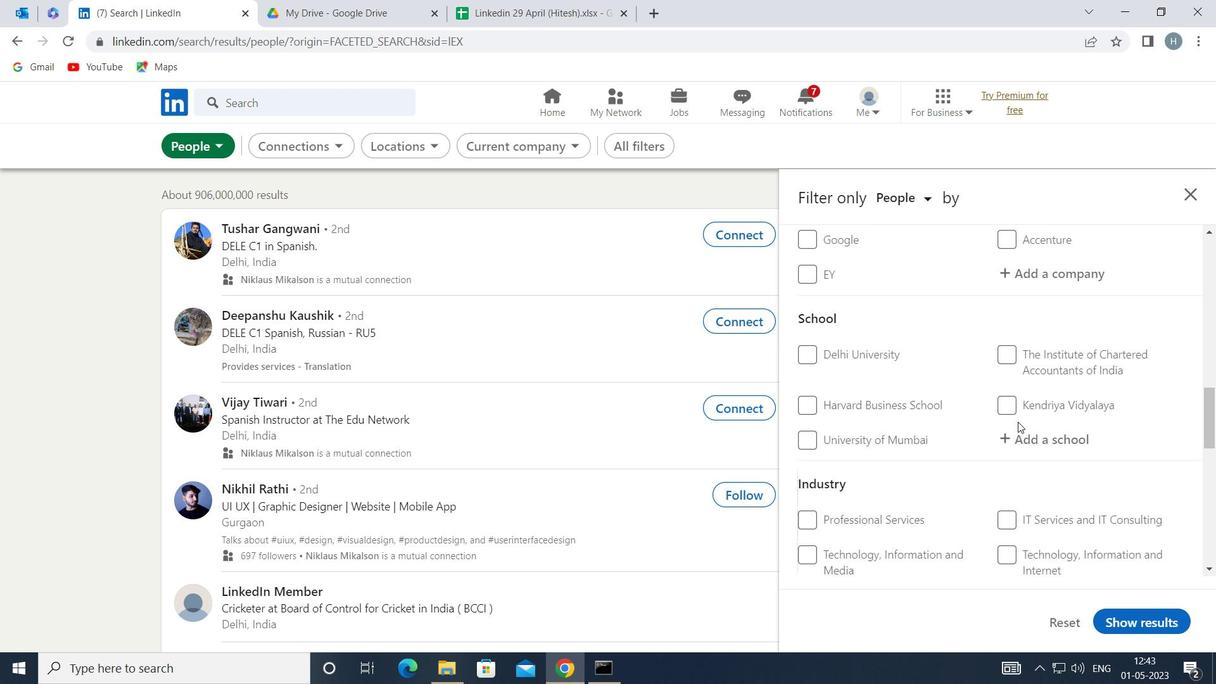 
Action: Mouse pressed left at (1042, 428)
Screenshot: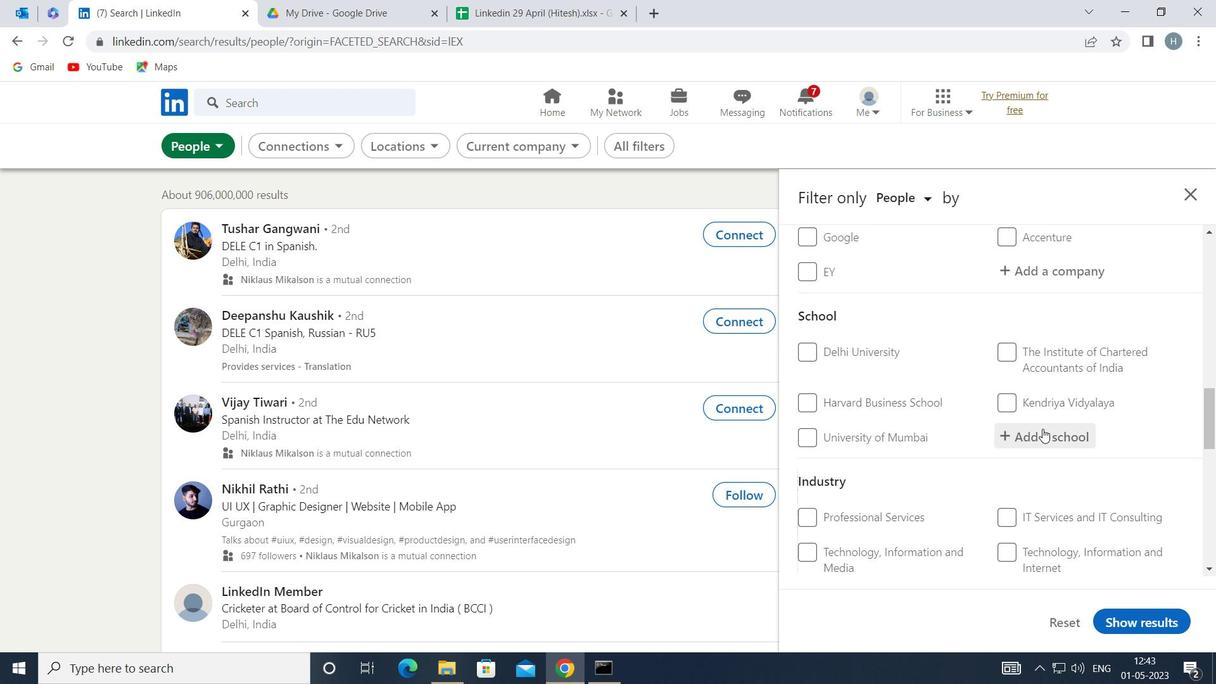 
Action: Mouse moved to (1041, 428)
Screenshot: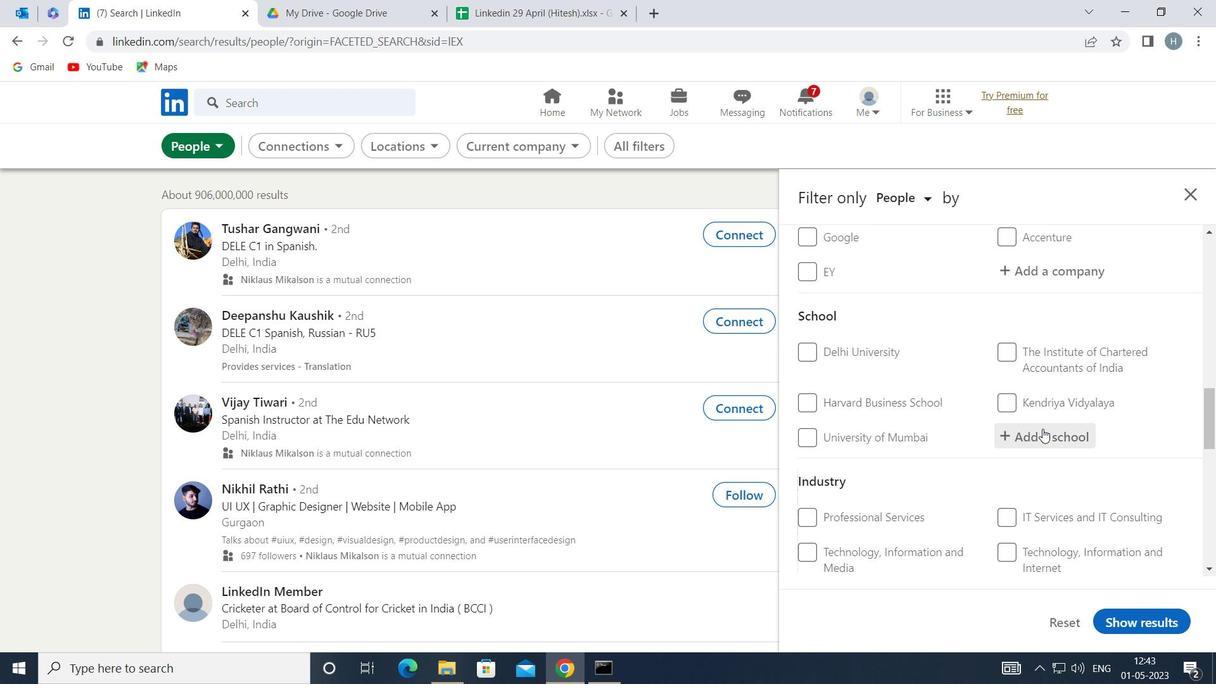 
Action: Key pressed <Key.shift>ANNA<Key.space><Key.shift>ADARSH
Screenshot: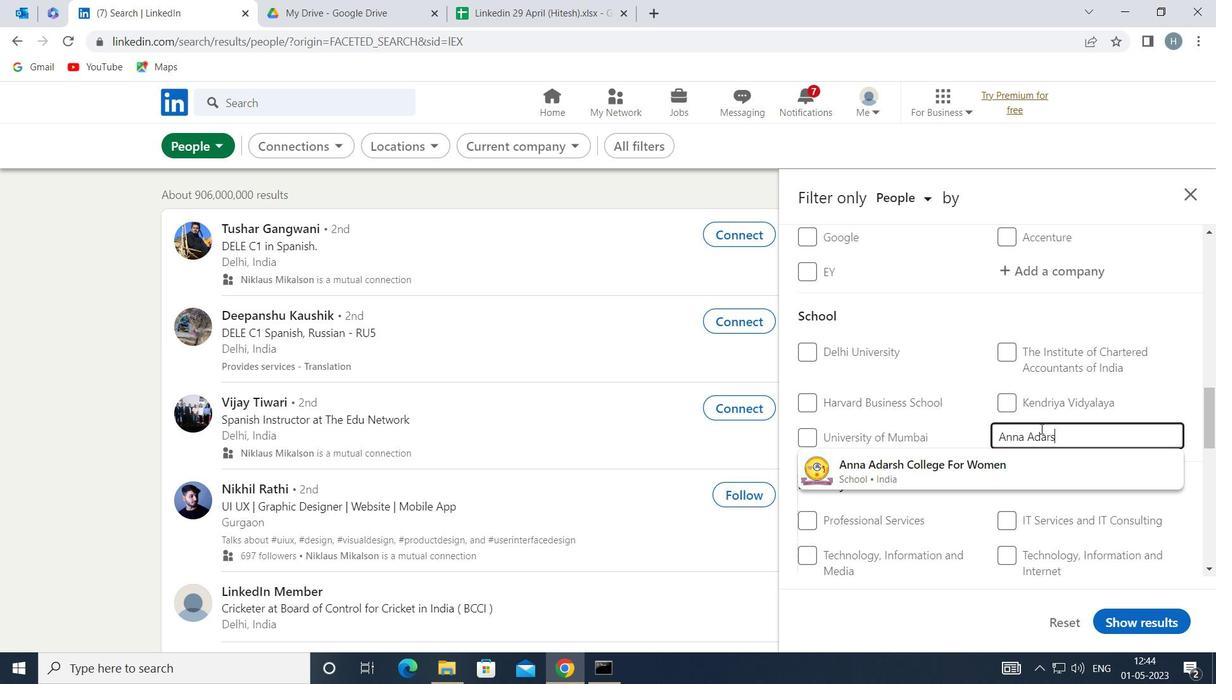 
Action: Mouse moved to (1011, 460)
Screenshot: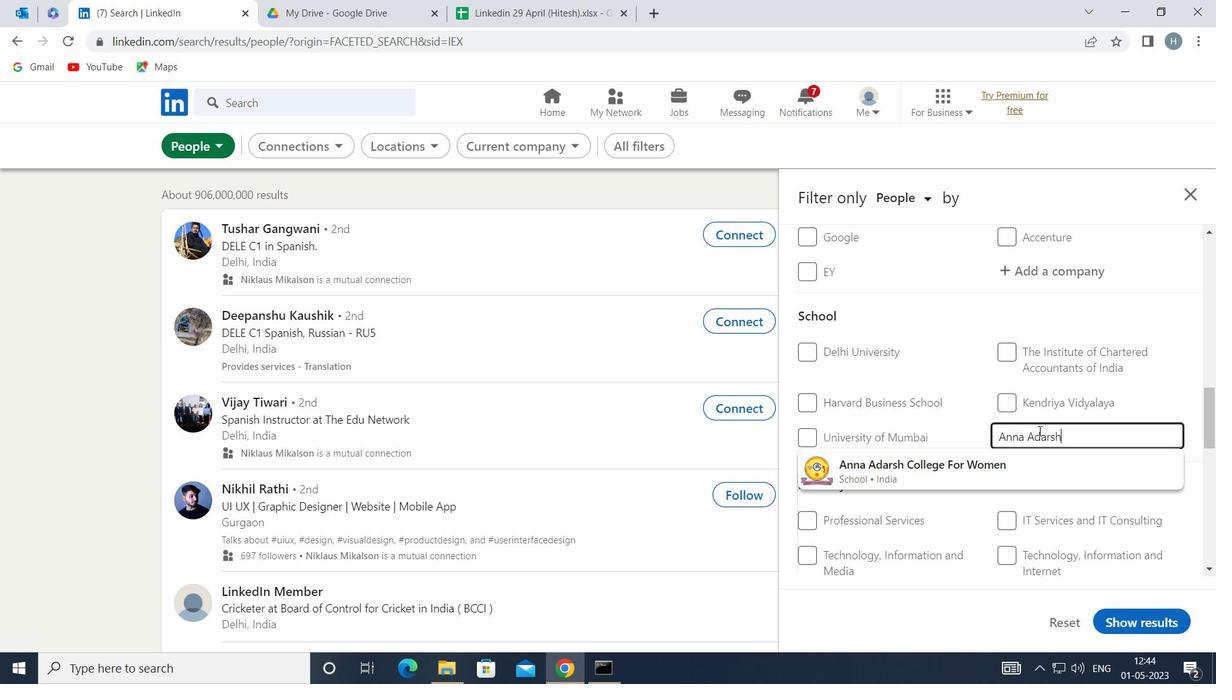 
Action: Mouse pressed left at (1011, 460)
Screenshot: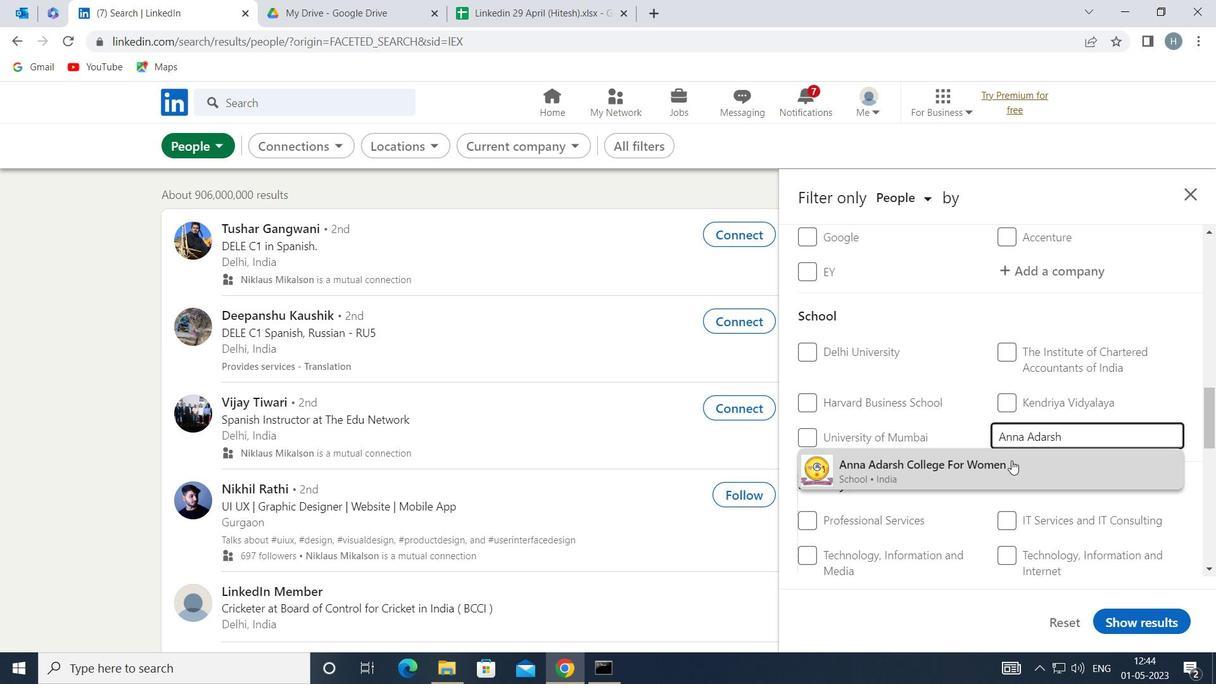 
Action: Mouse moved to (985, 436)
Screenshot: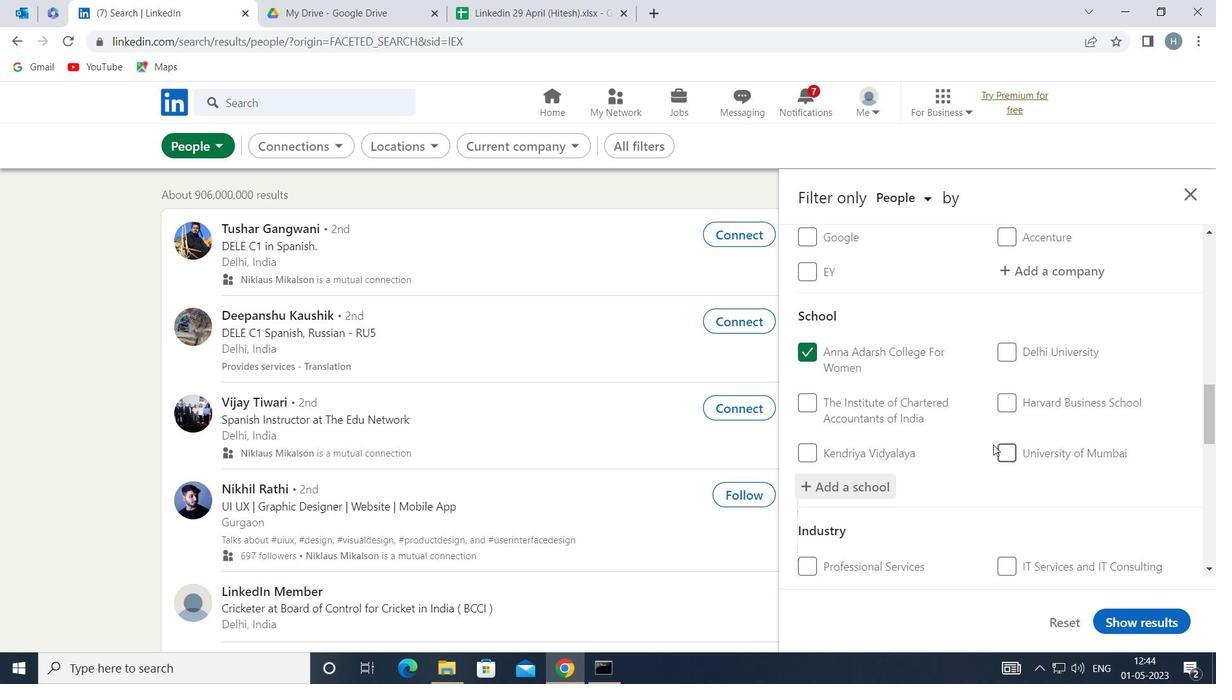 
Action: Mouse scrolled (985, 435) with delta (0, 0)
Screenshot: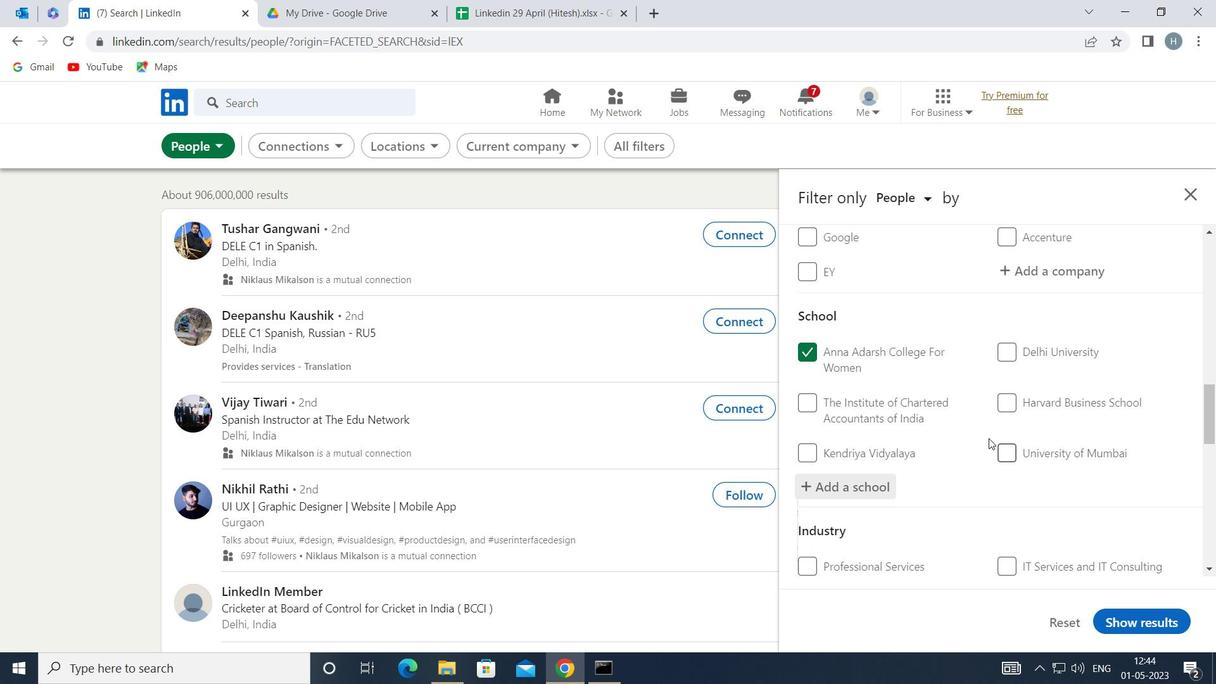 
Action: Mouse moved to (984, 436)
Screenshot: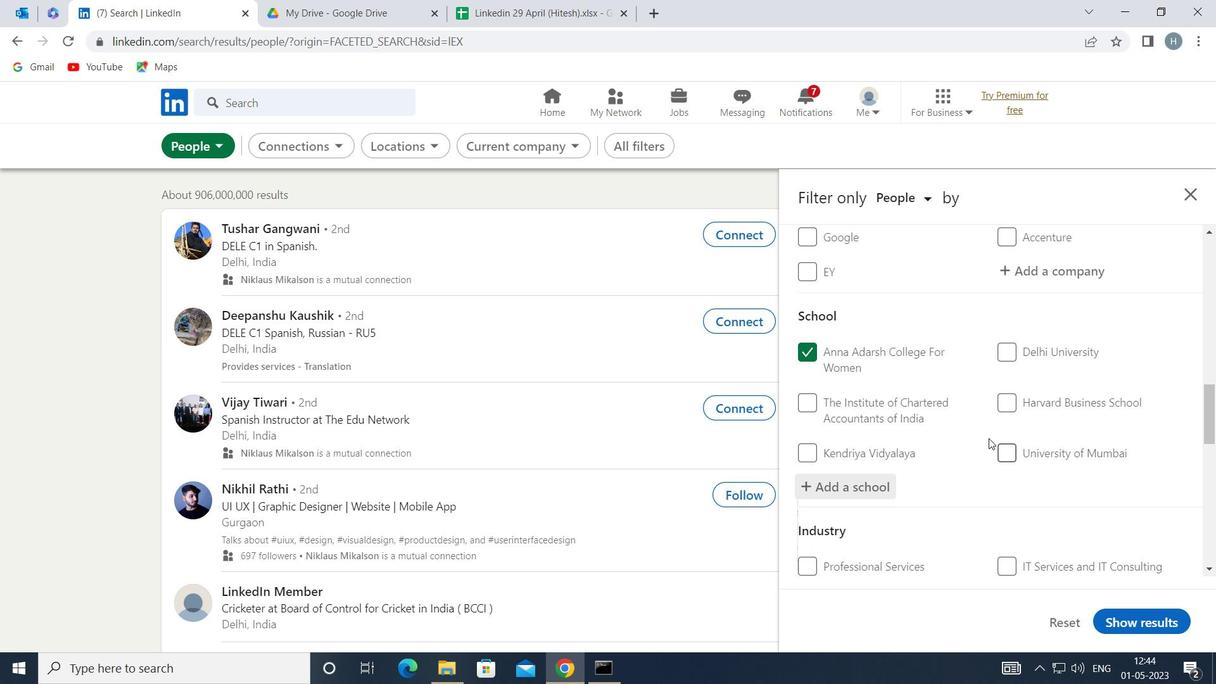 
Action: Mouse scrolled (984, 435) with delta (0, 0)
Screenshot: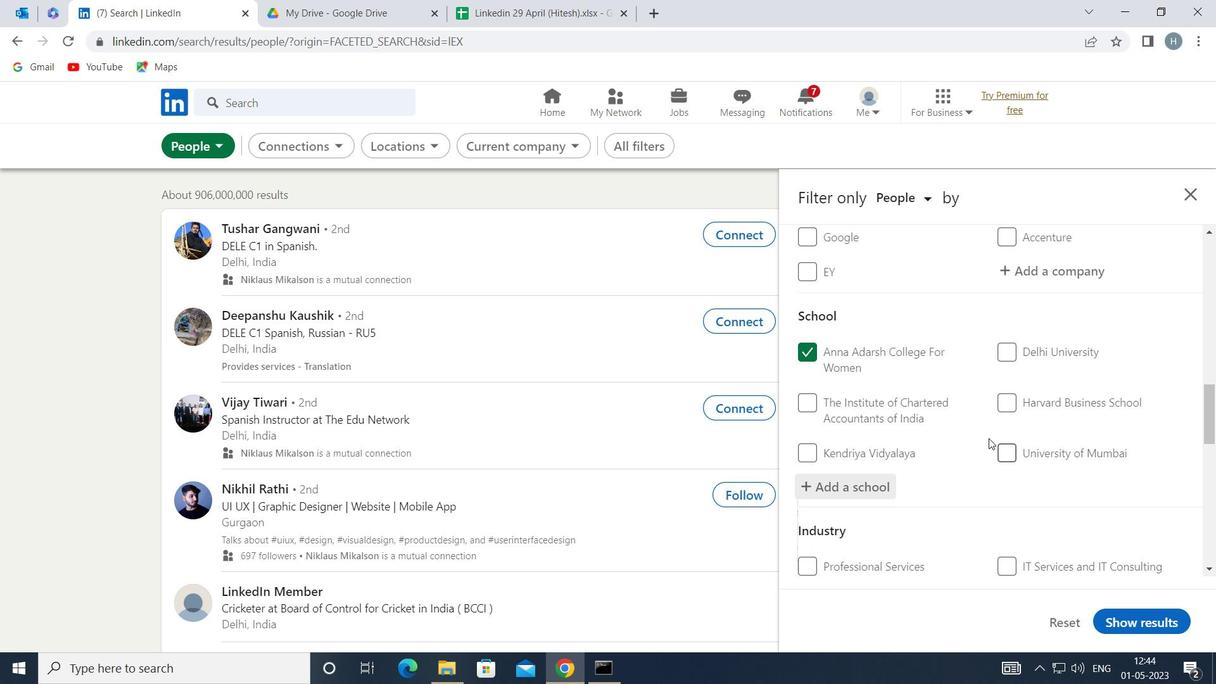 
Action: Mouse moved to (981, 433)
Screenshot: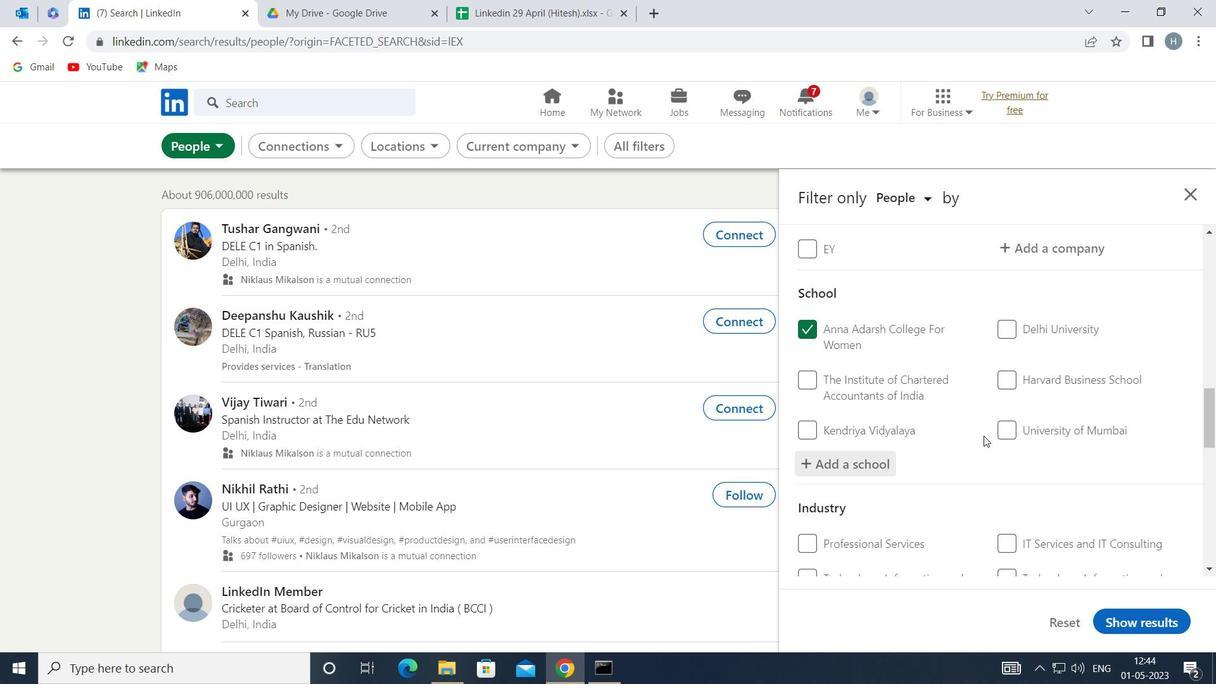 
Action: Mouse scrolled (981, 432) with delta (0, 0)
Screenshot: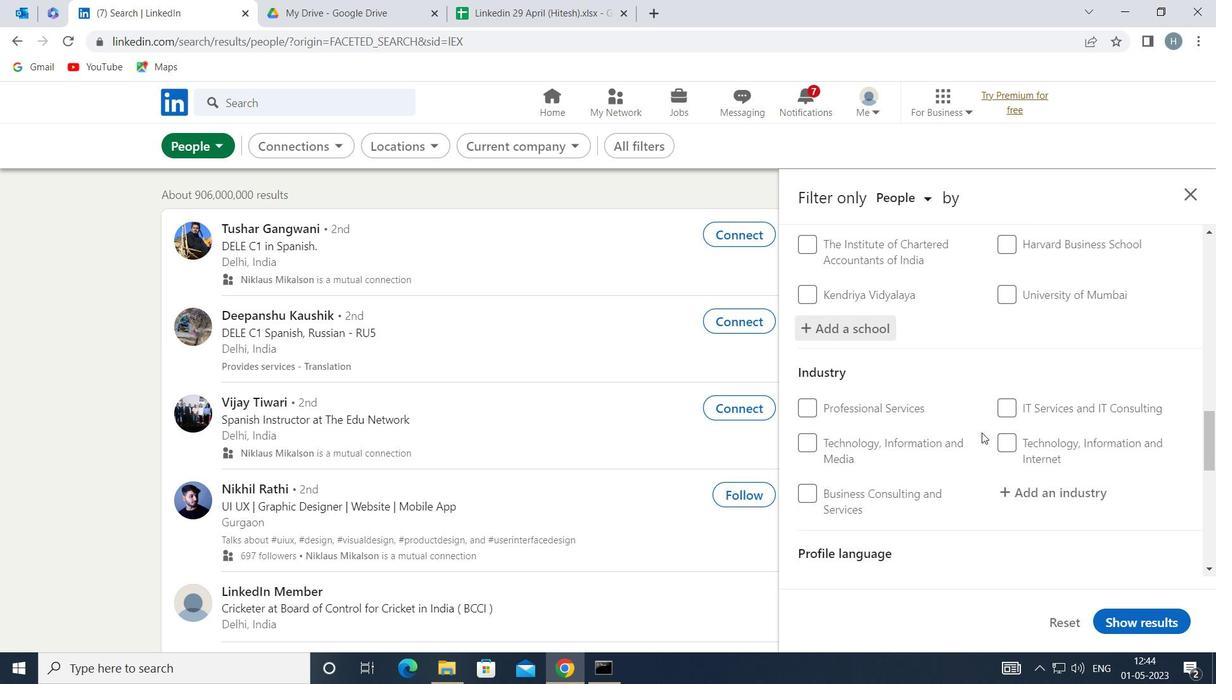 
Action: Mouse moved to (1048, 412)
Screenshot: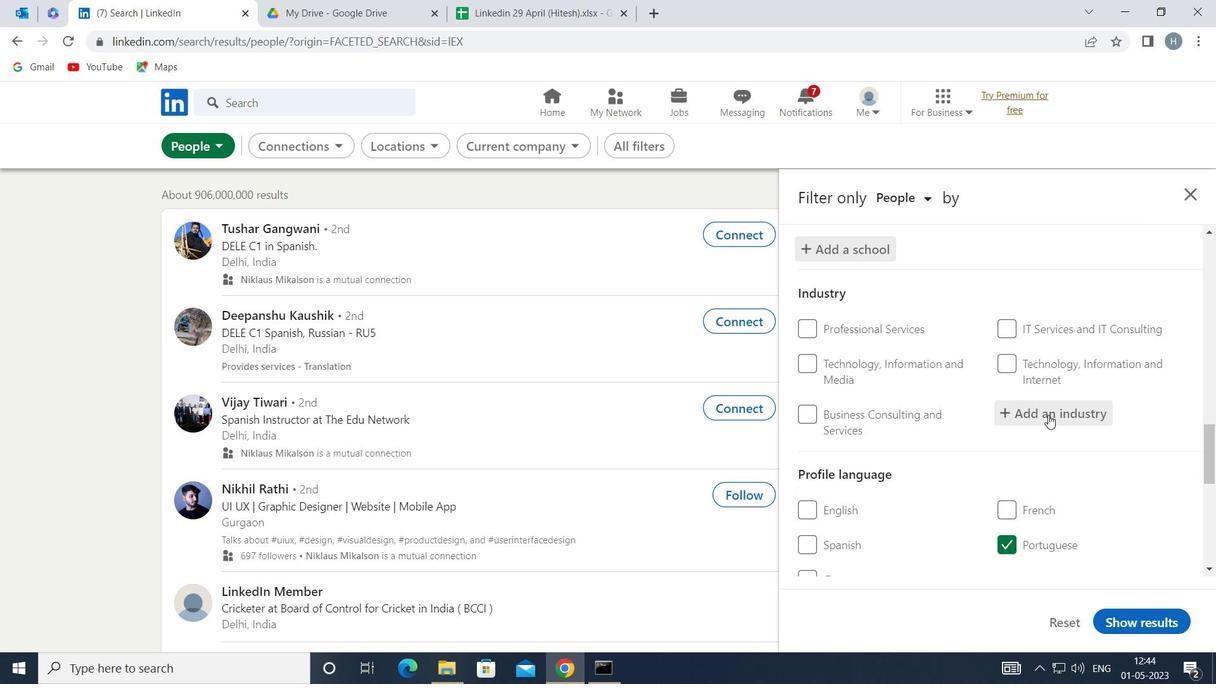 
Action: Mouse pressed left at (1048, 412)
Screenshot: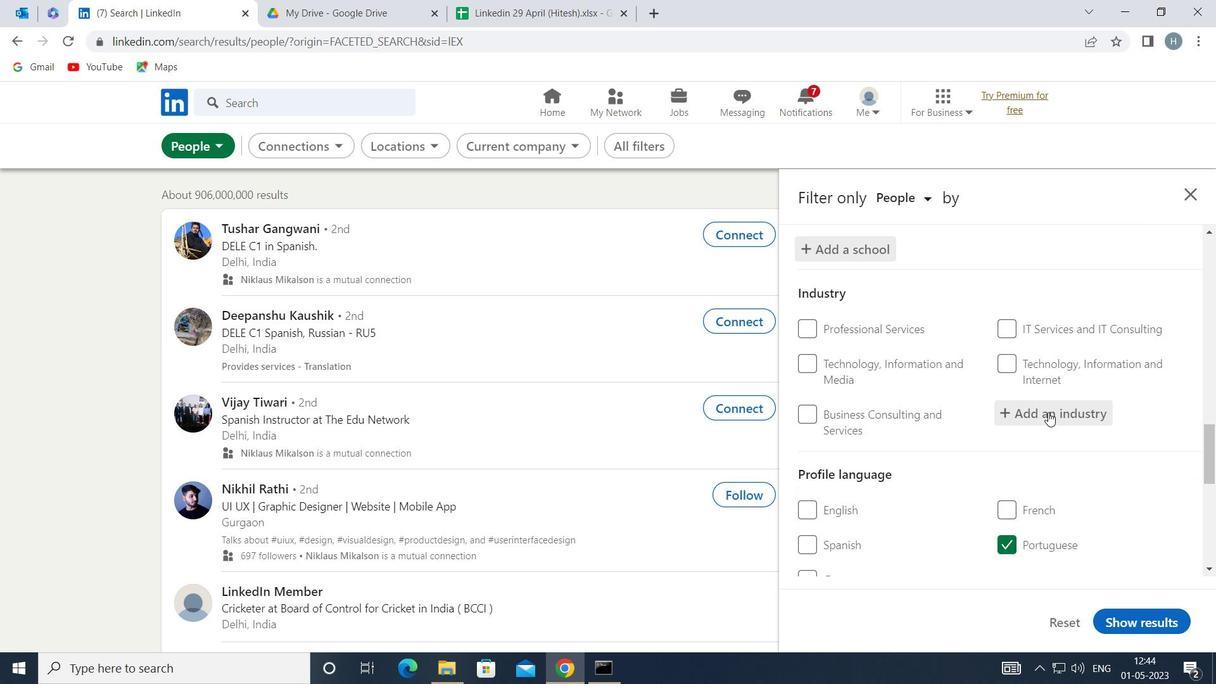 
Action: Key pressed <Key.shift>CLIMA
Screenshot: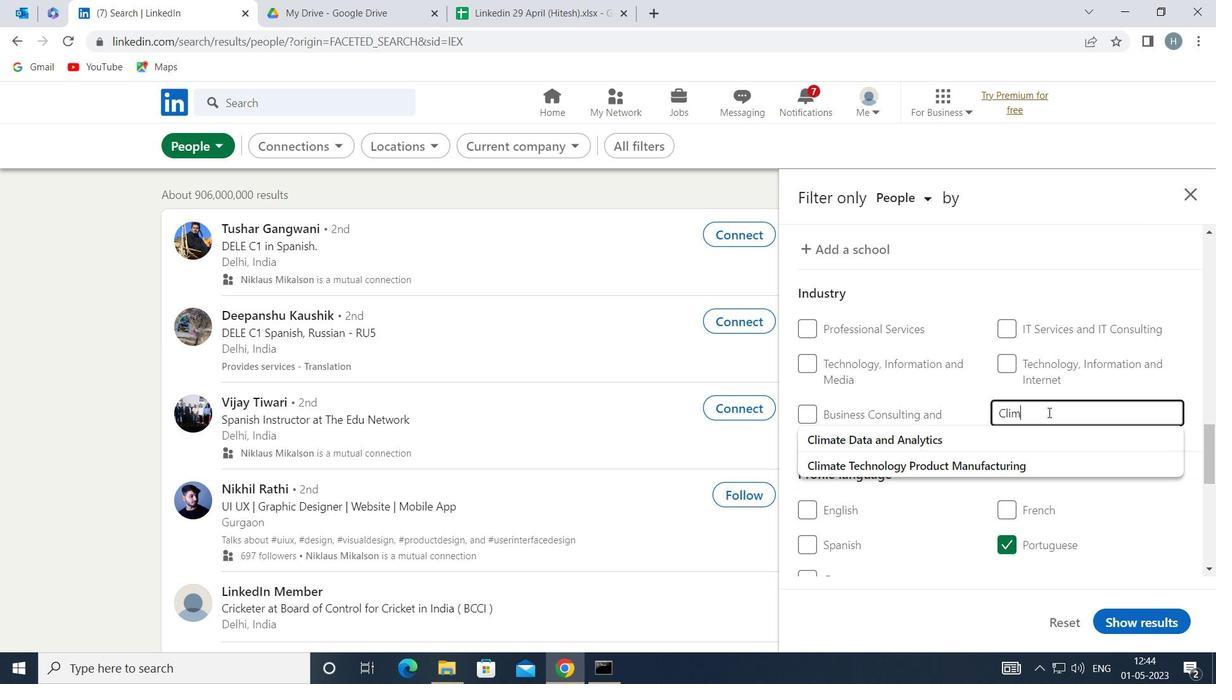 
Action: Mouse moved to (989, 459)
Screenshot: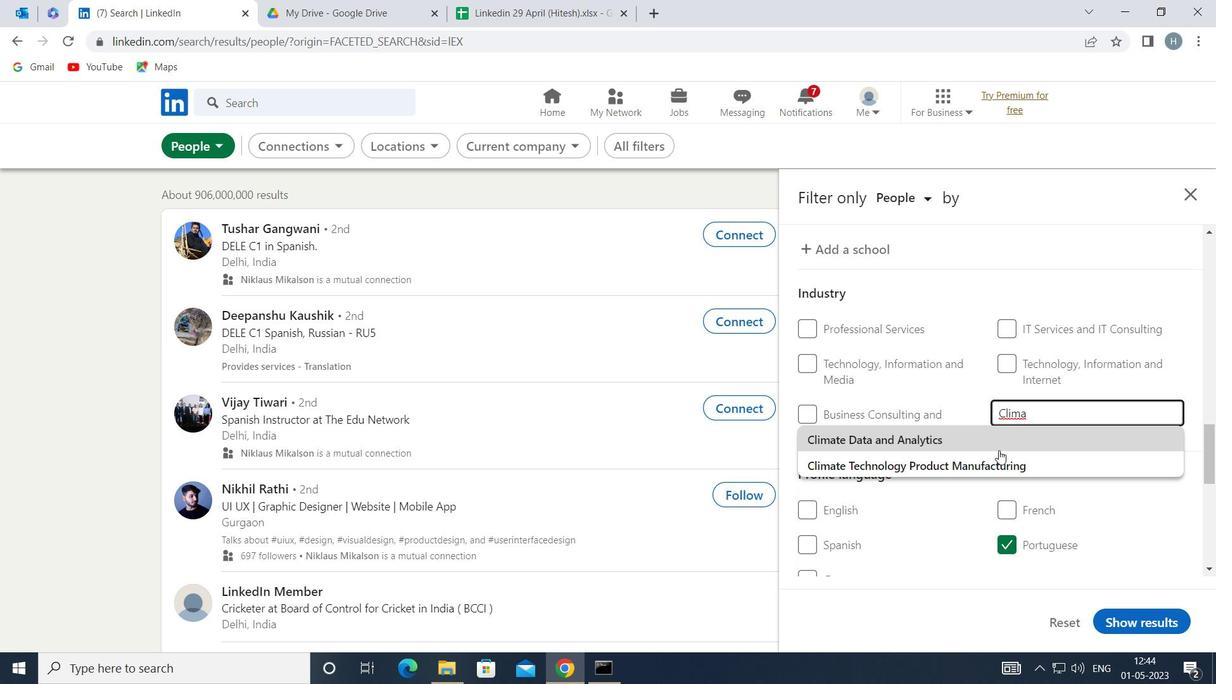 
Action: Mouse pressed left at (989, 459)
Screenshot: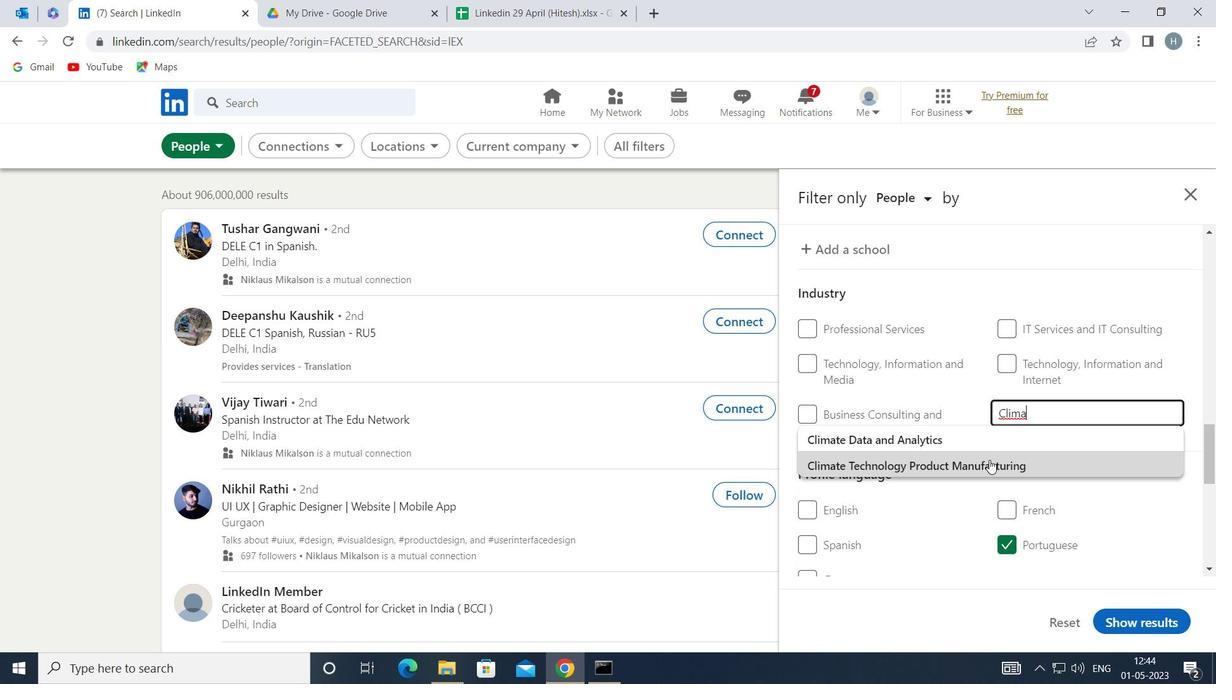 
Action: Mouse moved to (980, 430)
Screenshot: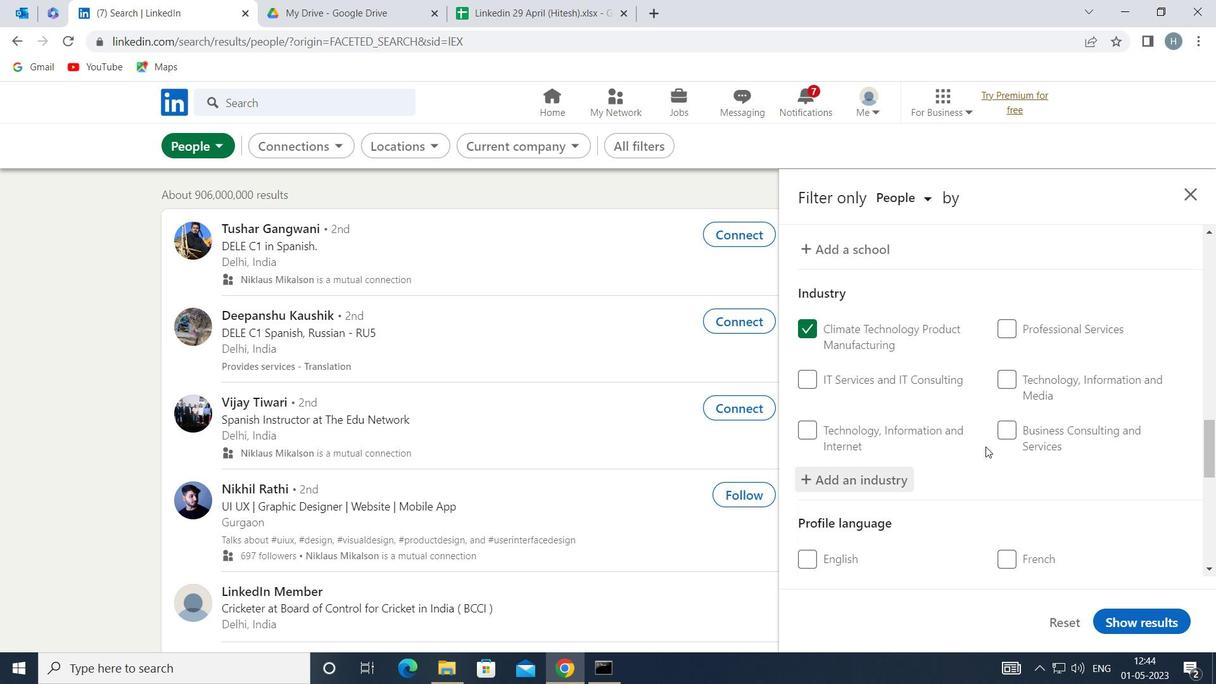 
Action: Mouse scrolled (980, 430) with delta (0, 0)
Screenshot: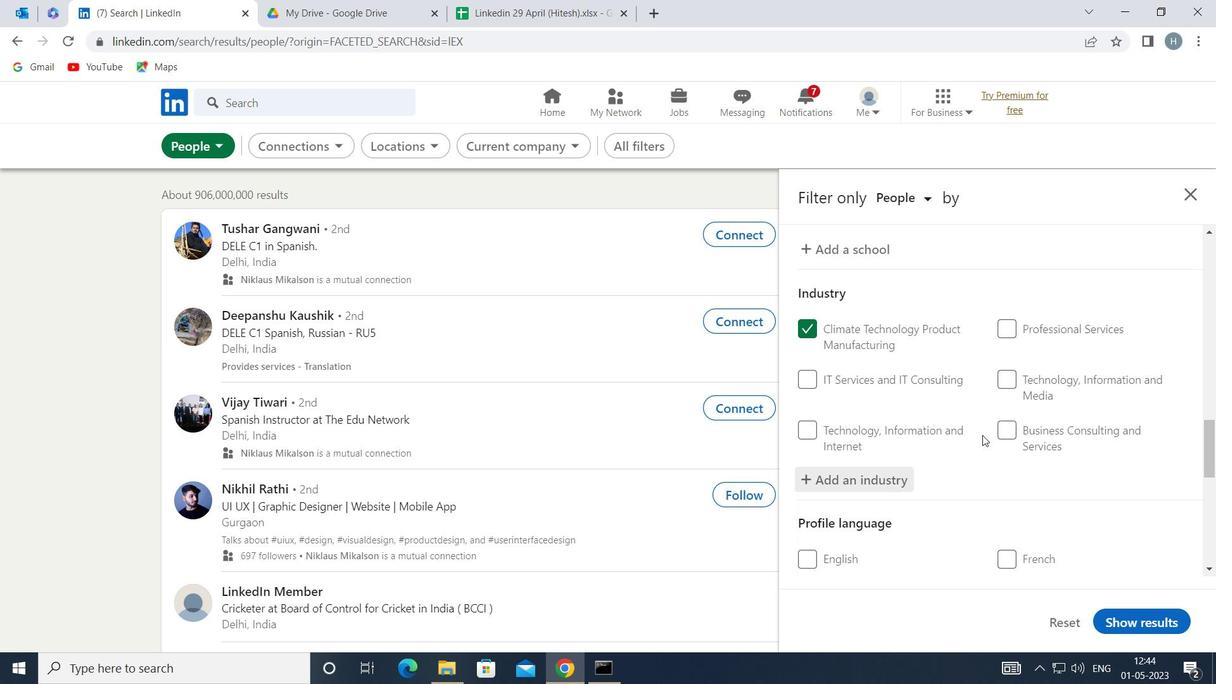 
Action: Mouse scrolled (980, 430) with delta (0, 0)
Screenshot: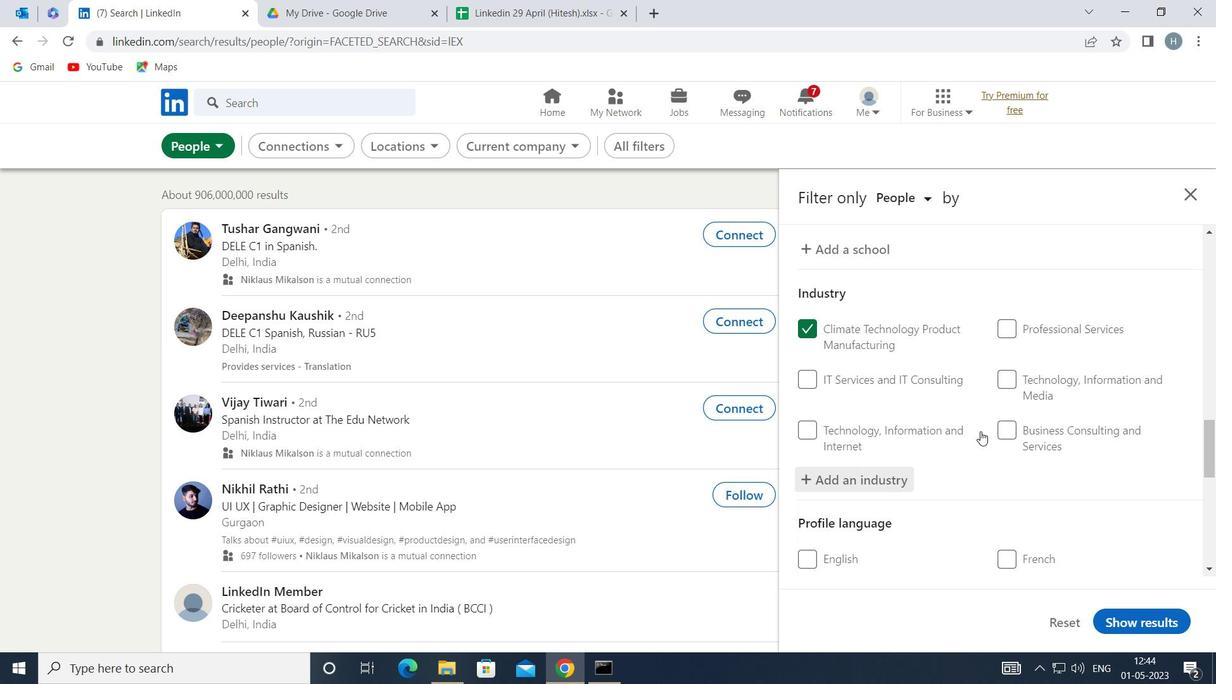 
Action: Mouse moved to (979, 430)
Screenshot: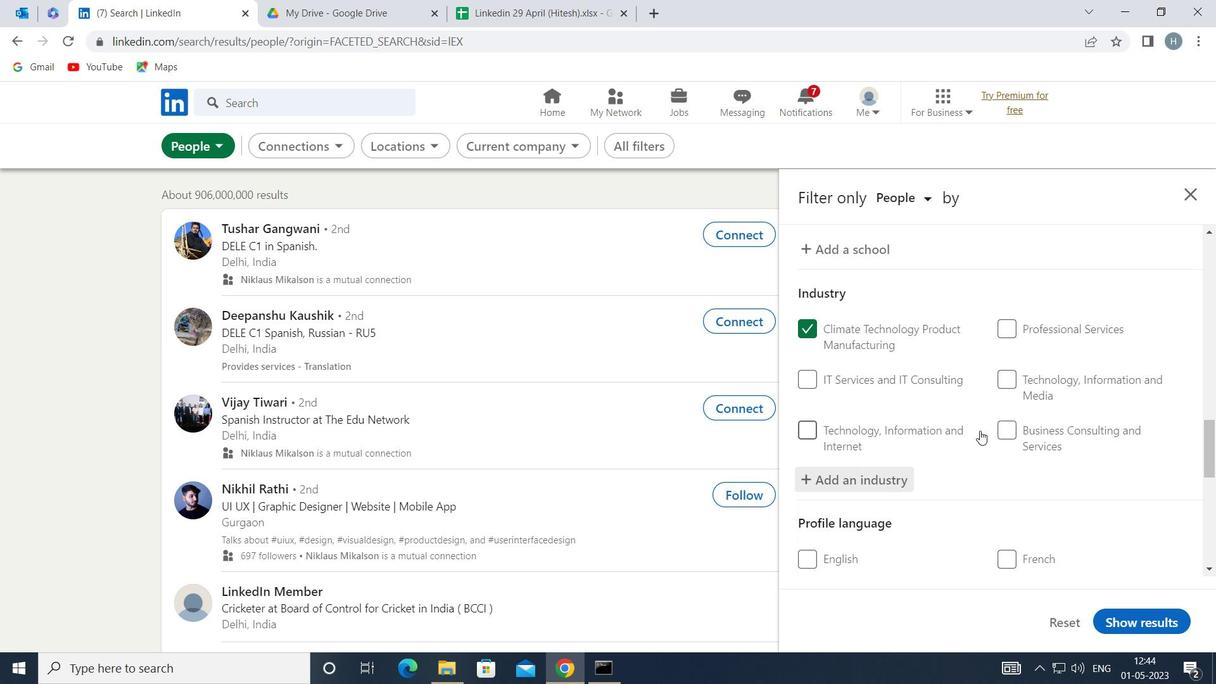 
Action: Mouse scrolled (979, 429) with delta (0, 0)
Screenshot: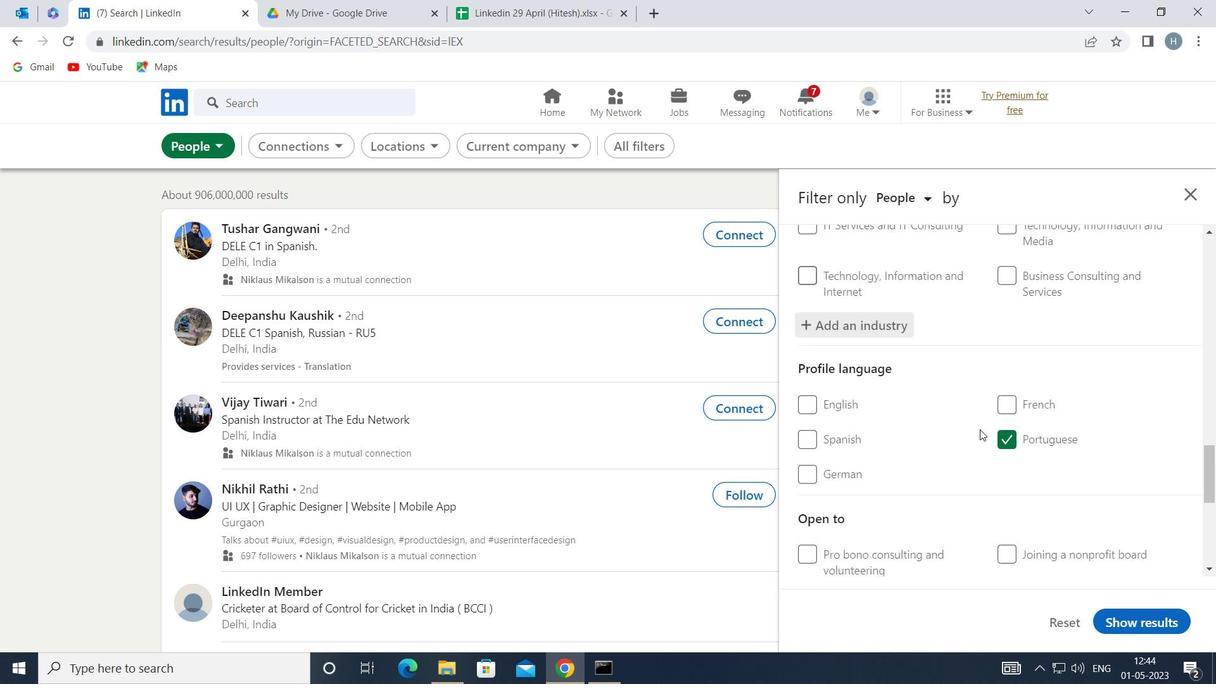 
Action: Mouse scrolled (979, 429) with delta (0, 0)
Screenshot: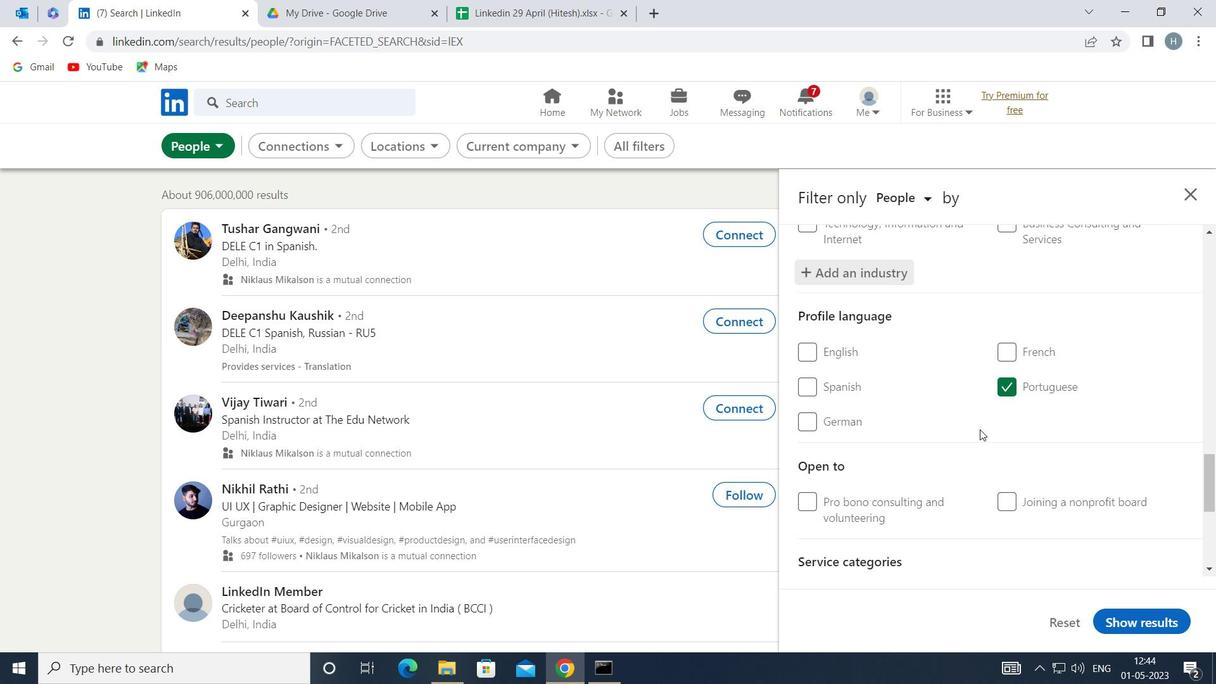 
Action: Mouse scrolled (979, 429) with delta (0, 0)
Screenshot: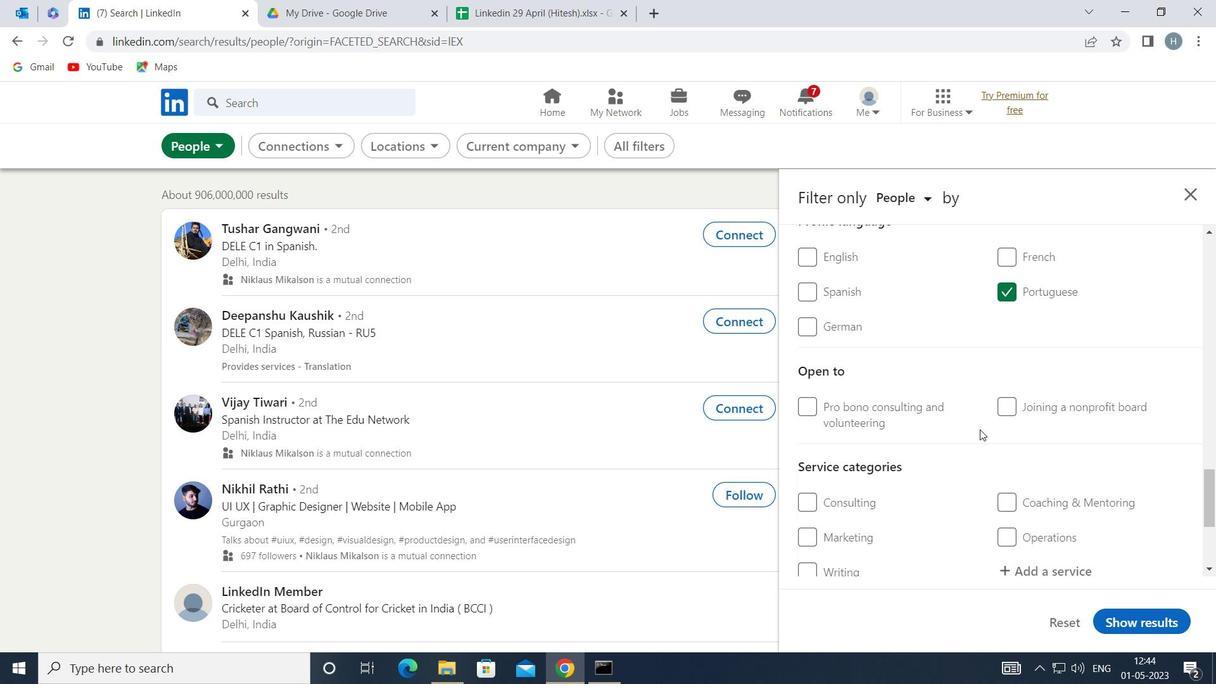 
Action: Mouse moved to (1046, 449)
Screenshot: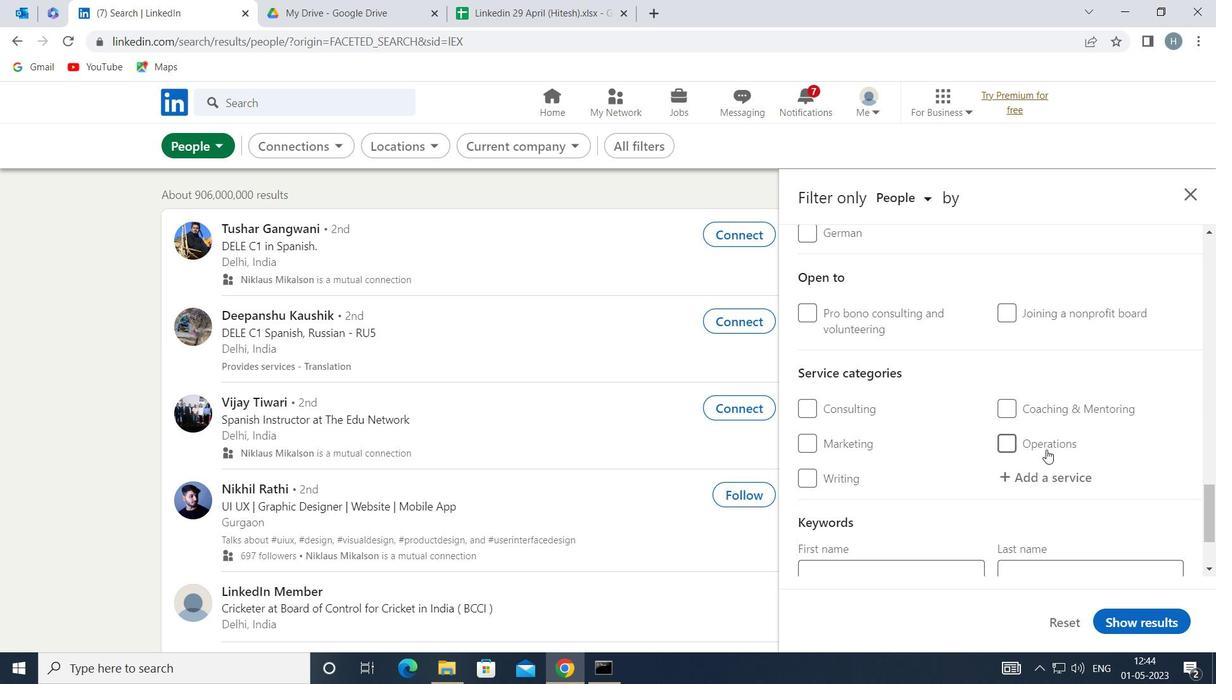 
Action: Mouse scrolled (1046, 449) with delta (0, 0)
Screenshot: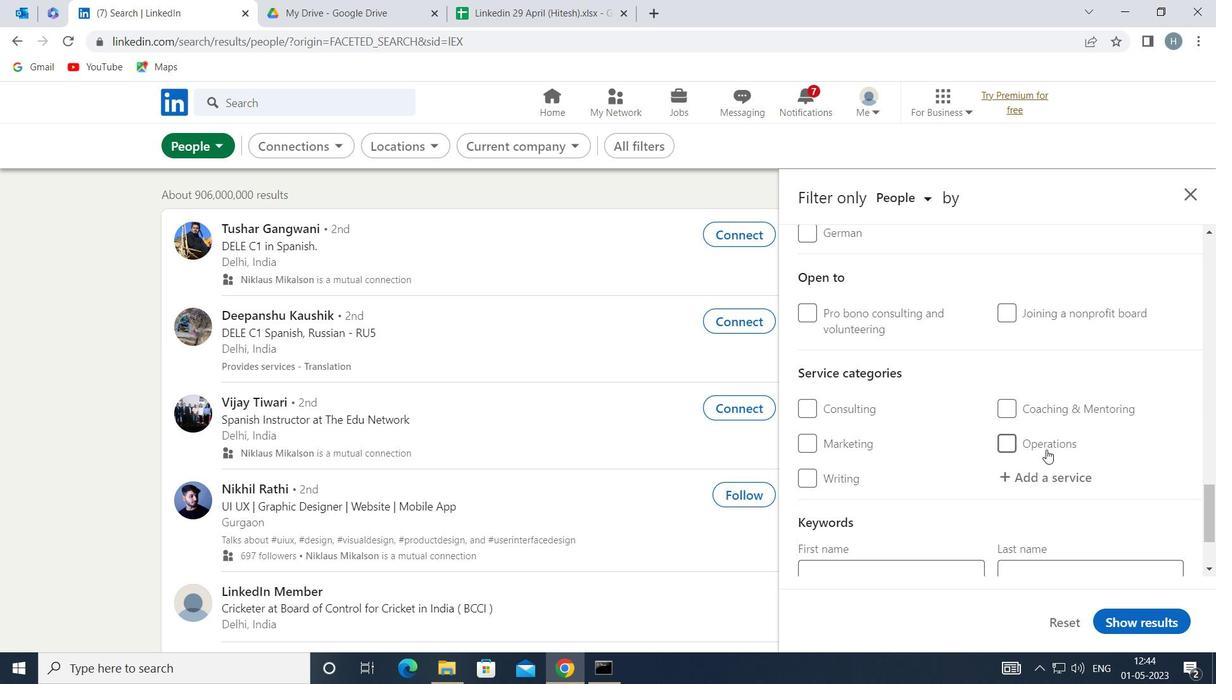 
Action: Mouse moved to (1062, 388)
Screenshot: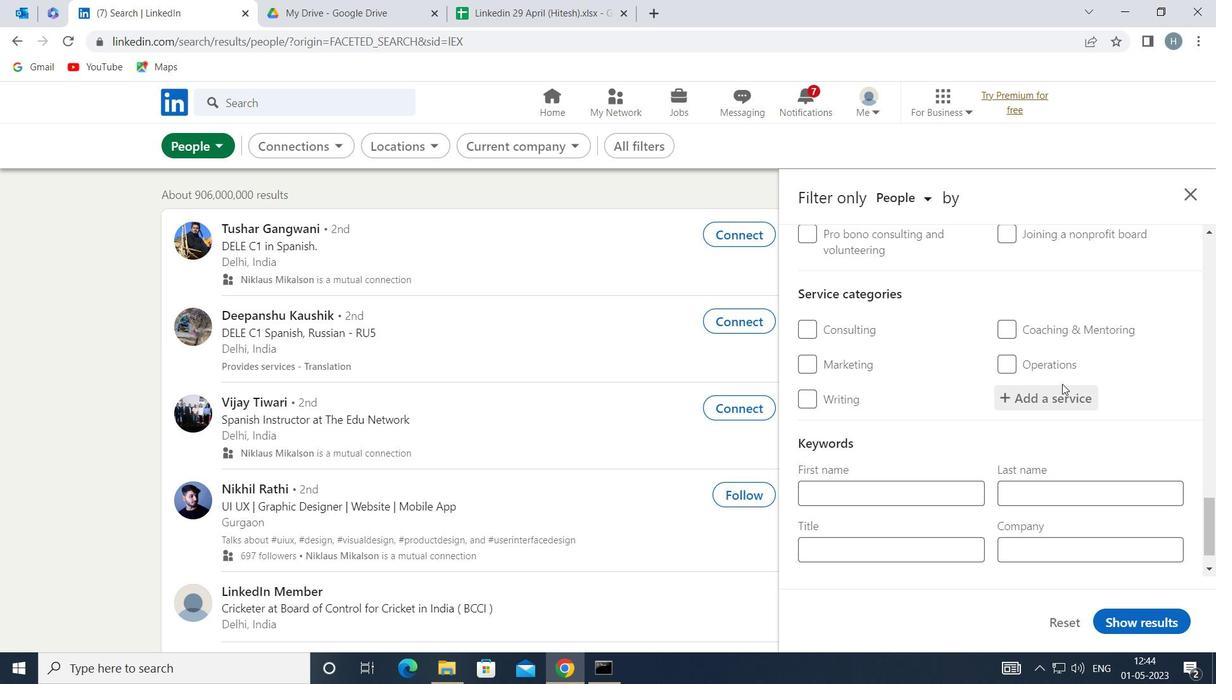
Action: Mouse pressed left at (1062, 388)
Screenshot: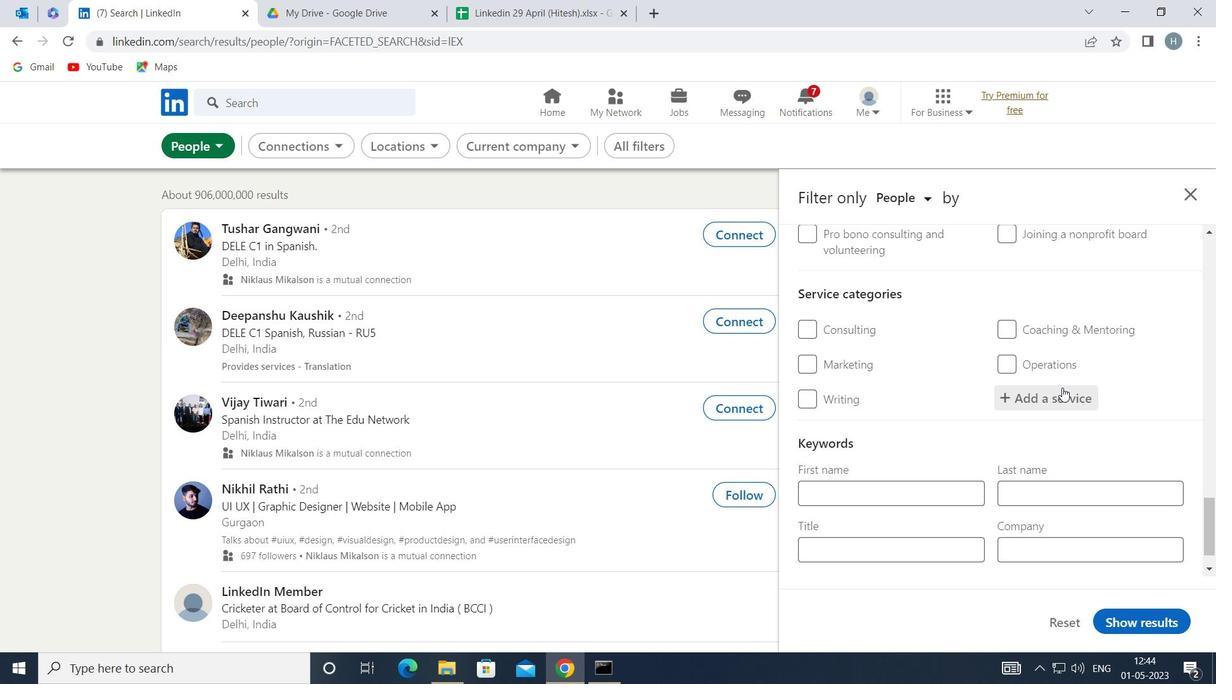 
Action: Key pressed <Key.shift>INTERA
Screenshot: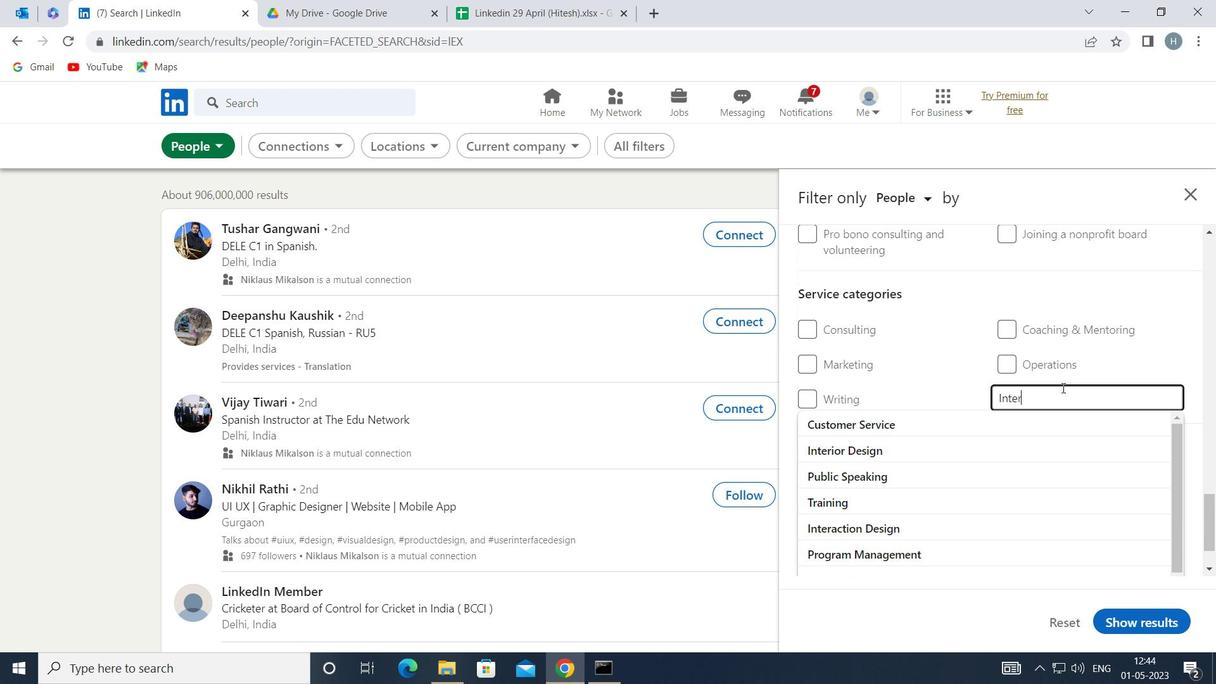 
Action: Mouse moved to (992, 451)
Screenshot: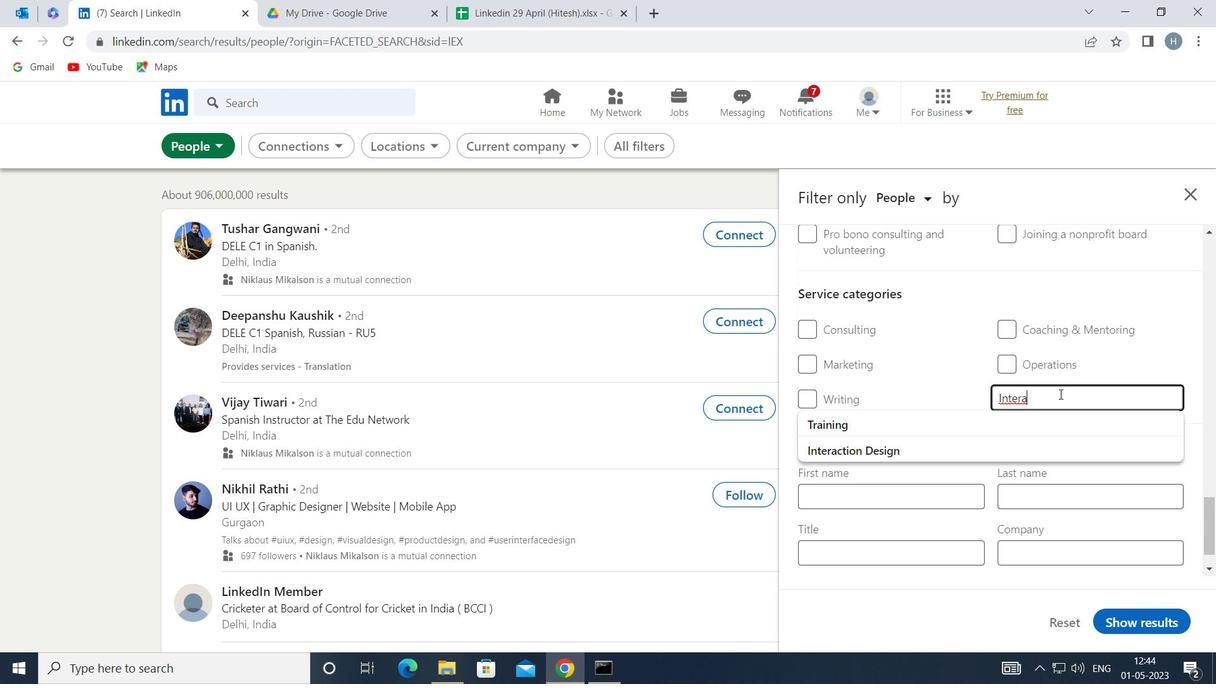 
Action: Mouse pressed left at (992, 451)
Screenshot: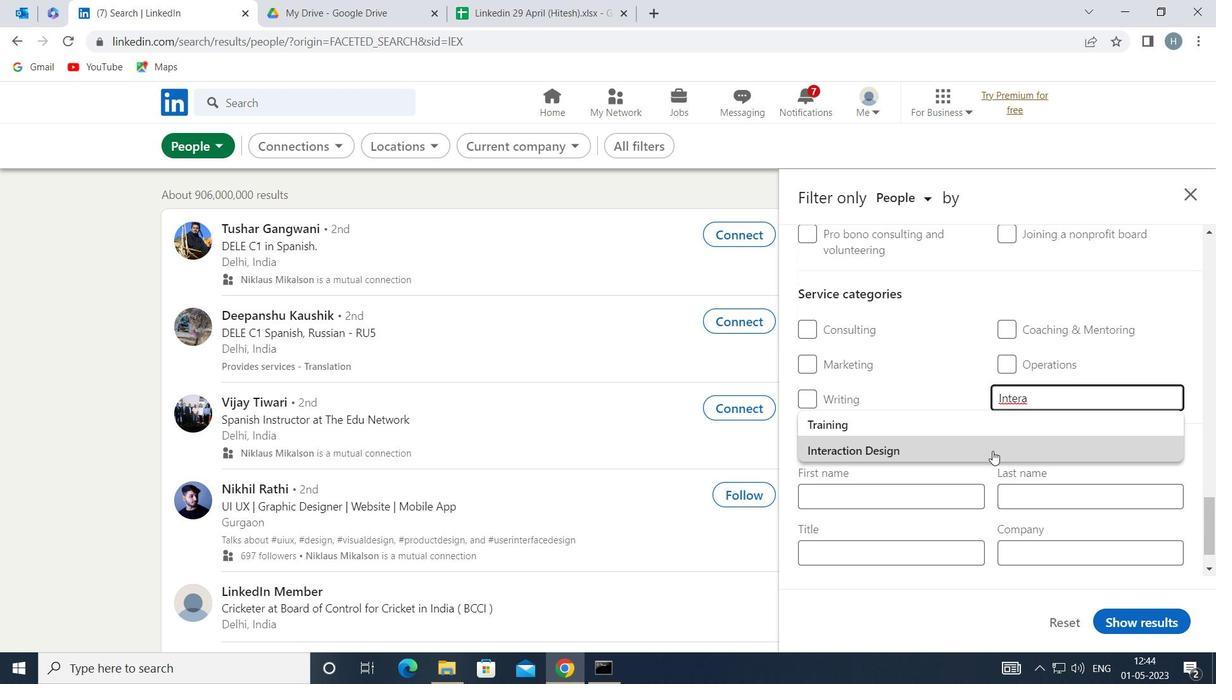 
Action: Mouse moved to (977, 443)
Screenshot: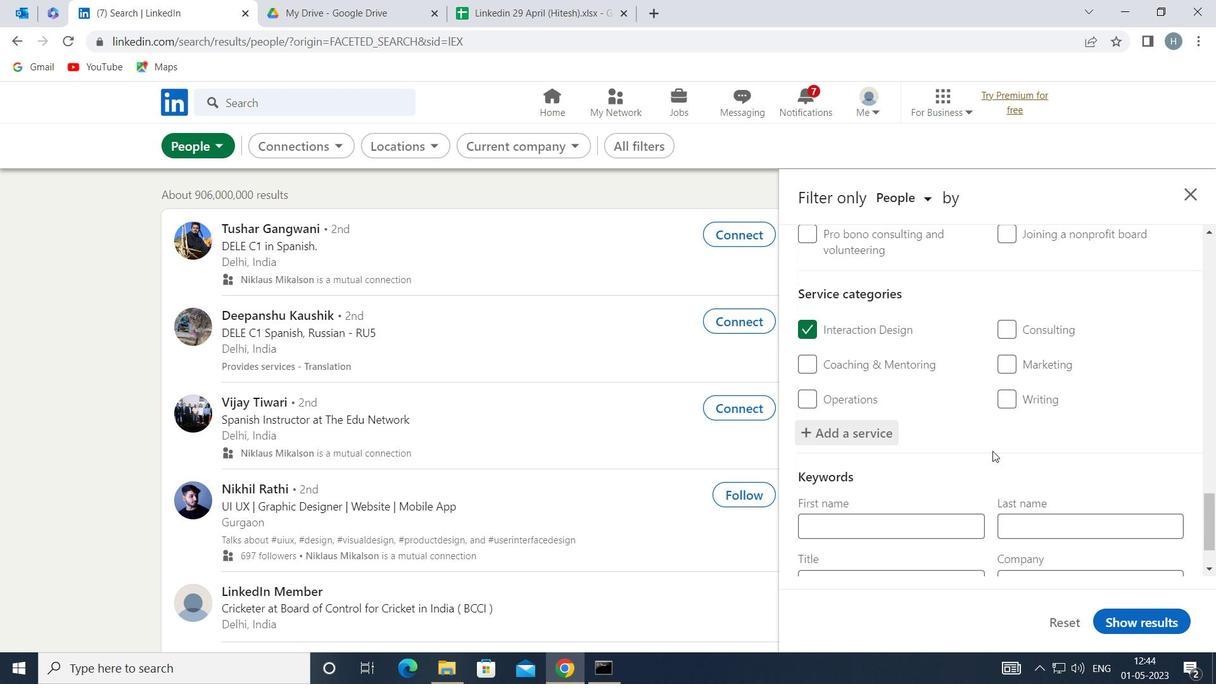 
Action: Mouse scrolled (977, 443) with delta (0, 0)
Screenshot: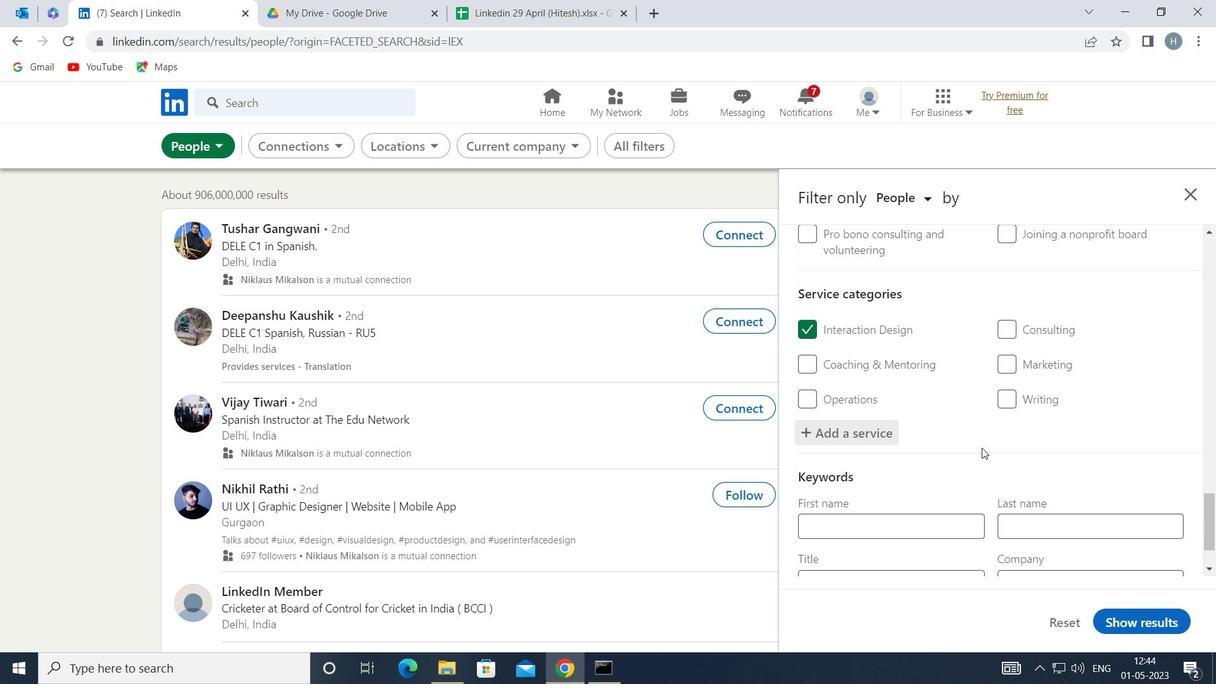 
Action: Mouse scrolled (977, 443) with delta (0, 0)
Screenshot: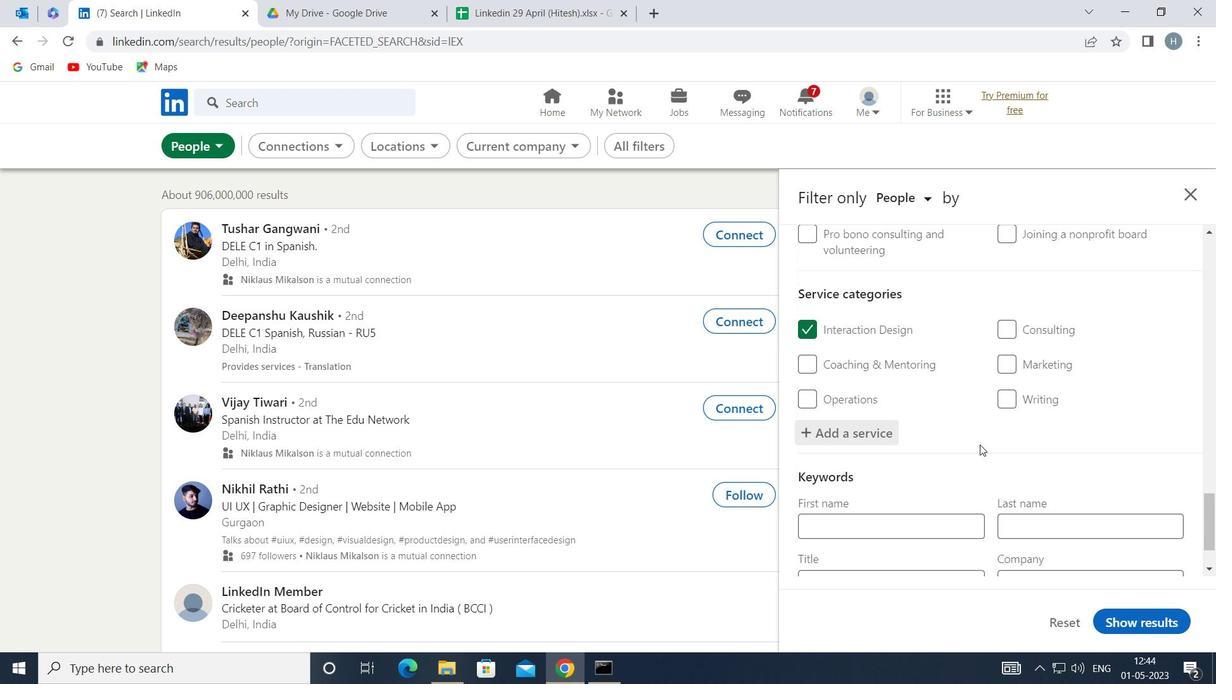 
Action: Mouse scrolled (977, 443) with delta (0, 0)
Screenshot: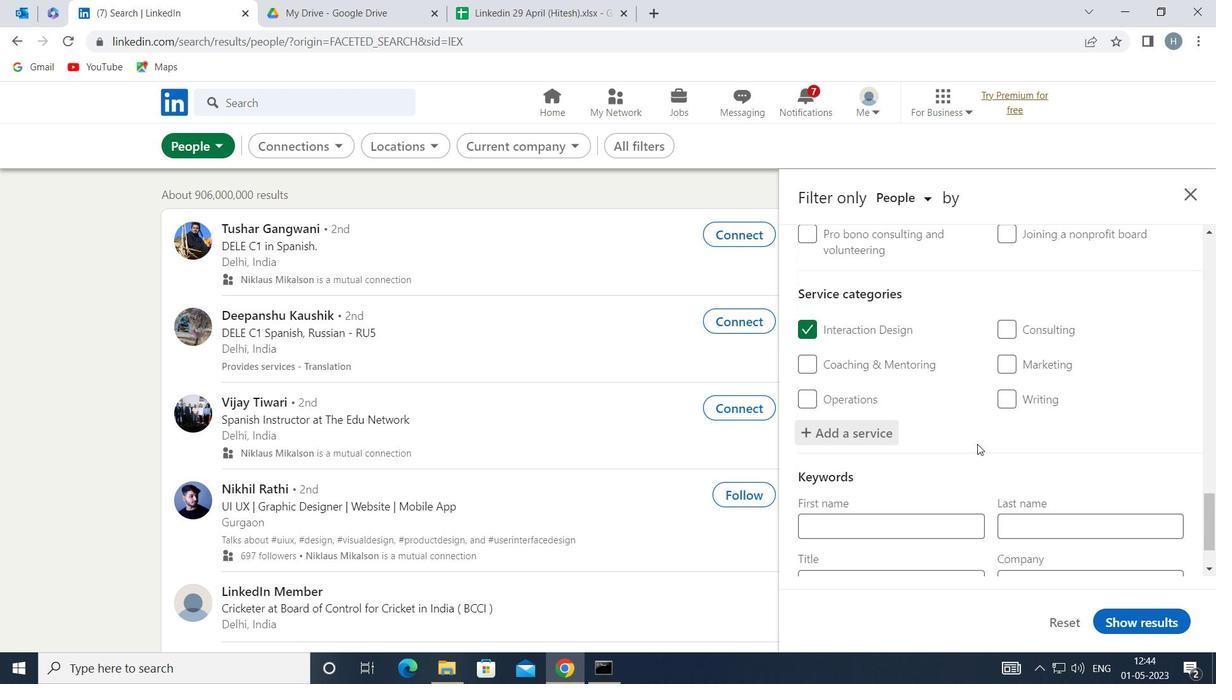 
Action: Mouse moved to (976, 438)
Screenshot: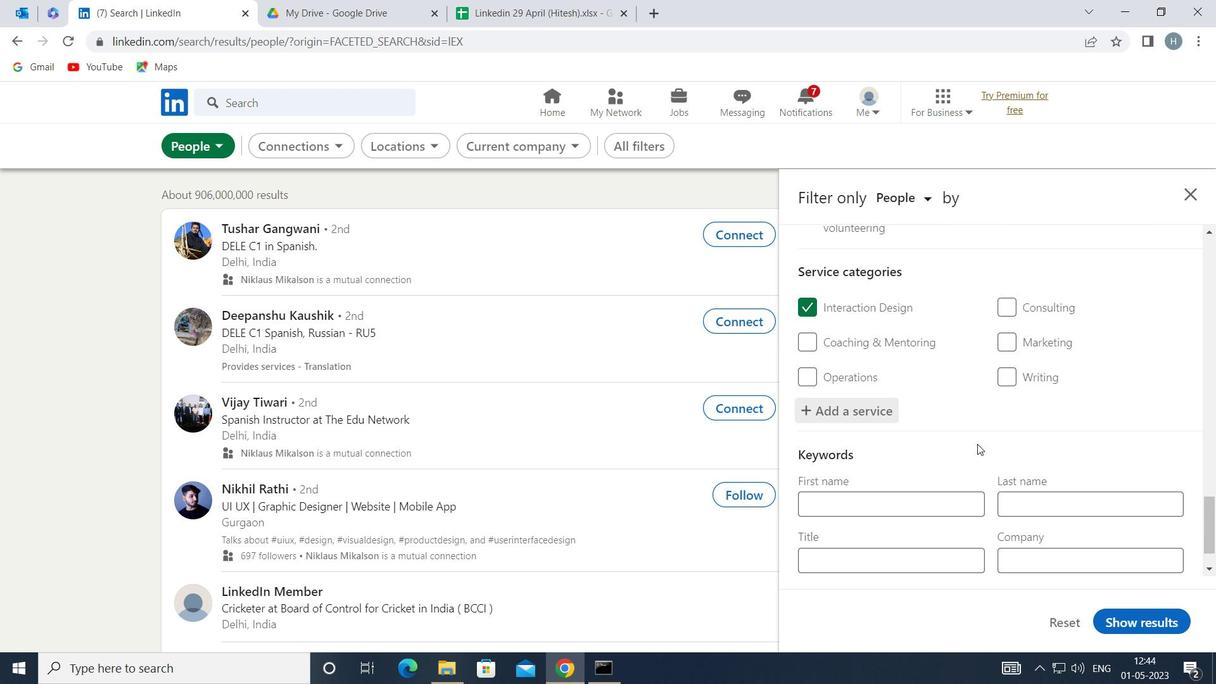 
Action: Mouse scrolled (976, 437) with delta (0, 0)
Screenshot: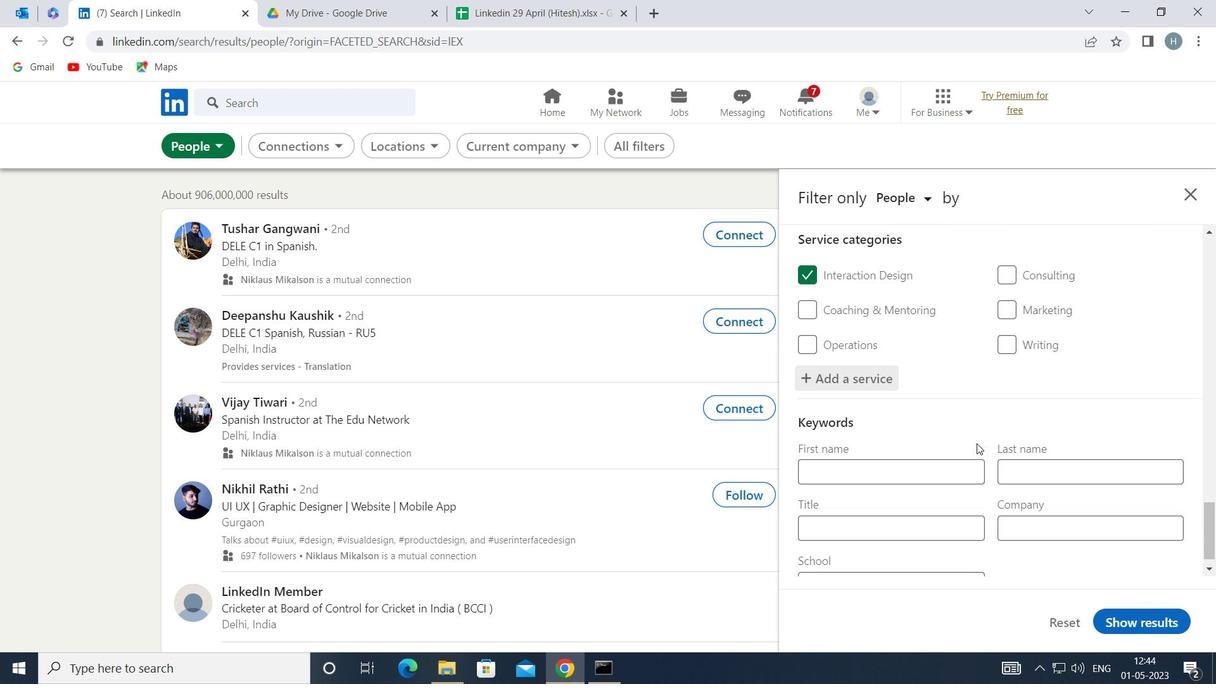 
Action: Mouse moved to (937, 500)
Screenshot: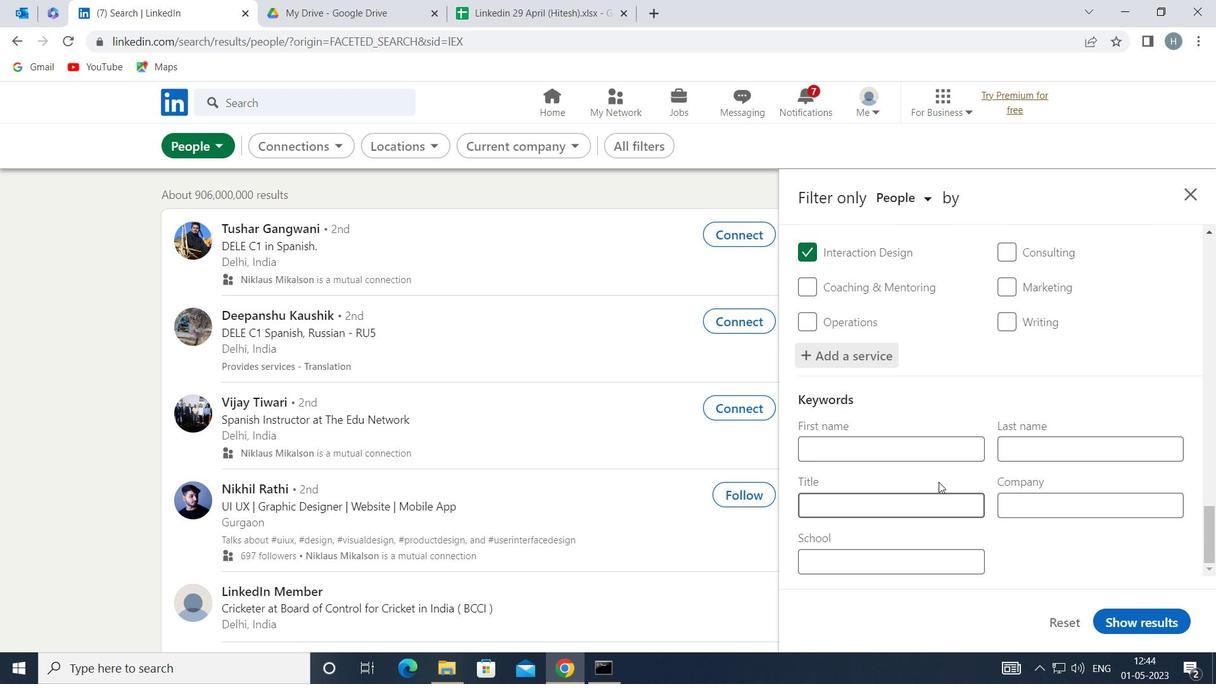 
Action: Mouse pressed left at (937, 500)
Screenshot: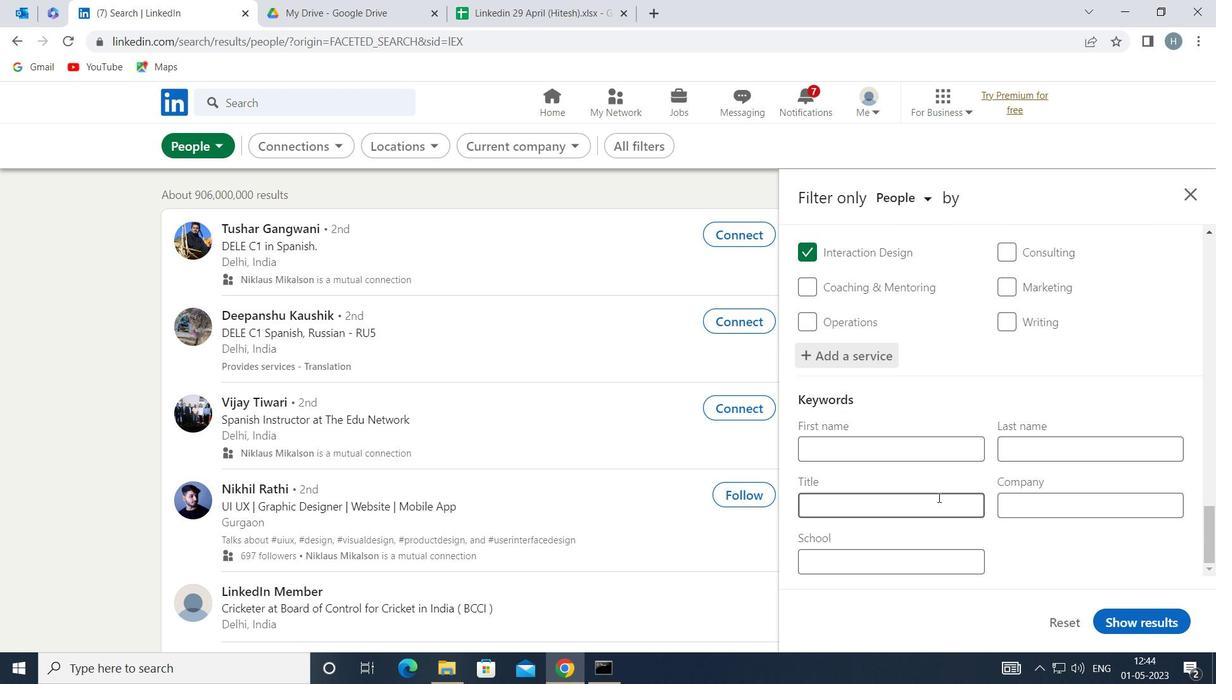 
Action: Mouse moved to (935, 501)
Screenshot: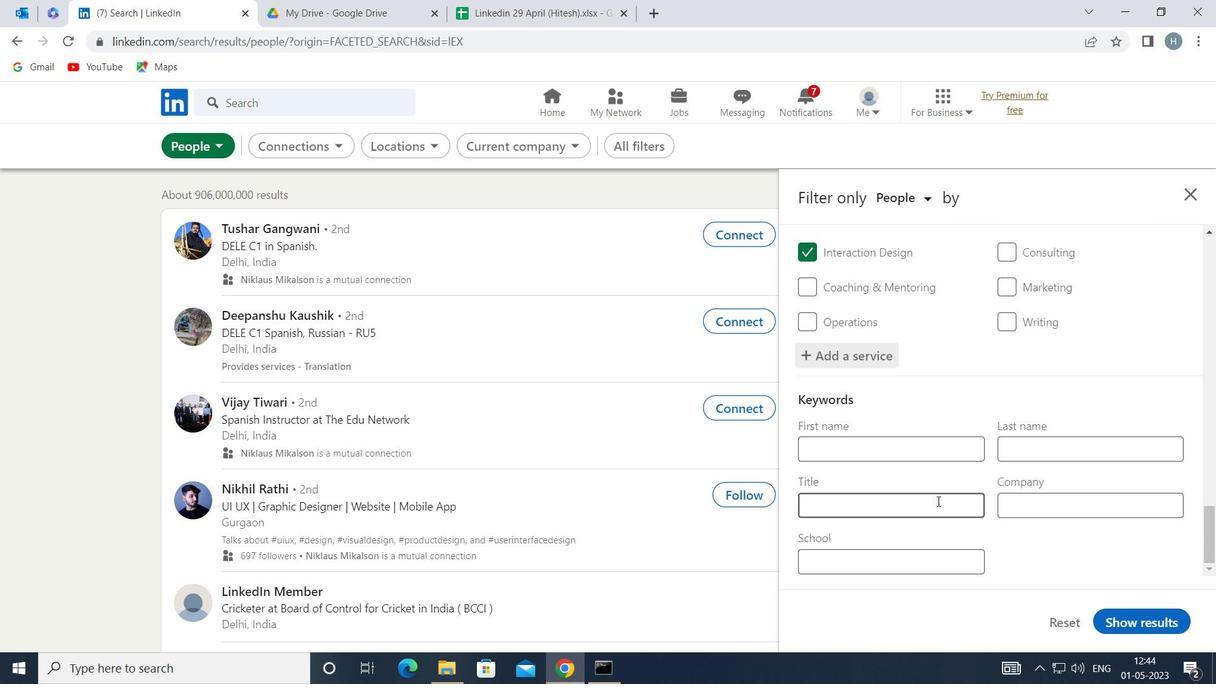 
Action: Key pressed <Key.shift>PARKING<Key.space><Key.shift>ATTENDANT
Screenshot: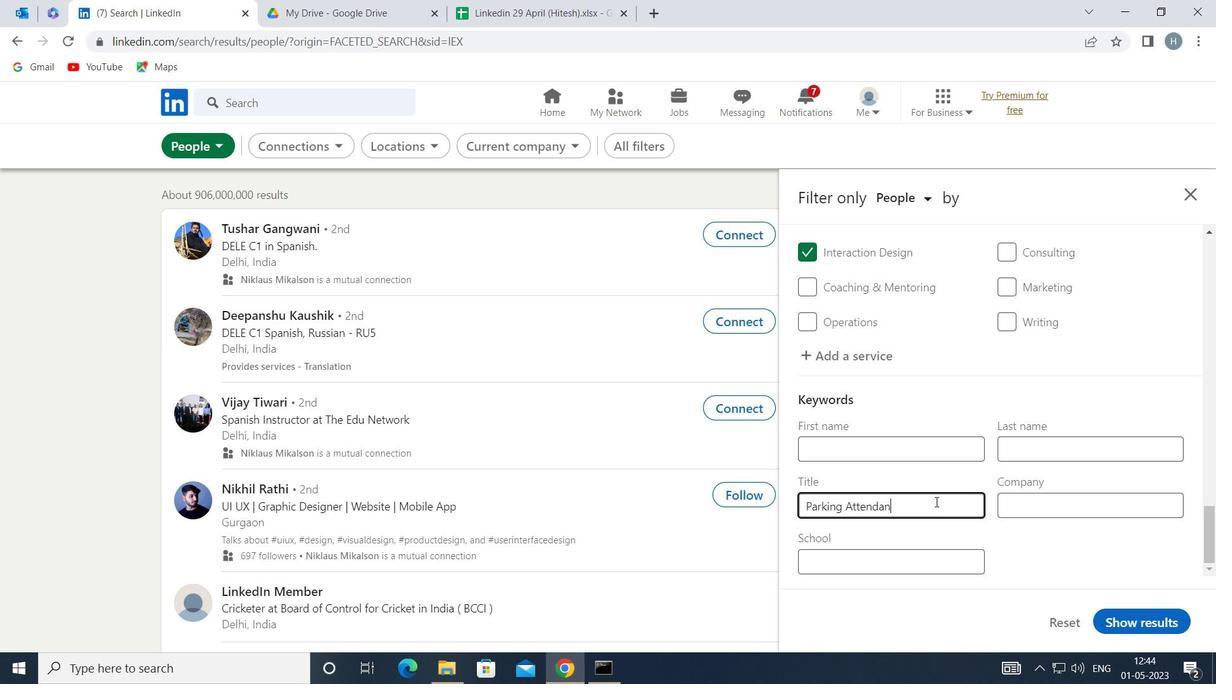 
Action: Mouse moved to (1142, 619)
Screenshot: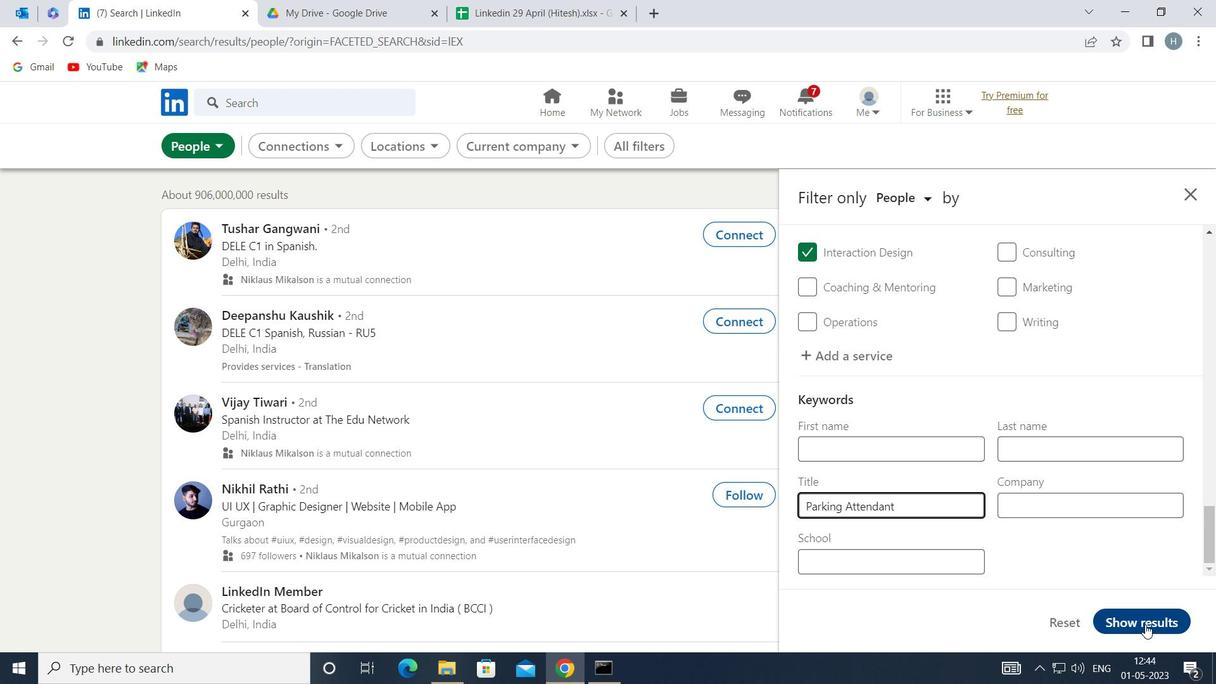 
Action: Mouse pressed left at (1142, 619)
Screenshot: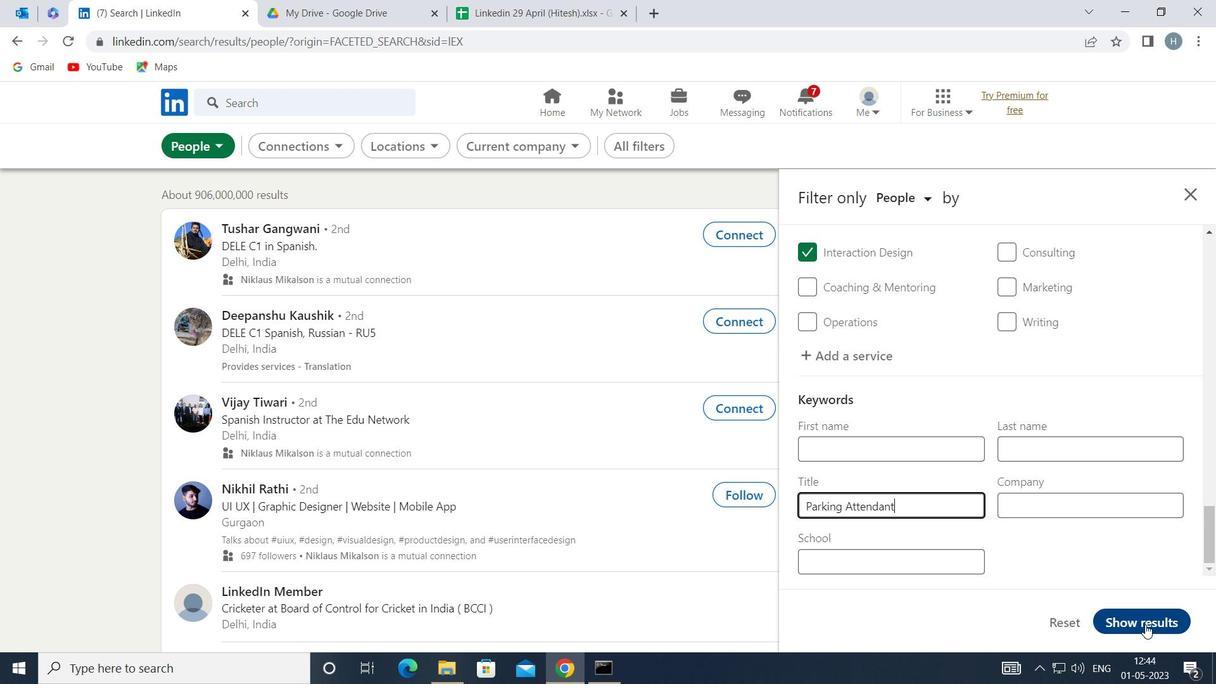 
Action: Mouse moved to (856, 463)
Screenshot: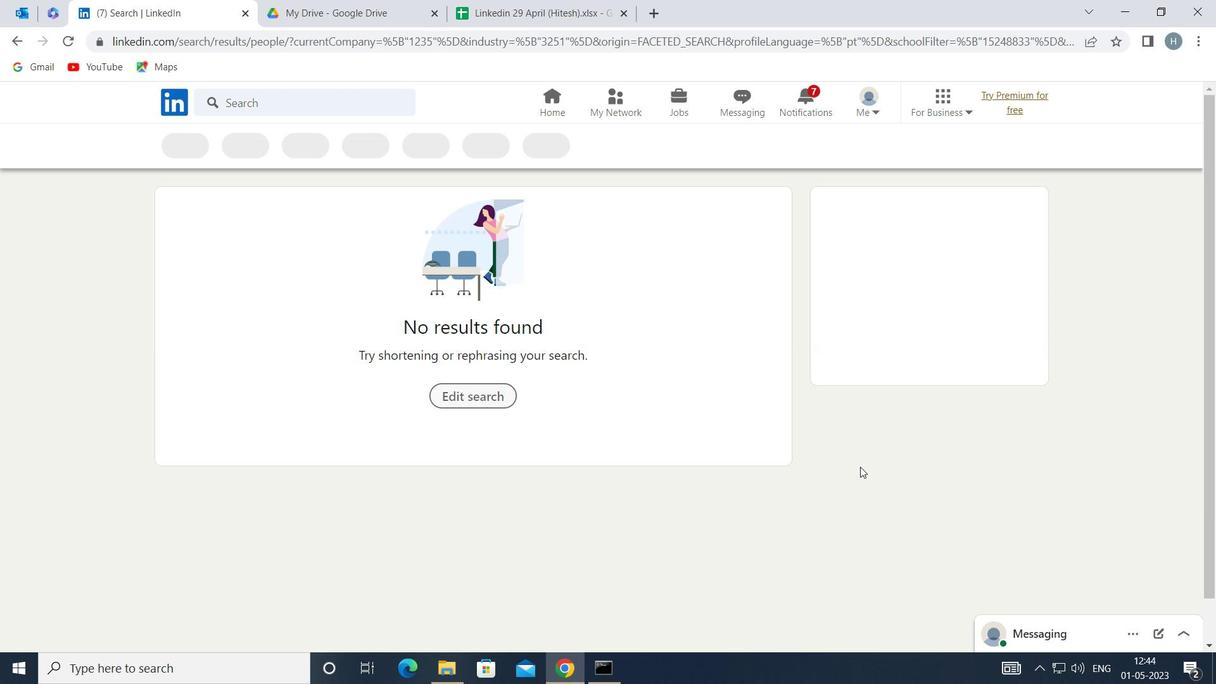 
